 Task: Find connections with filter location Vilanova i la Geltrú with filter topic #motivationwith filter profile language Potuguese with filter current company ServiceNow with filter school Muffakham Jah College of Engineering & Technology with filter industry Chemical Raw Materials Manufacturing with filter service category Negotiation with filter keywords title Counselor
Action: Mouse moved to (660, 85)
Screenshot: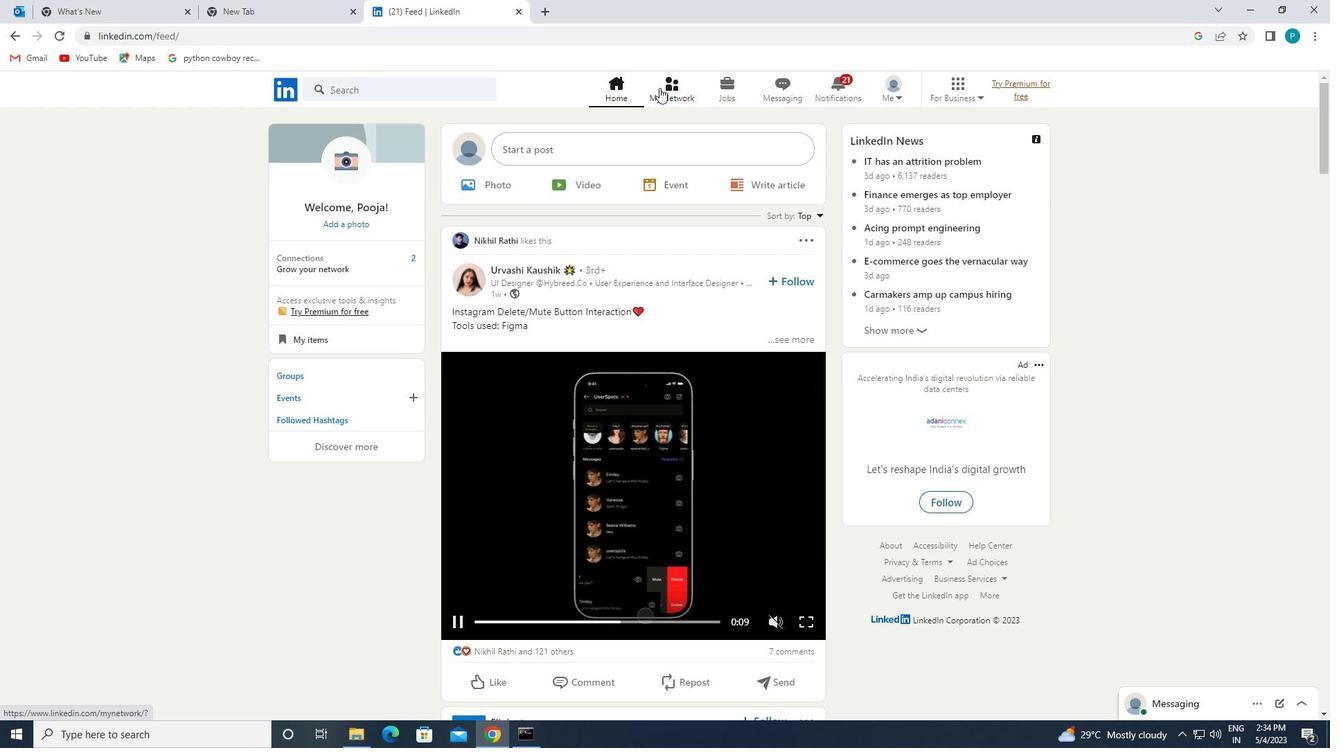 
Action: Mouse pressed left at (660, 85)
Screenshot: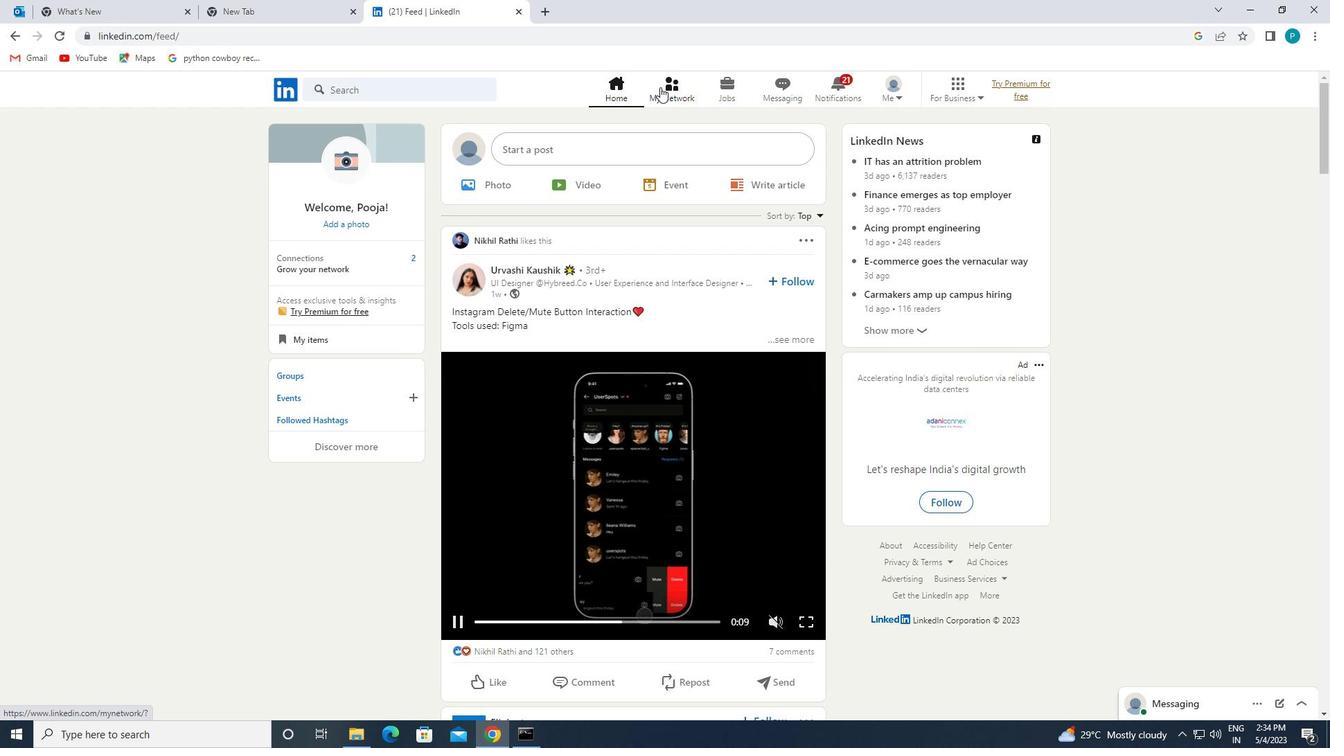 
Action: Mouse moved to (432, 168)
Screenshot: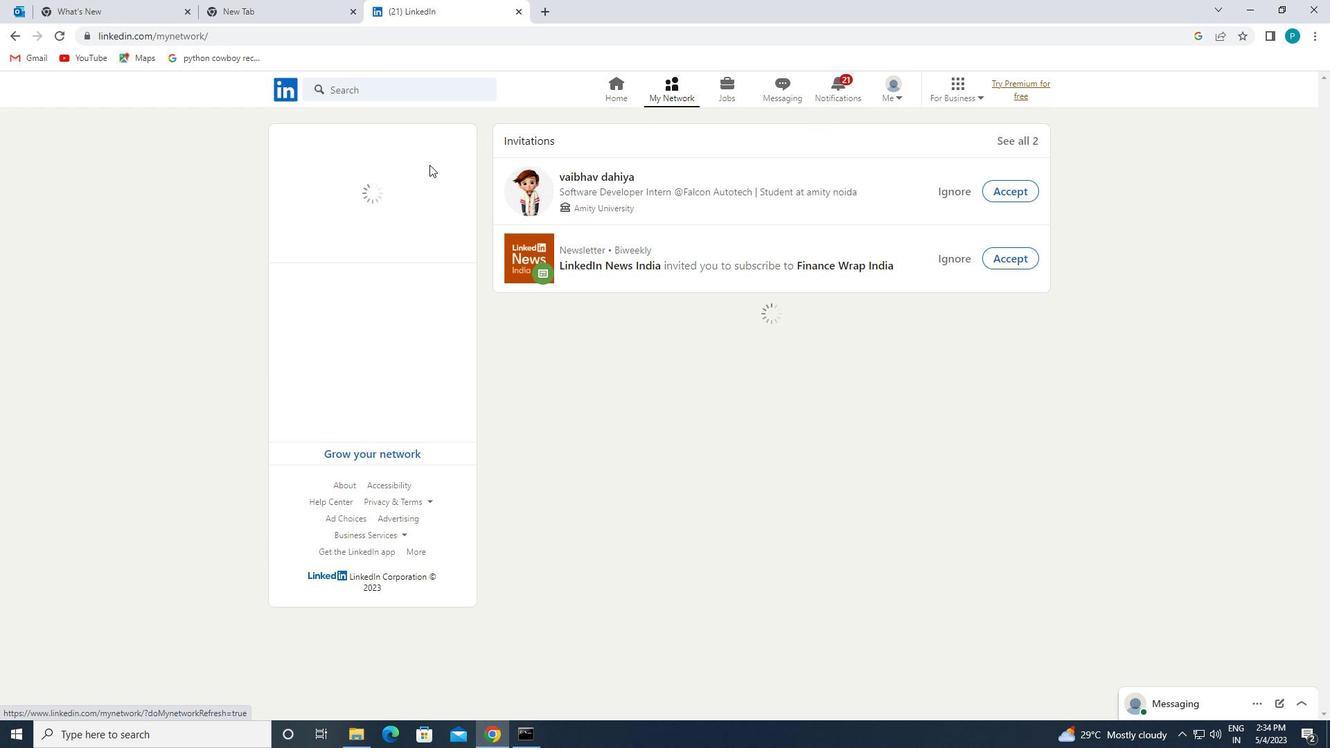 
Action: Mouse pressed left at (432, 168)
Screenshot: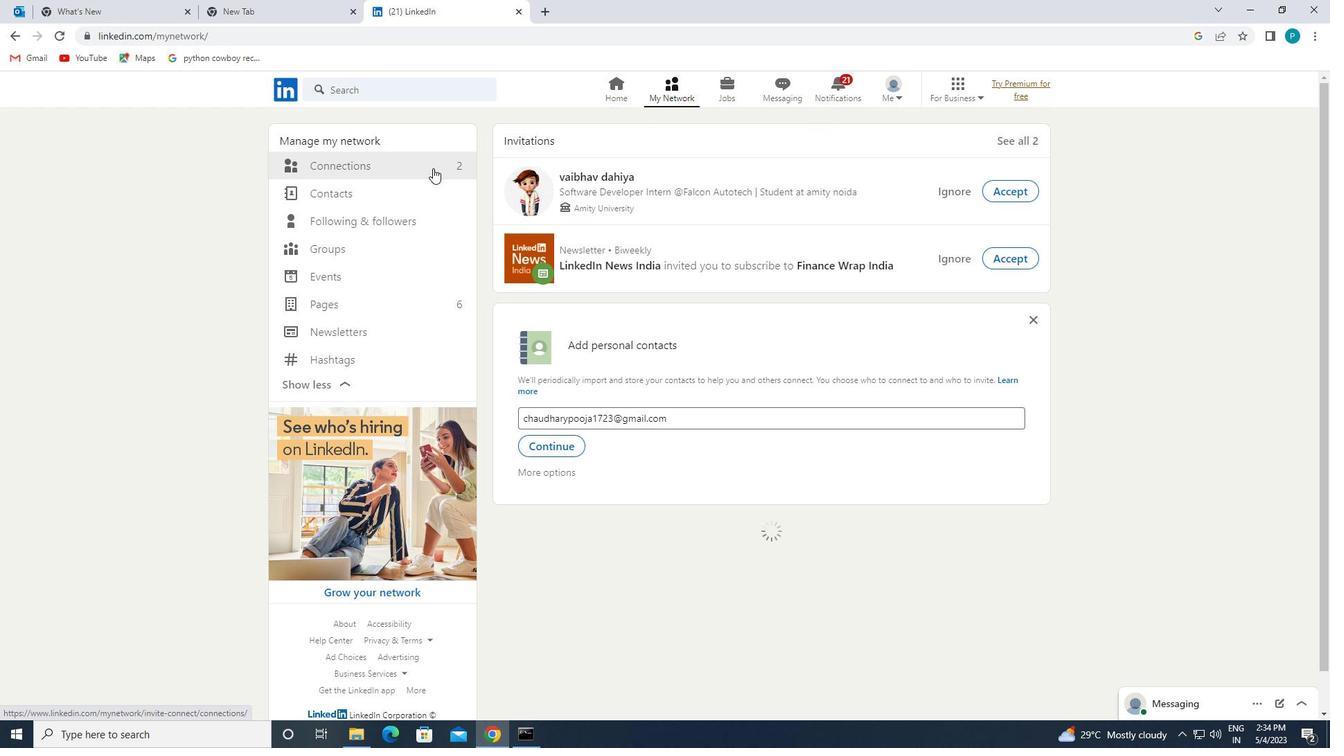
Action: Mouse pressed left at (432, 168)
Screenshot: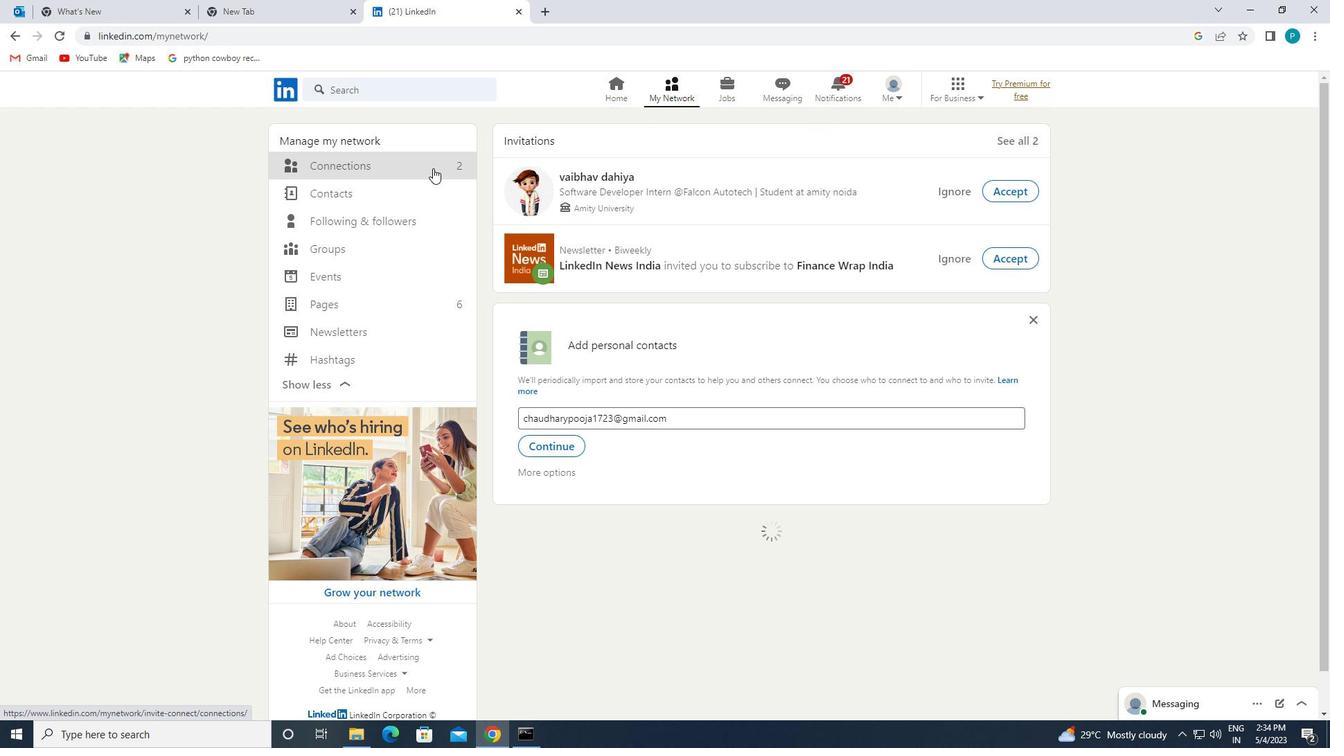 
Action: Mouse moved to (430, 164)
Screenshot: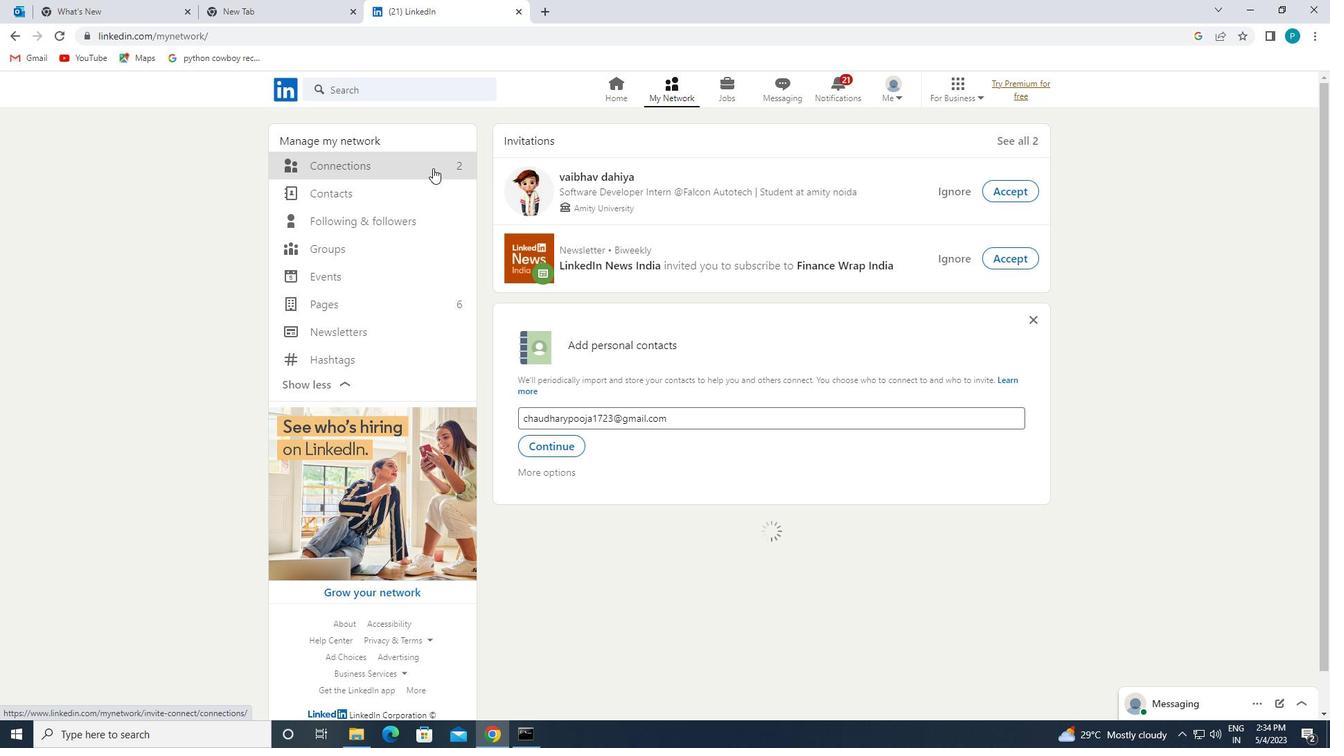 
Action: Mouse pressed left at (430, 164)
Screenshot: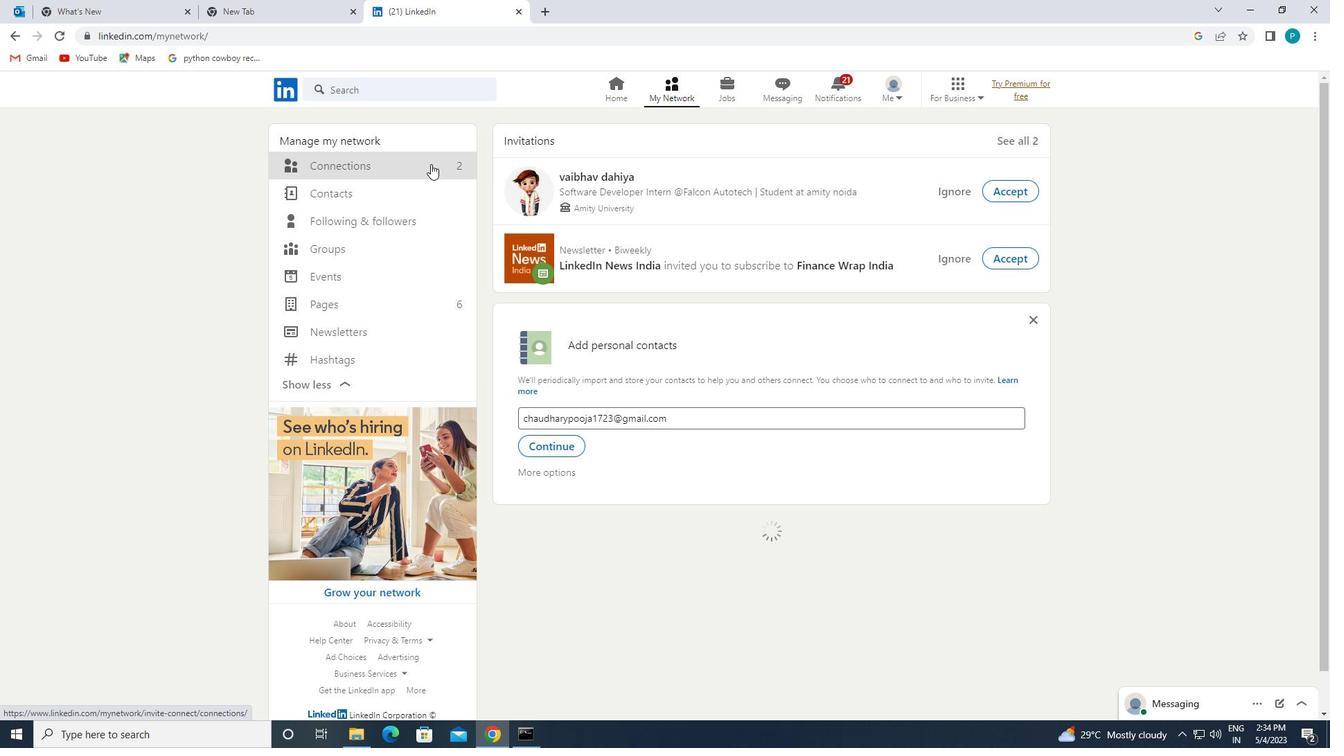 
Action: Mouse moved to (430, 163)
Screenshot: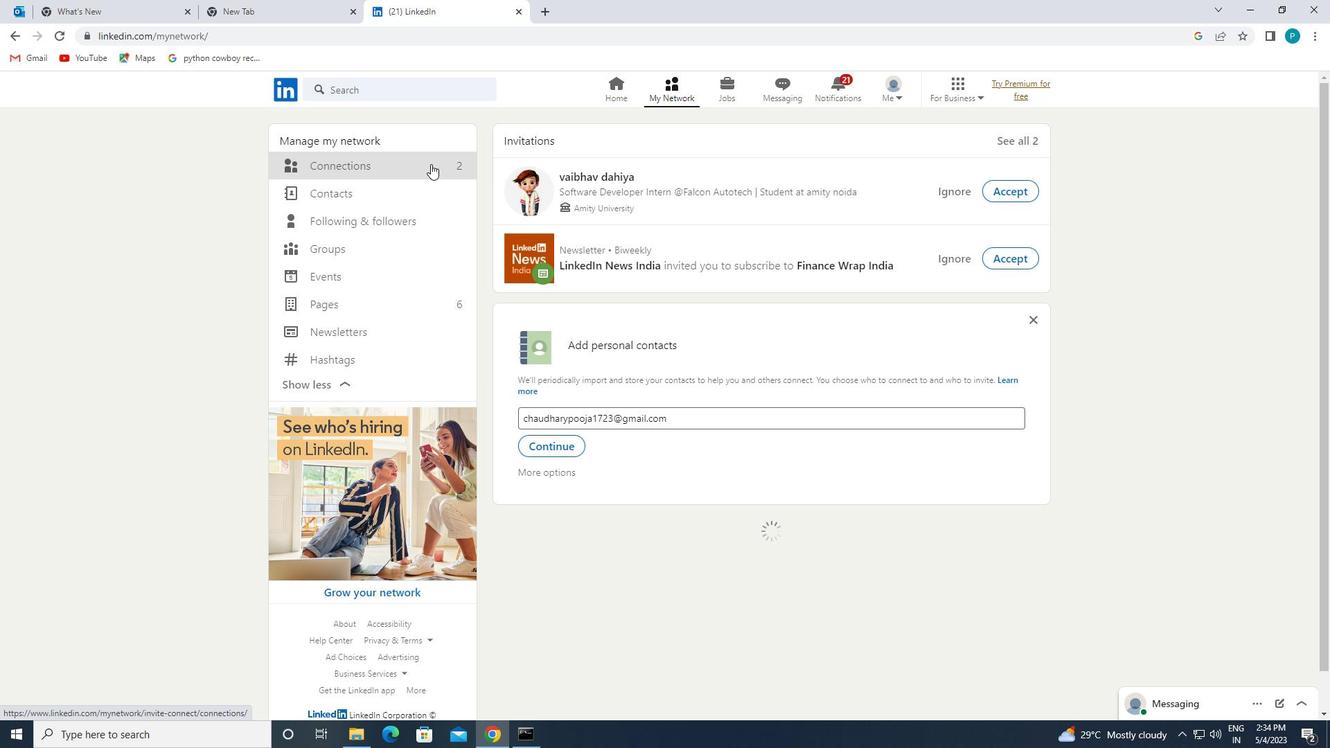 
Action: Mouse pressed left at (430, 163)
Screenshot: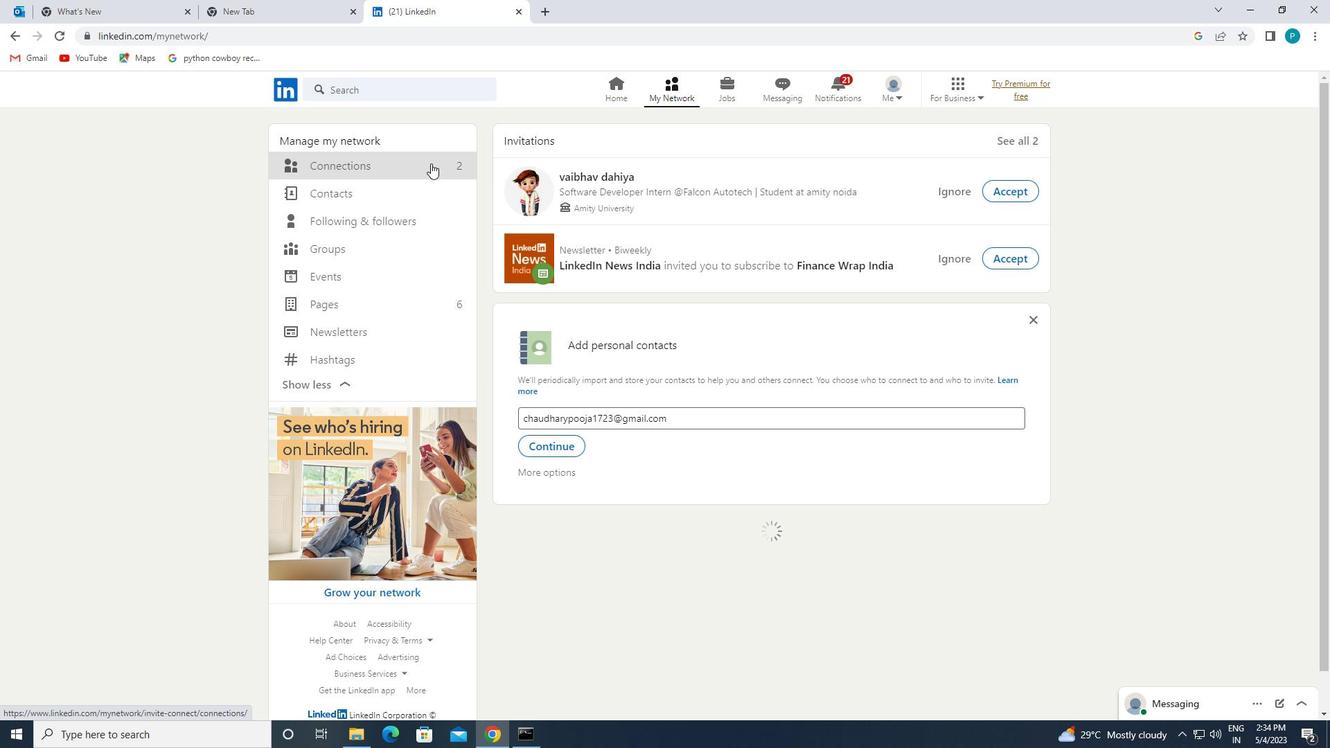 
Action: Mouse pressed left at (430, 163)
Screenshot: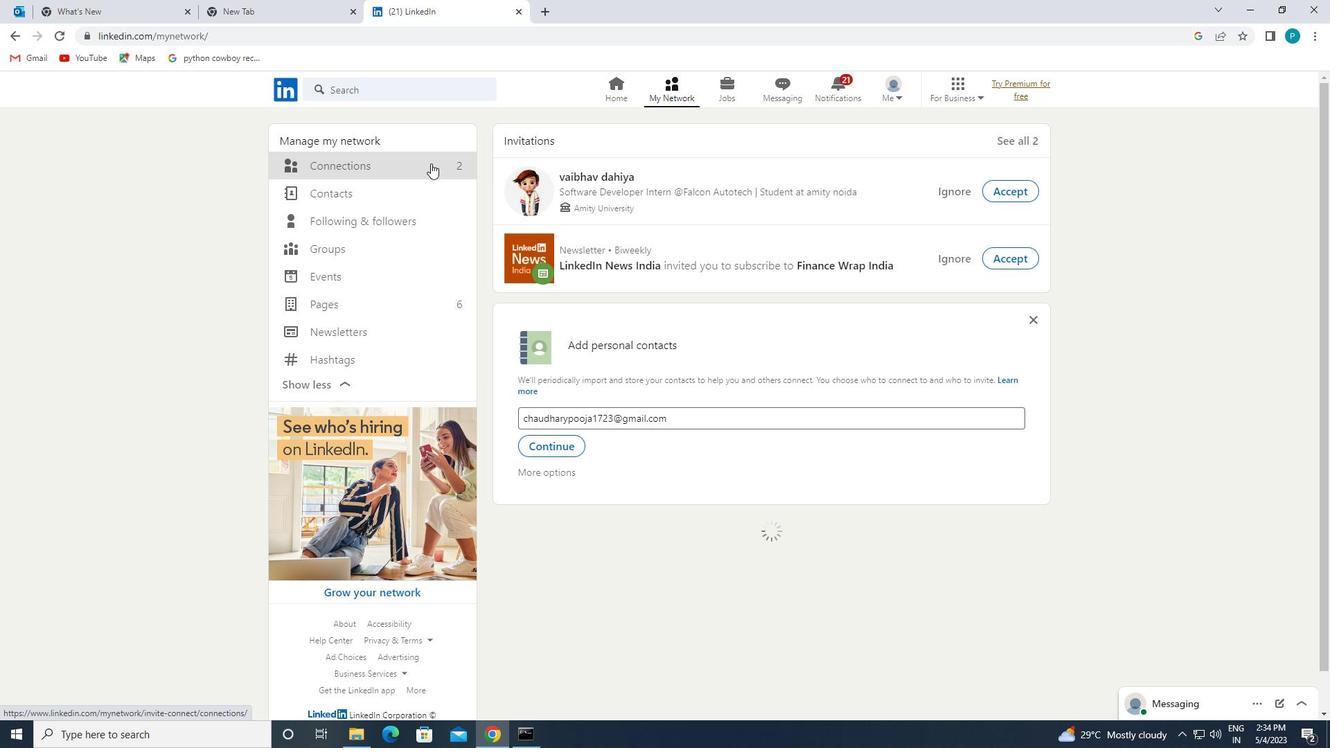 
Action: Mouse pressed left at (430, 163)
Screenshot: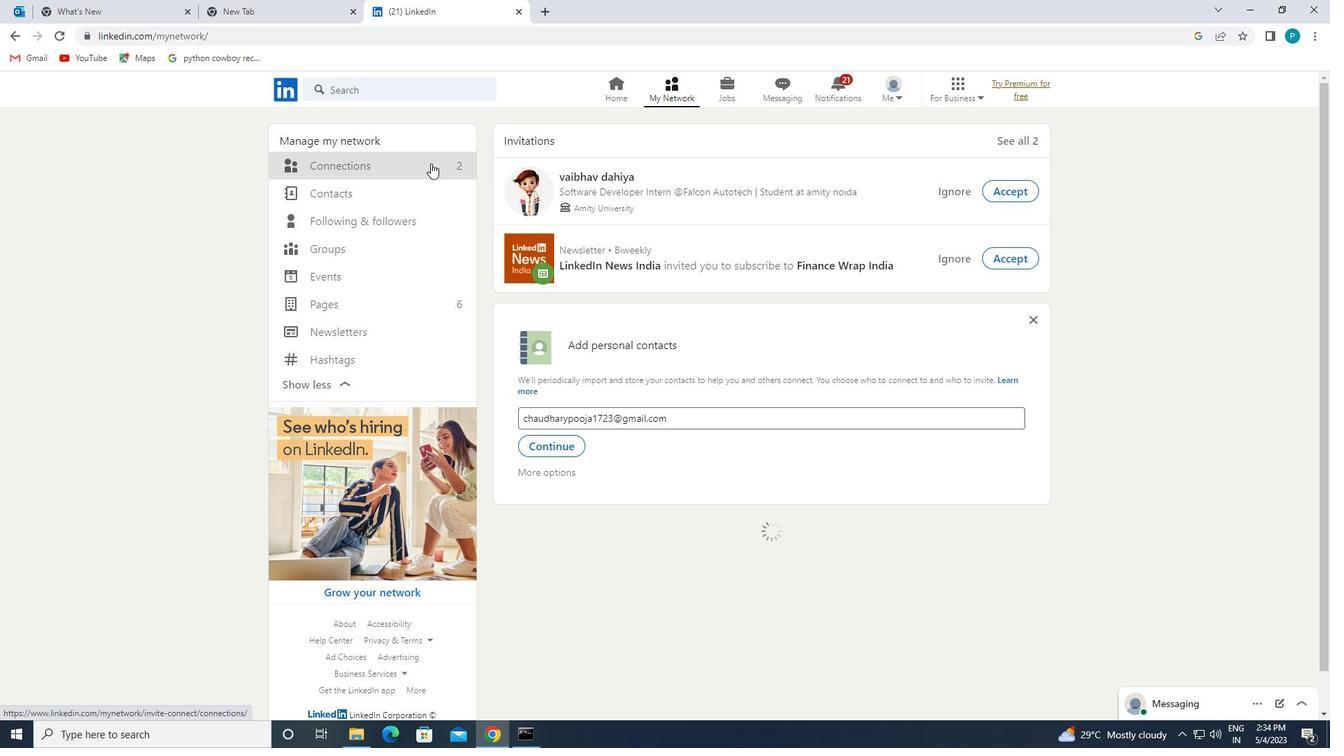 
Action: Mouse pressed left at (430, 163)
Screenshot: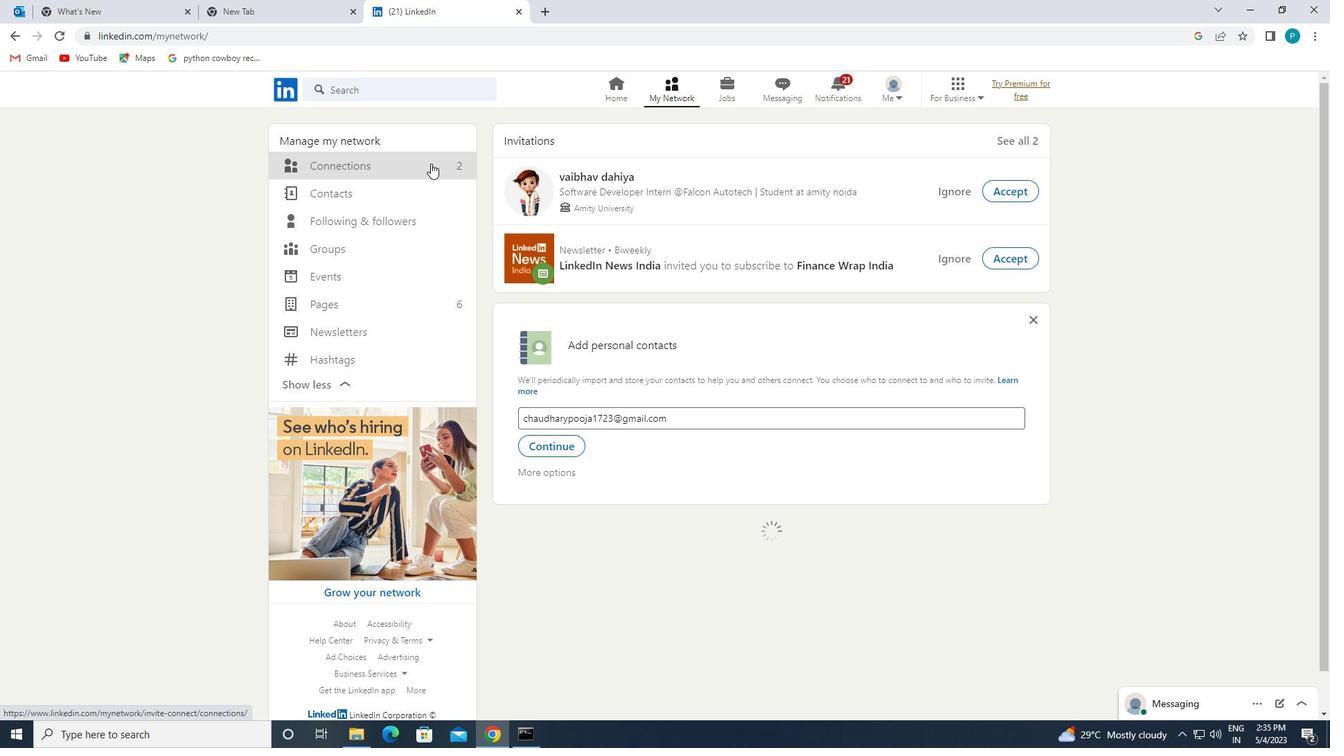 
Action: Mouse pressed left at (430, 163)
Screenshot: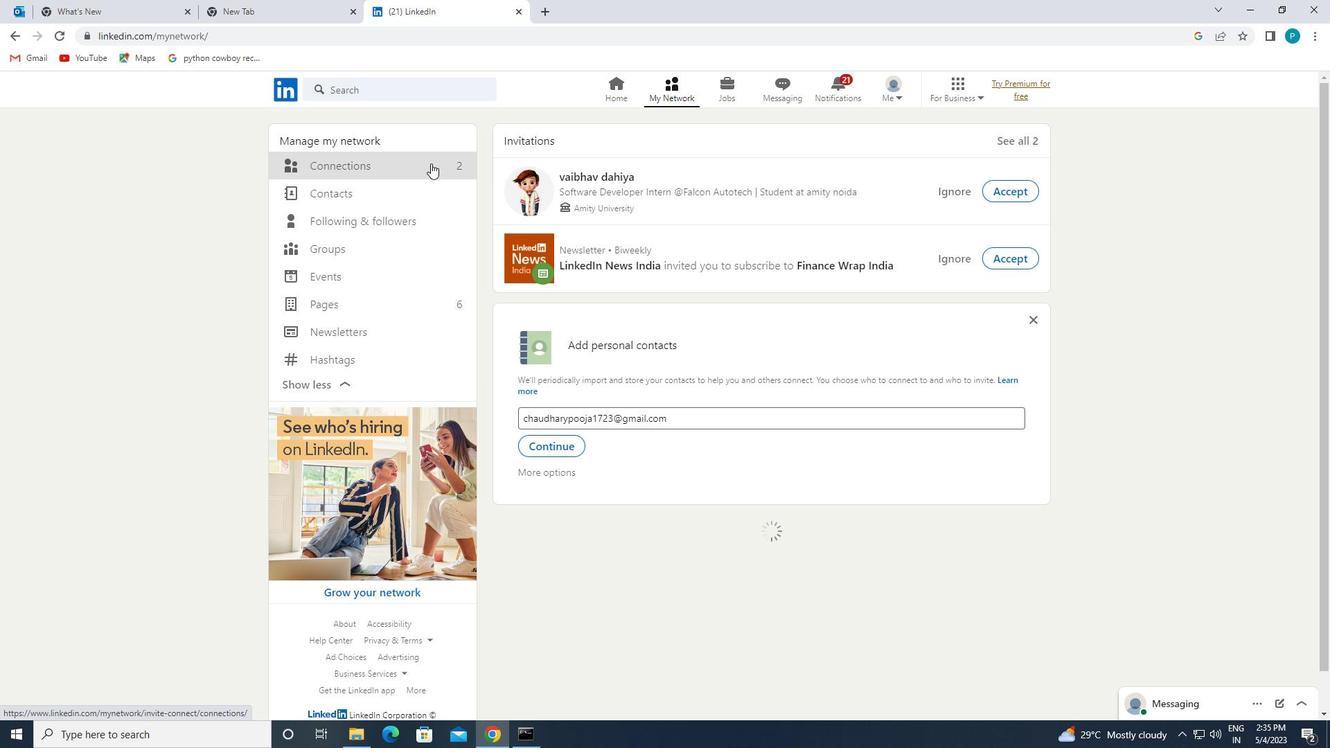 
Action: Mouse pressed left at (430, 163)
Screenshot: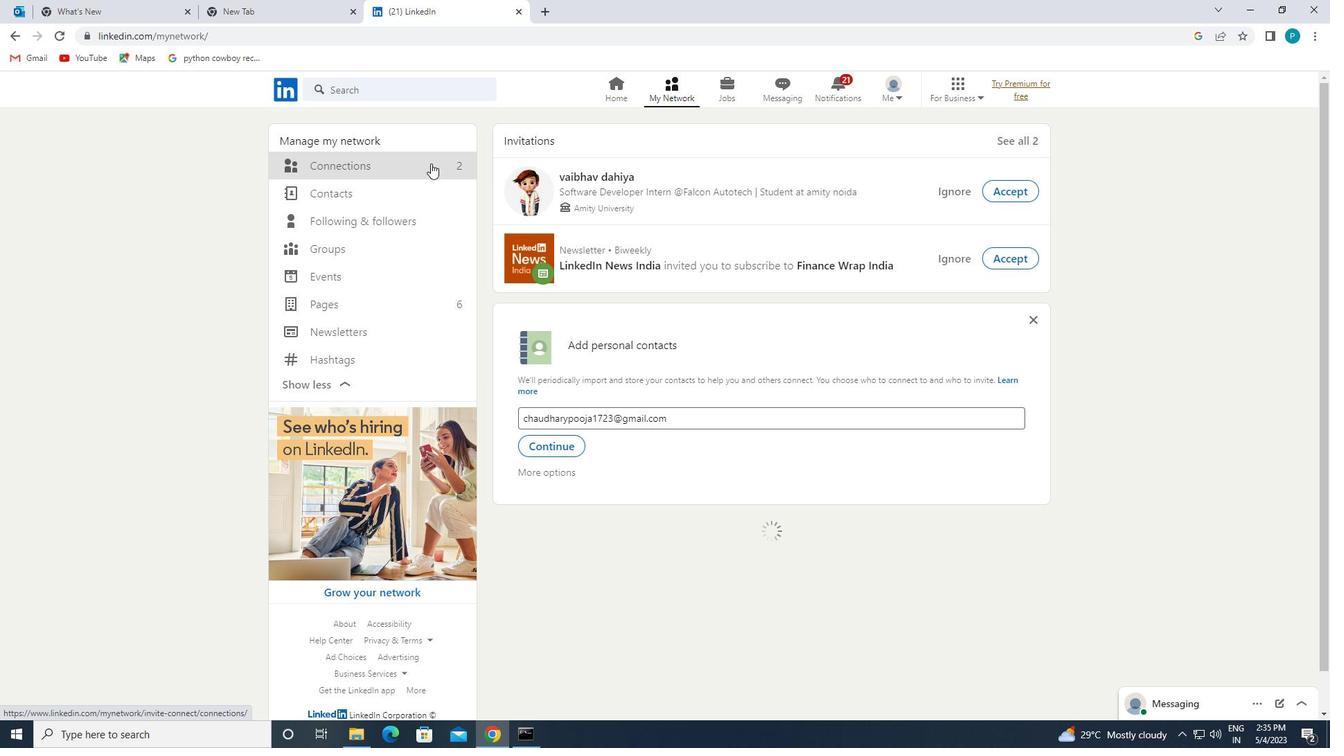 
Action: Mouse moved to (775, 165)
Screenshot: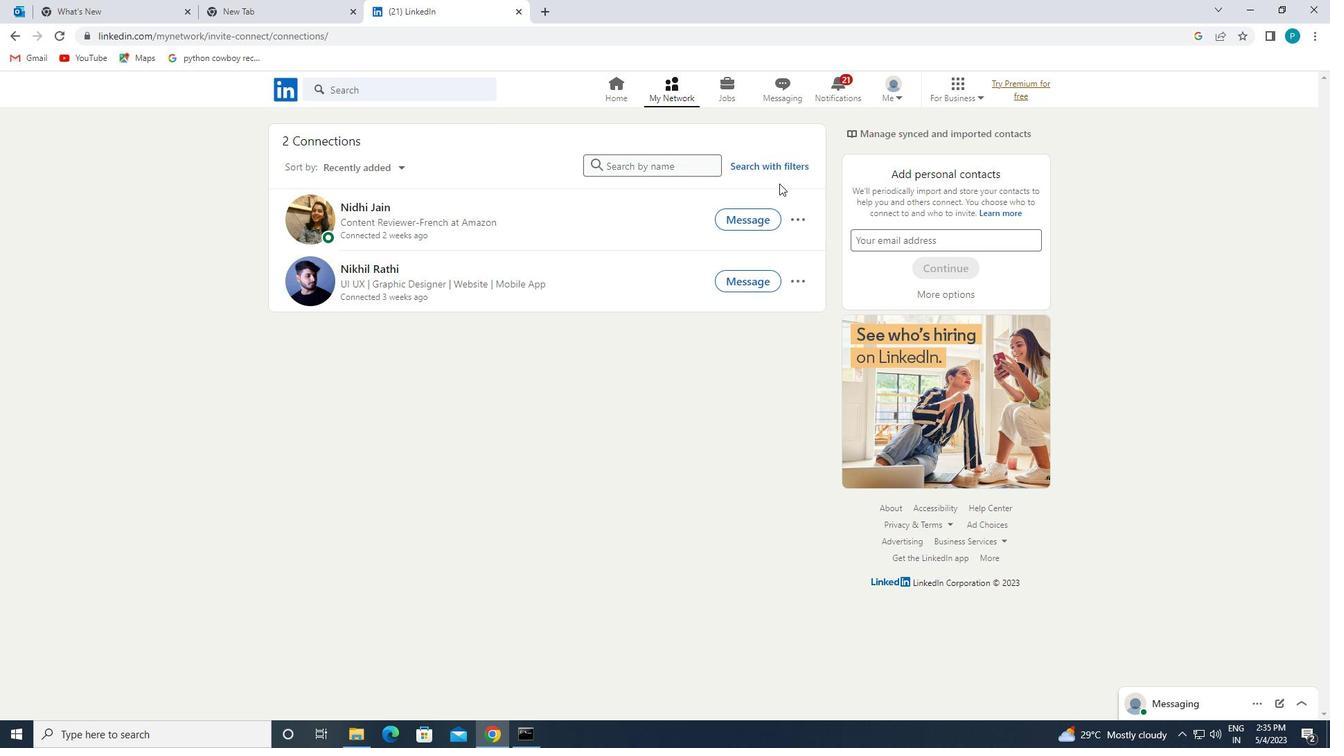 
Action: Mouse pressed left at (775, 165)
Screenshot: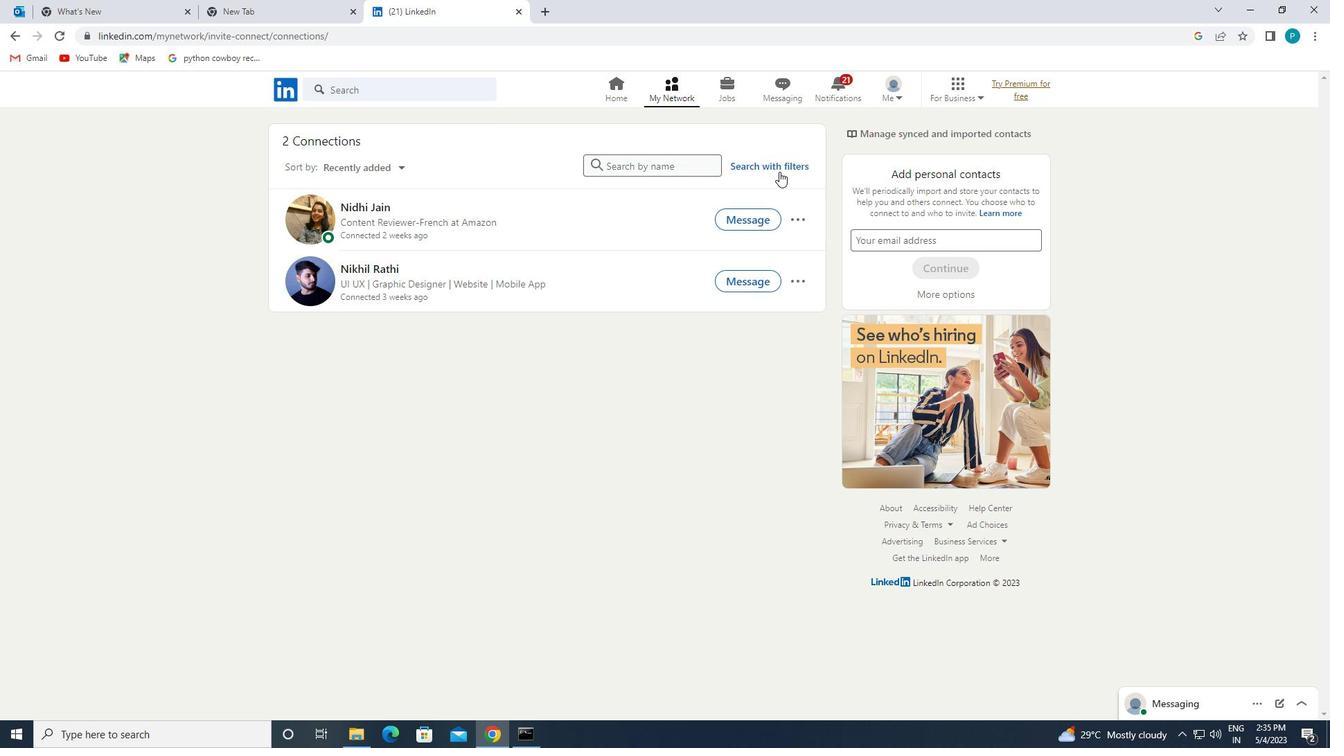 
Action: Mouse moved to (715, 127)
Screenshot: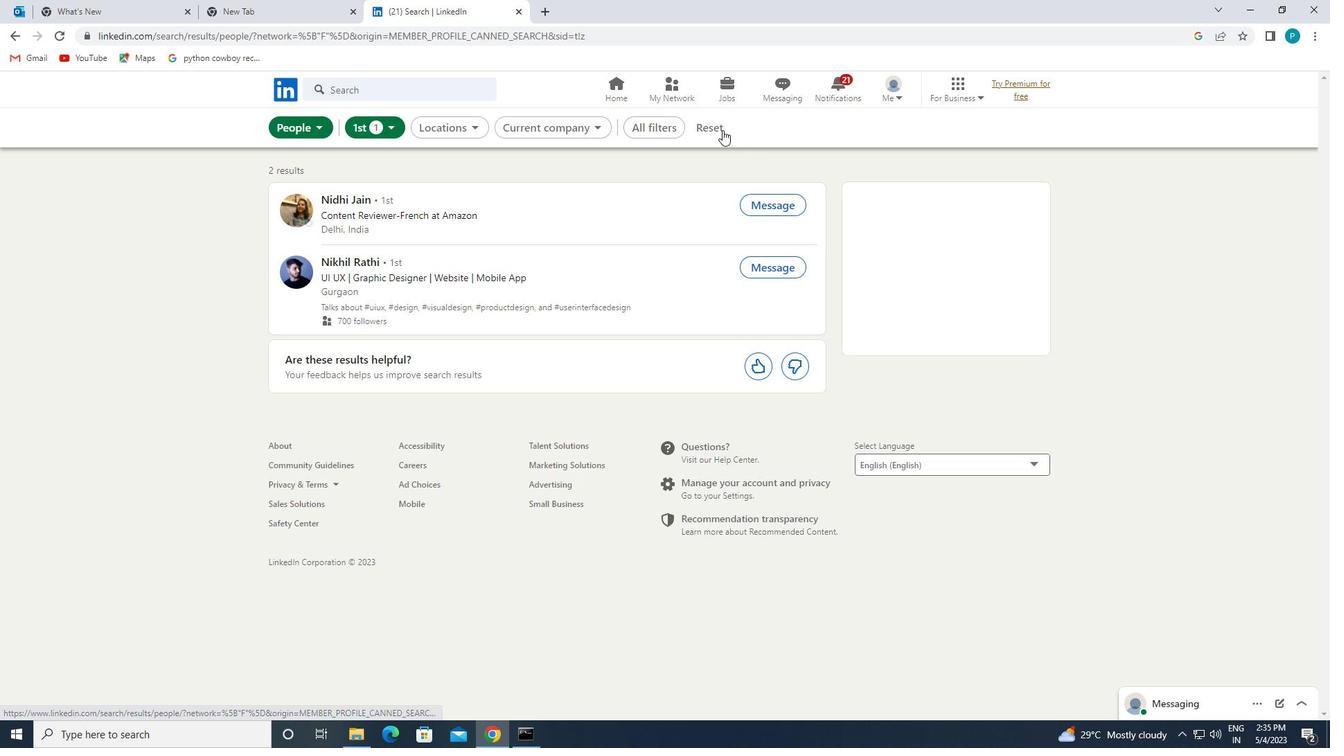 
Action: Mouse pressed left at (715, 127)
Screenshot: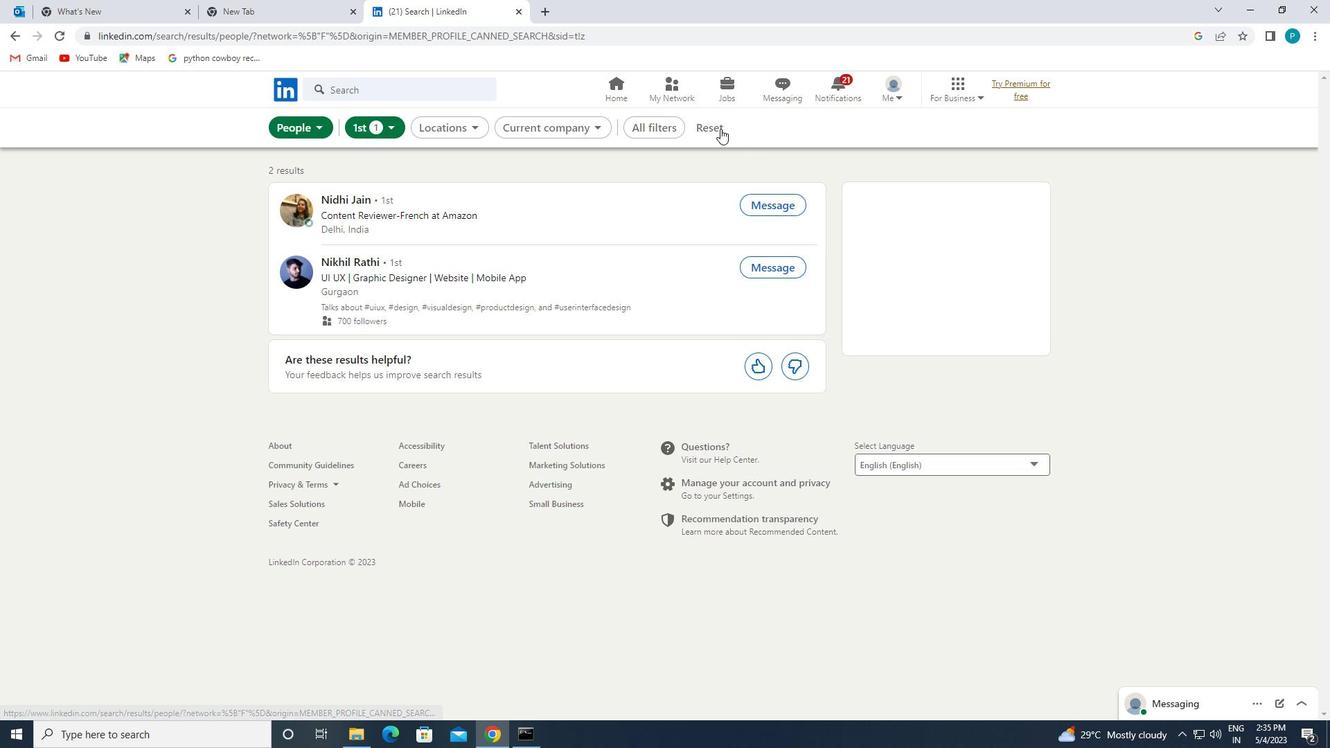 
Action: Mouse moved to (694, 127)
Screenshot: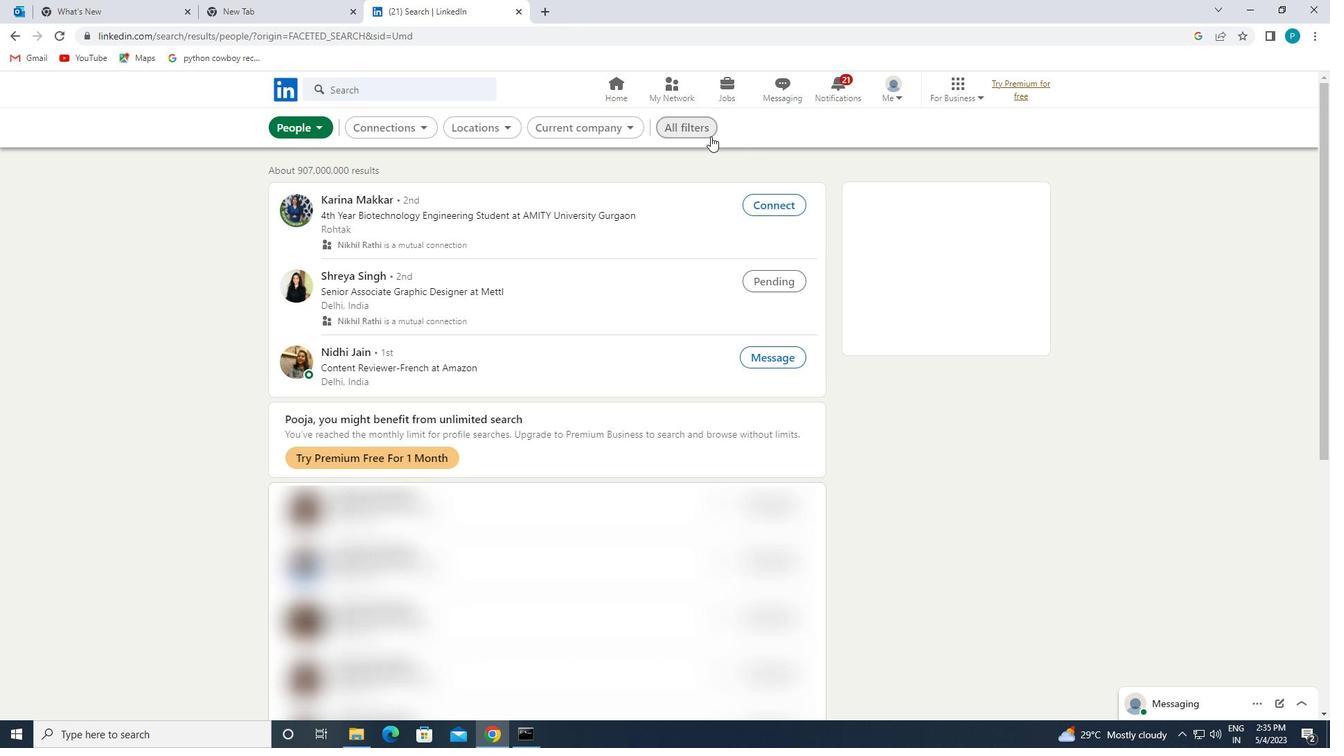 
Action: Mouse pressed left at (694, 127)
Screenshot: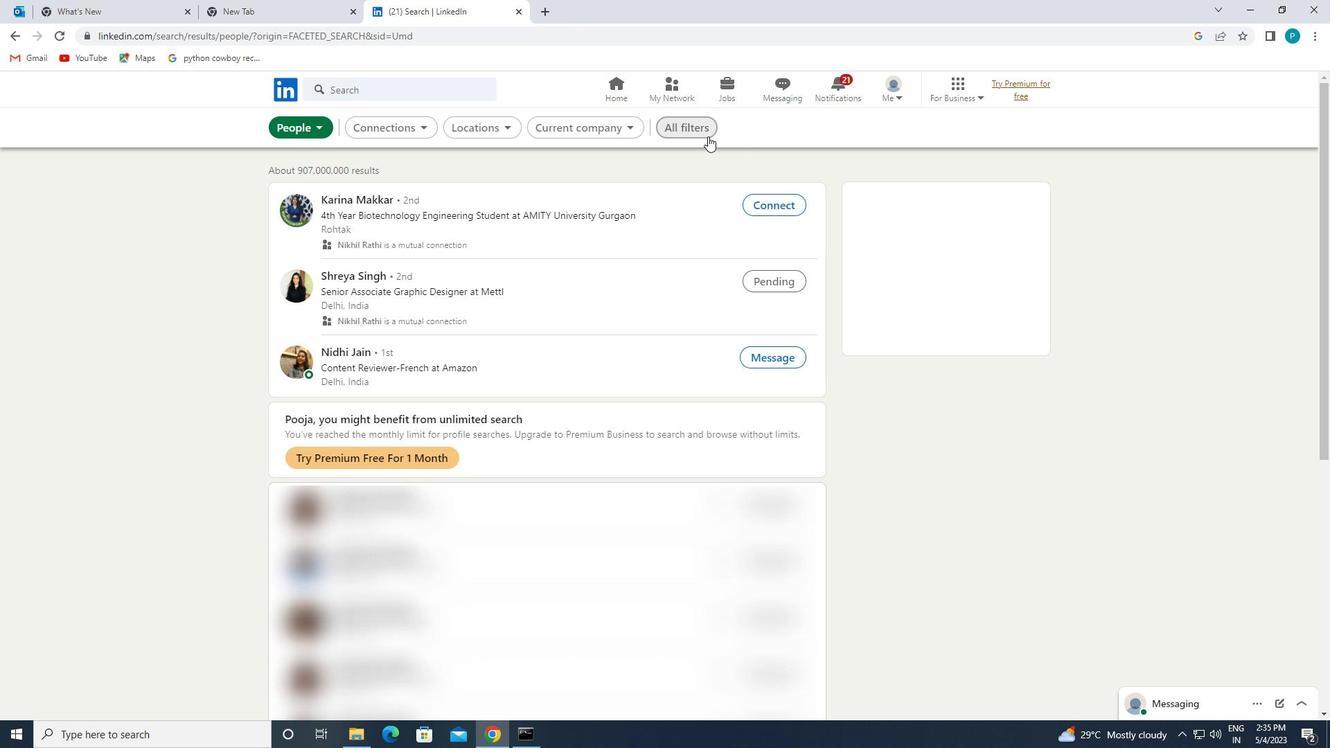 
Action: Mouse moved to (1078, 451)
Screenshot: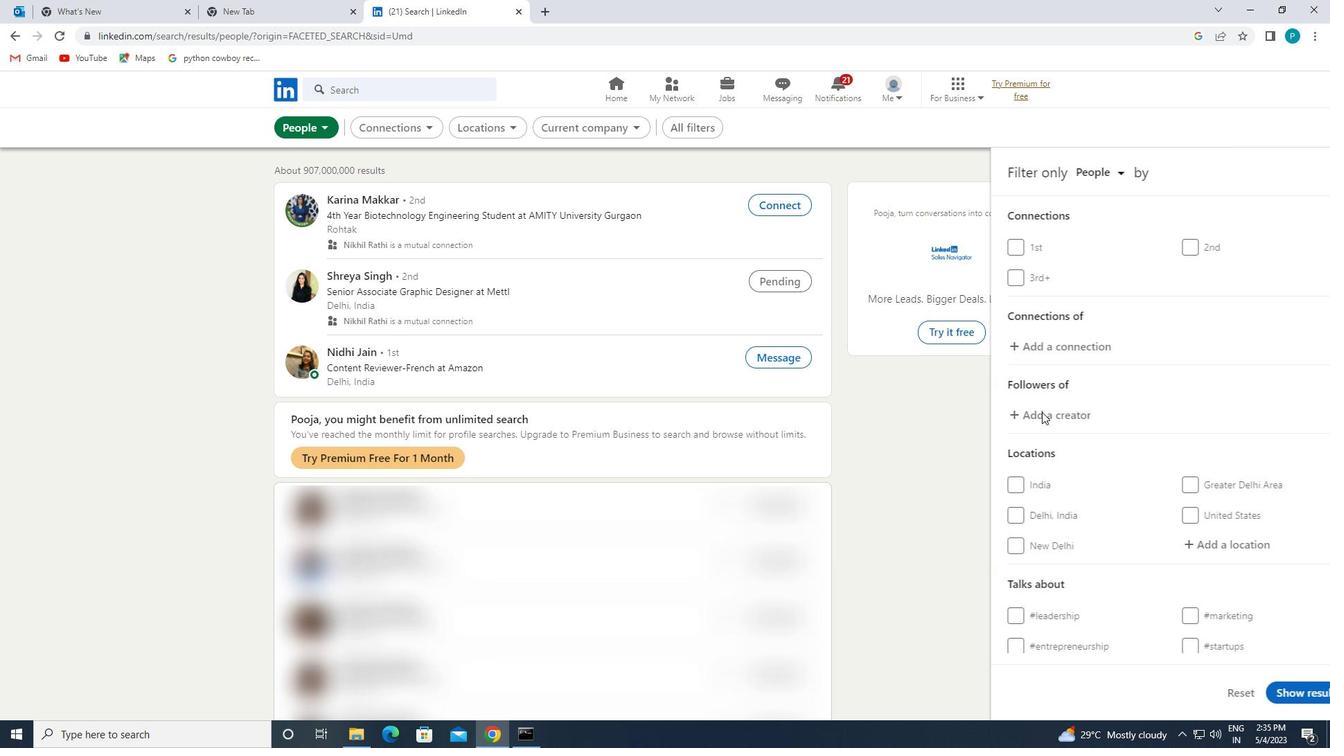 
Action: Mouse scrolled (1078, 451) with delta (0, 0)
Screenshot: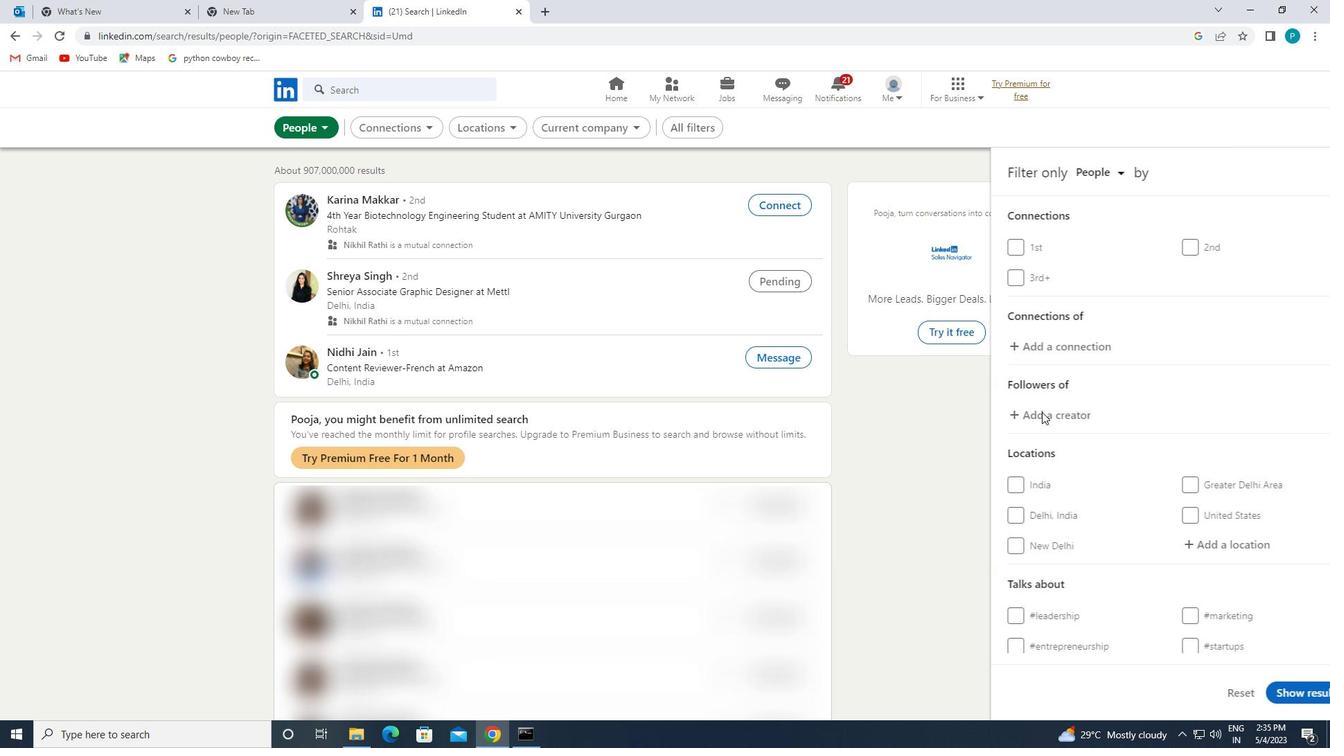 
Action: Mouse moved to (1082, 457)
Screenshot: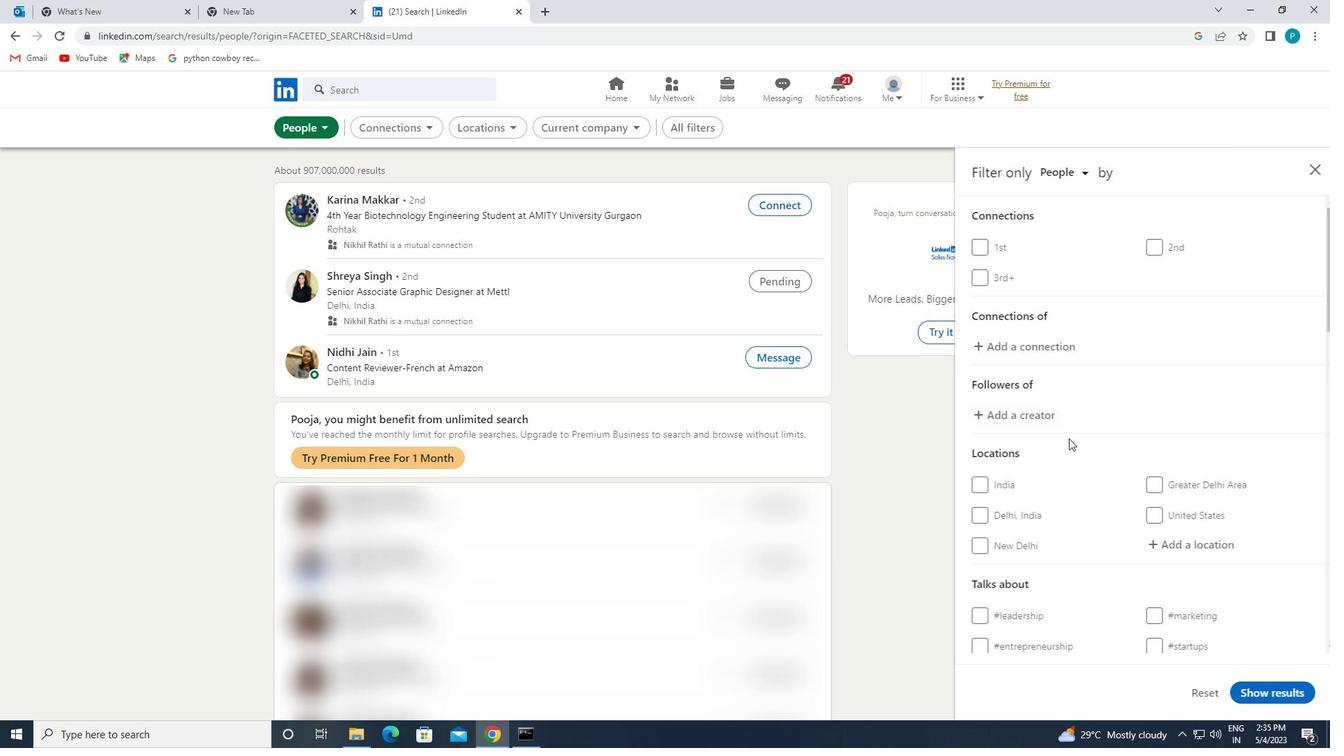 
Action: Mouse scrolled (1082, 457) with delta (0, 0)
Screenshot: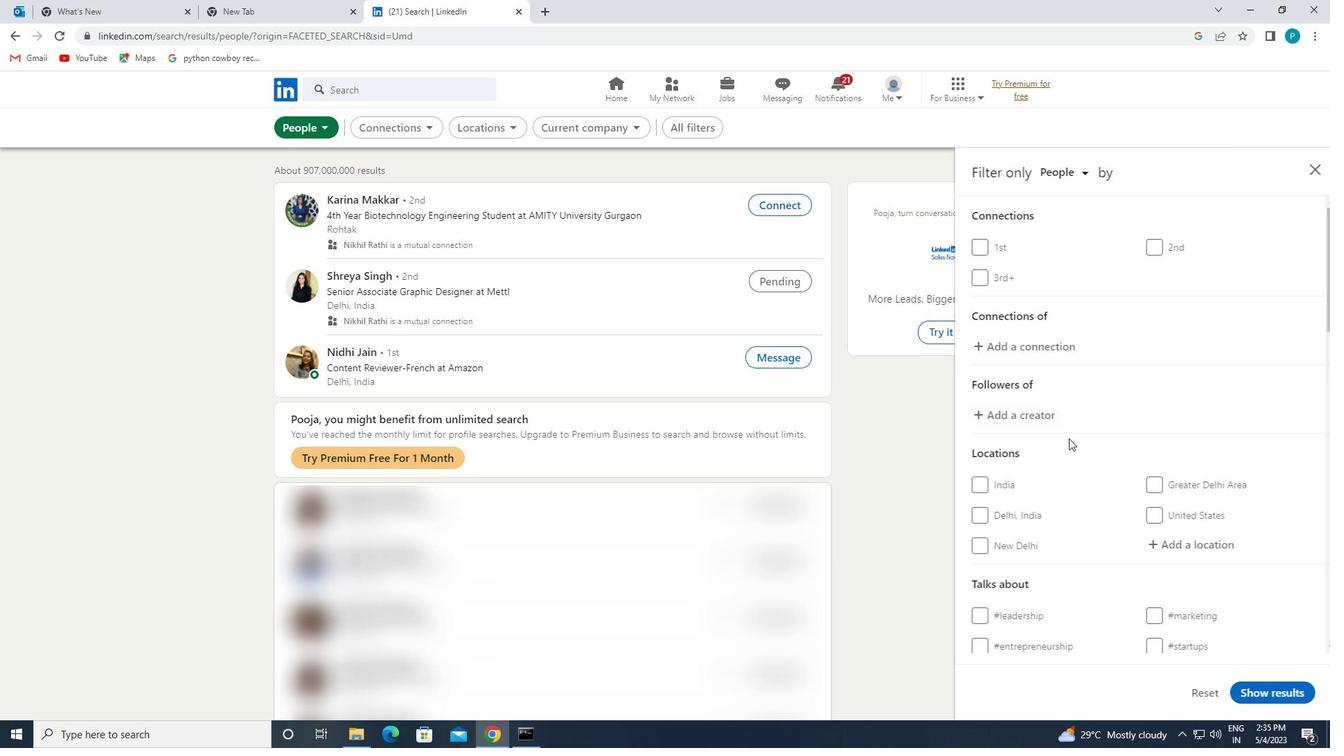 
Action: Mouse moved to (1082, 460)
Screenshot: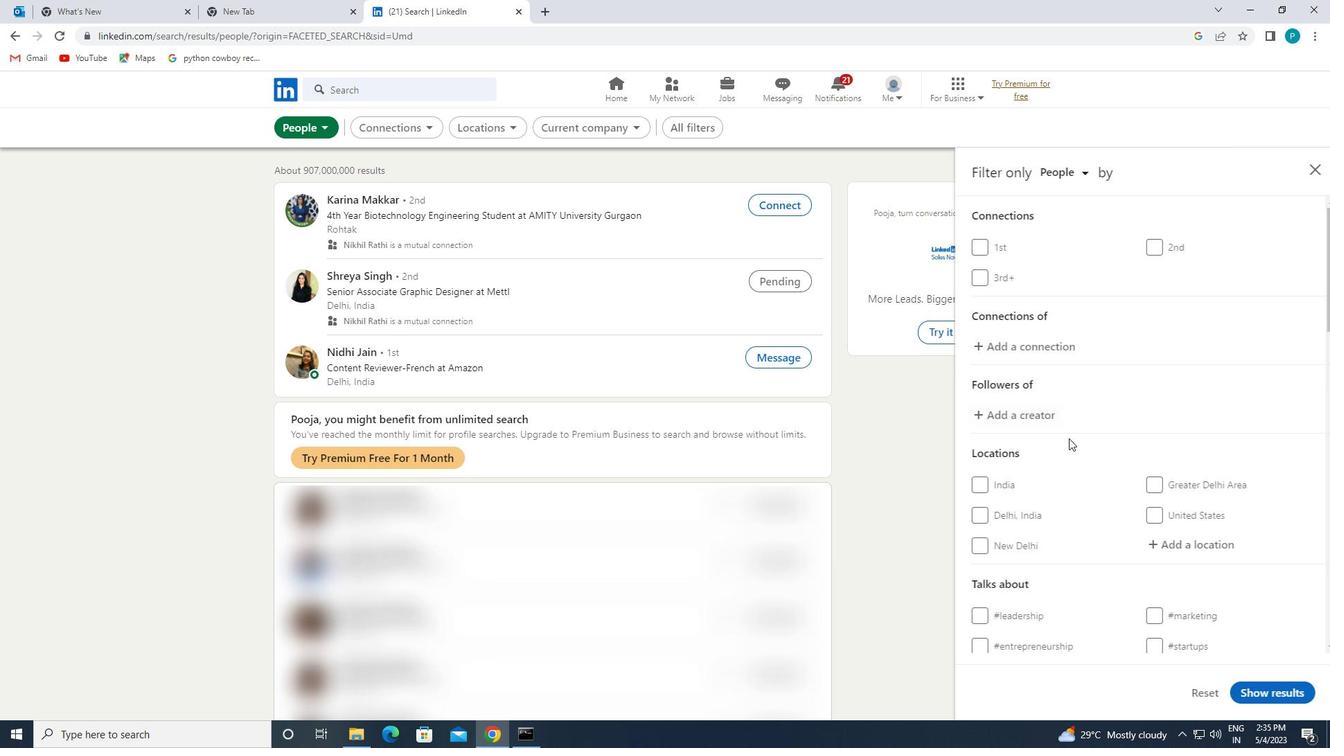 
Action: Mouse scrolled (1082, 459) with delta (0, 0)
Screenshot: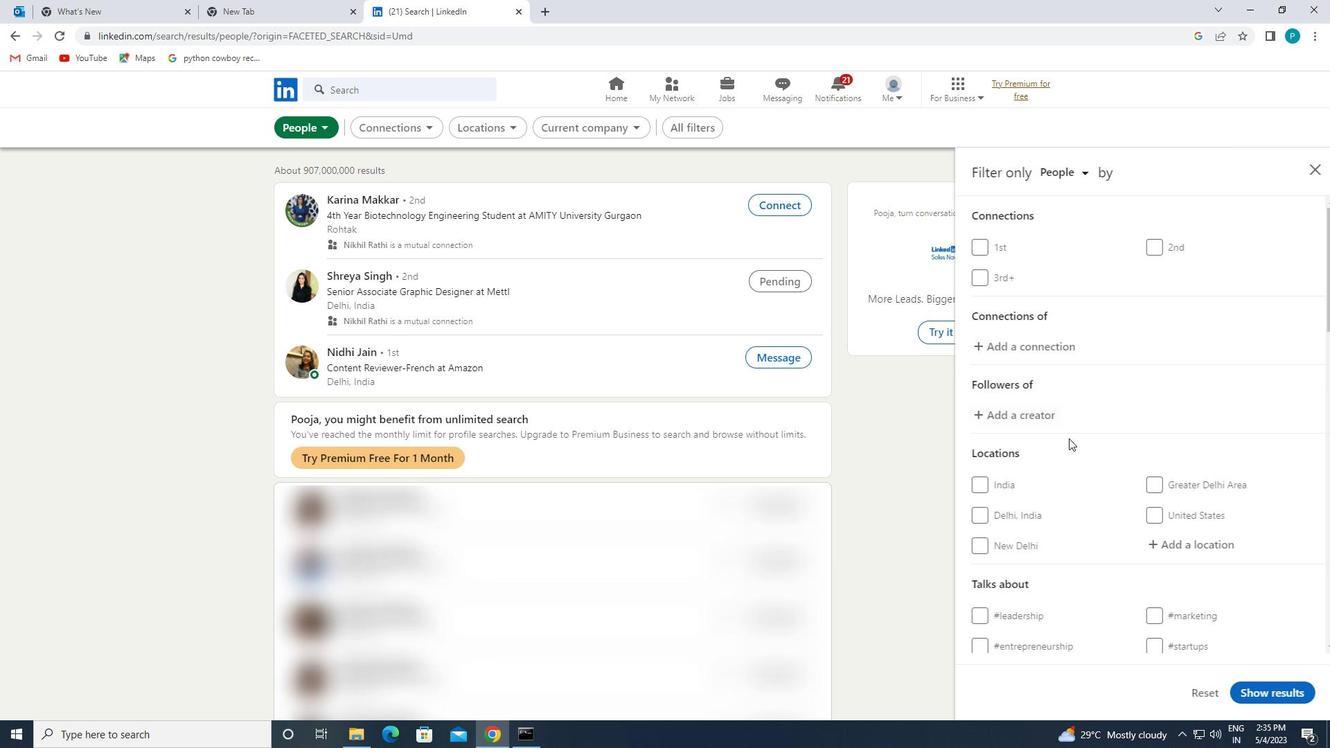 
Action: Mouse moved to (1153, 322)
Screenshot: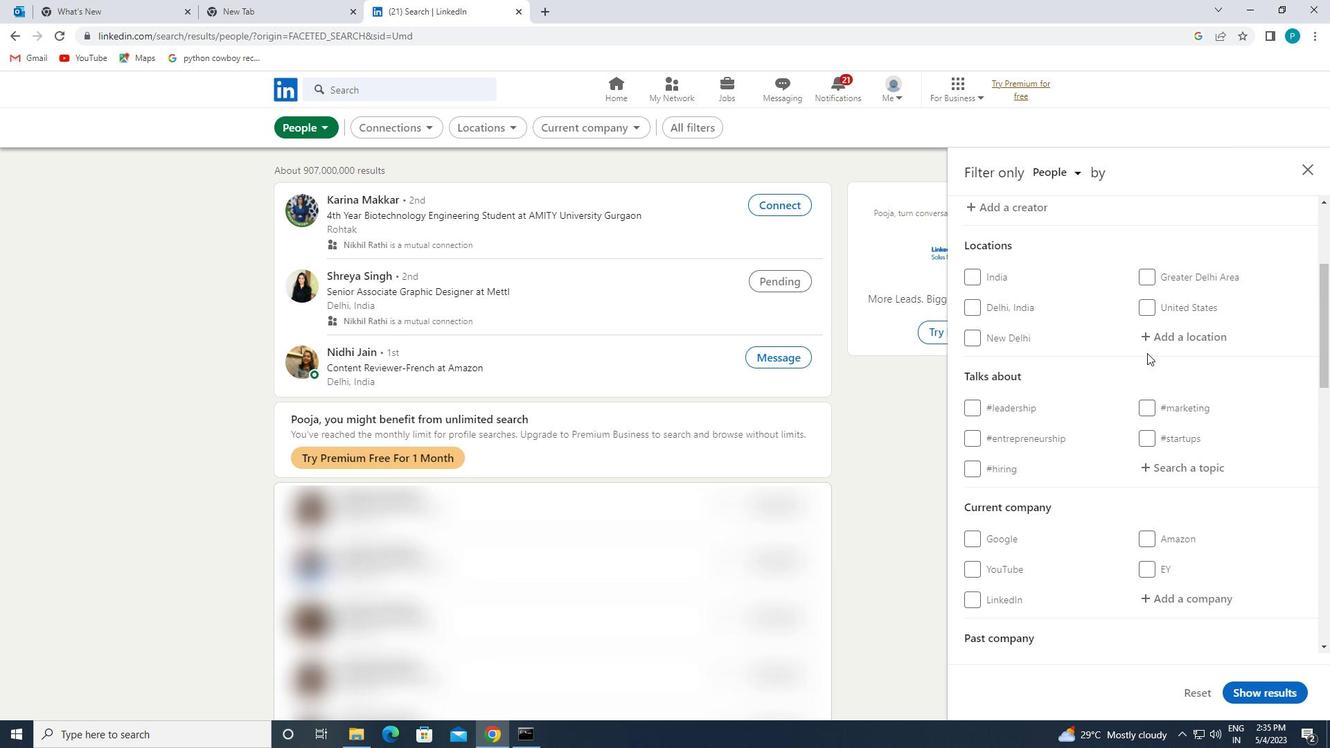 
Action: Mouse pressed left at (1153, 322)
Screenshot: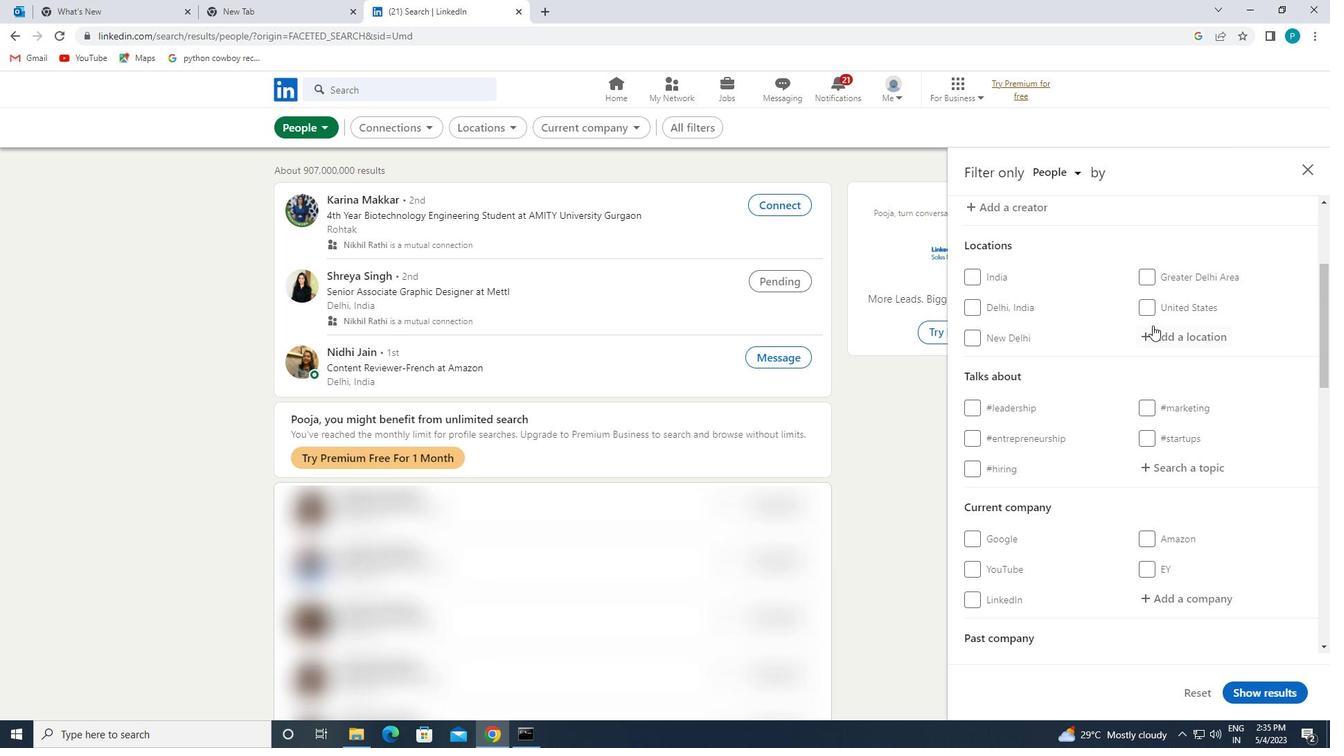 
Action: Mouse moved to (1170, 342)
Screenshot: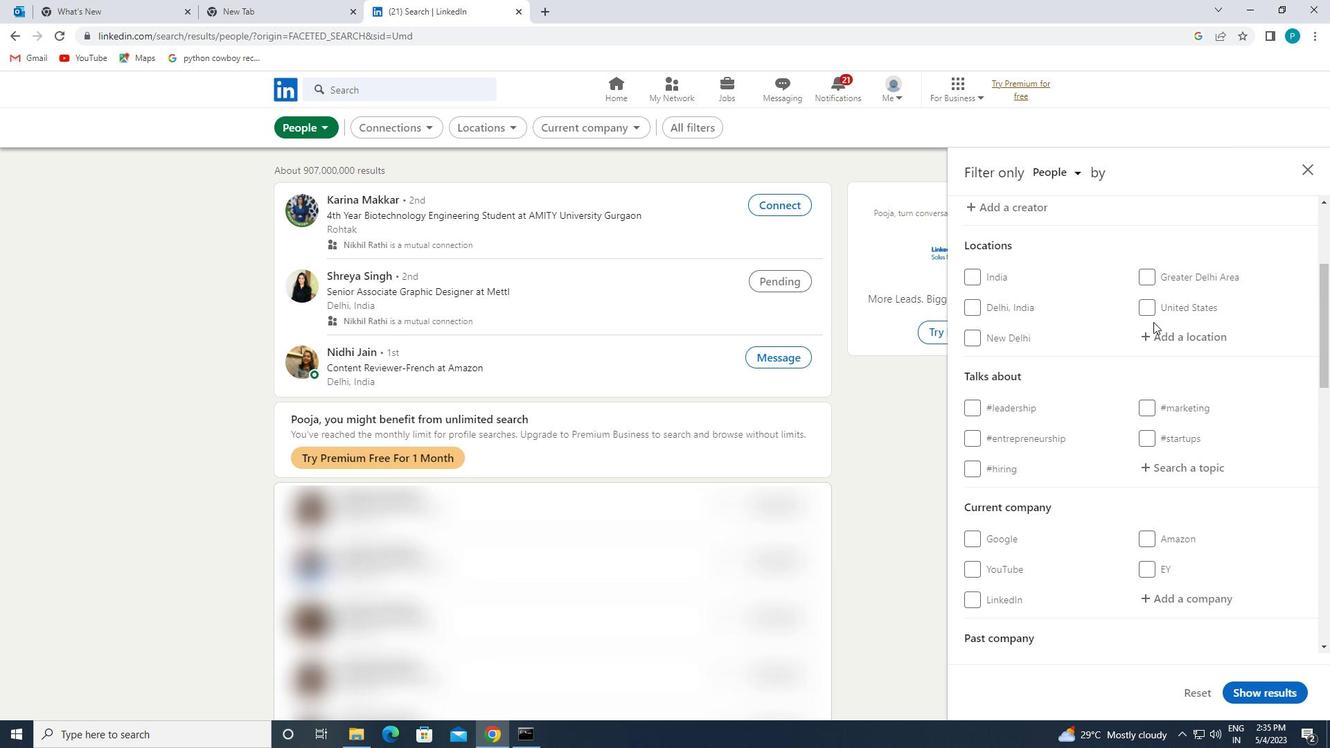 
Action: Mouse pressed left at (1170, 342)
Screenshot: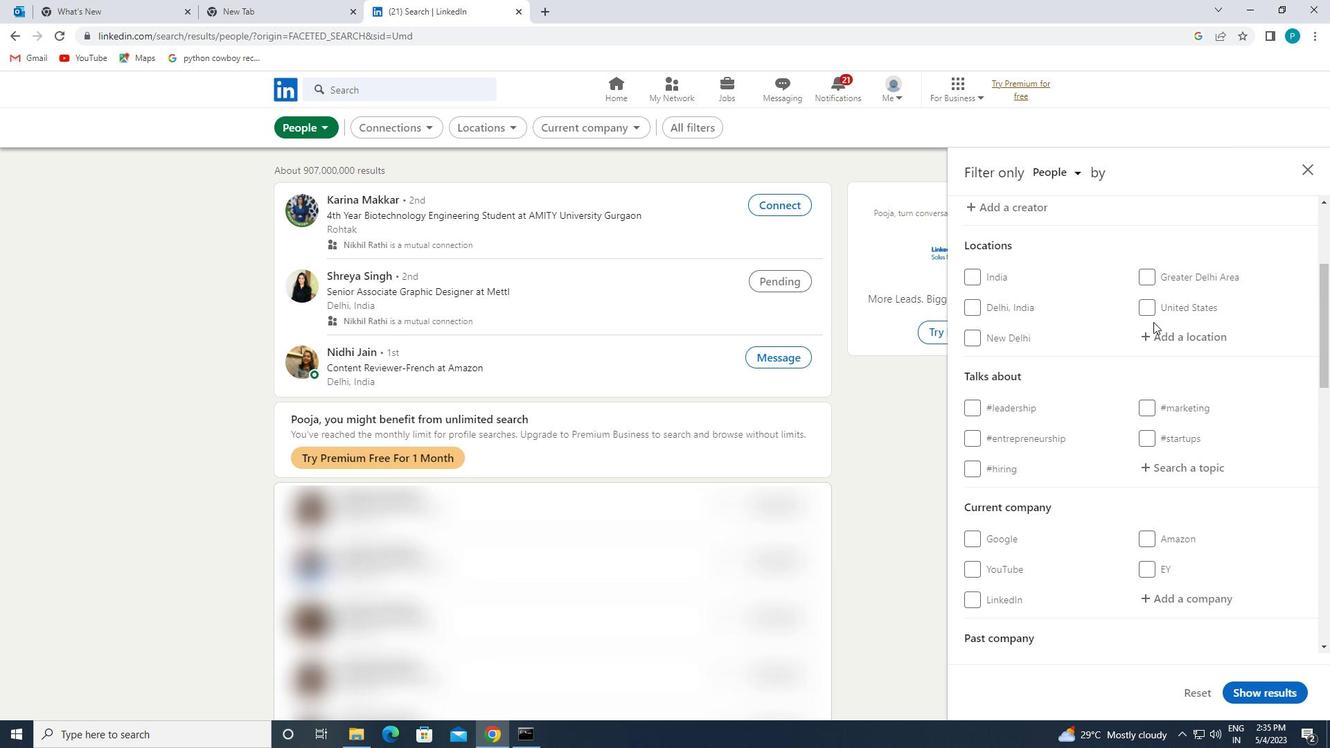 
Action: Key pressed <Key.caps_lock>v<Key.caps_lock>ilanova
Screenshot: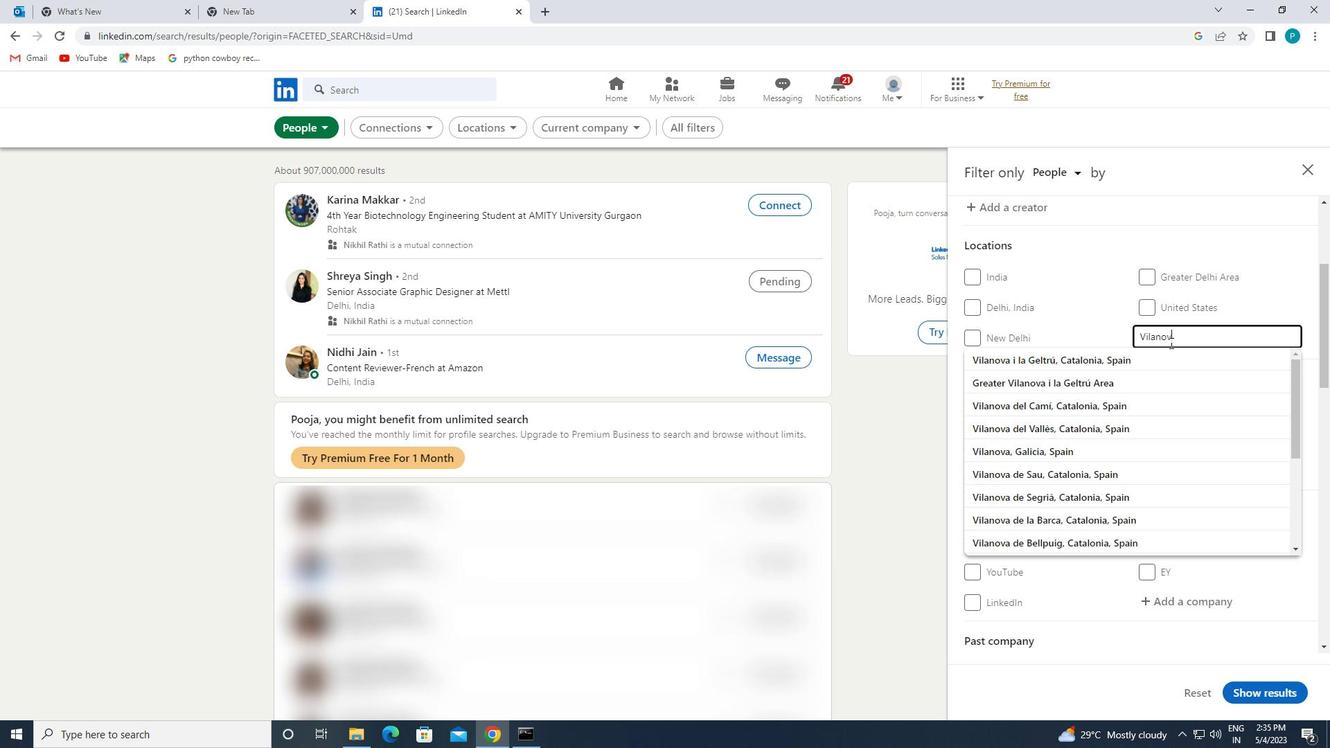 
Action: Mouse moved to (1126, 362)
Screenshot: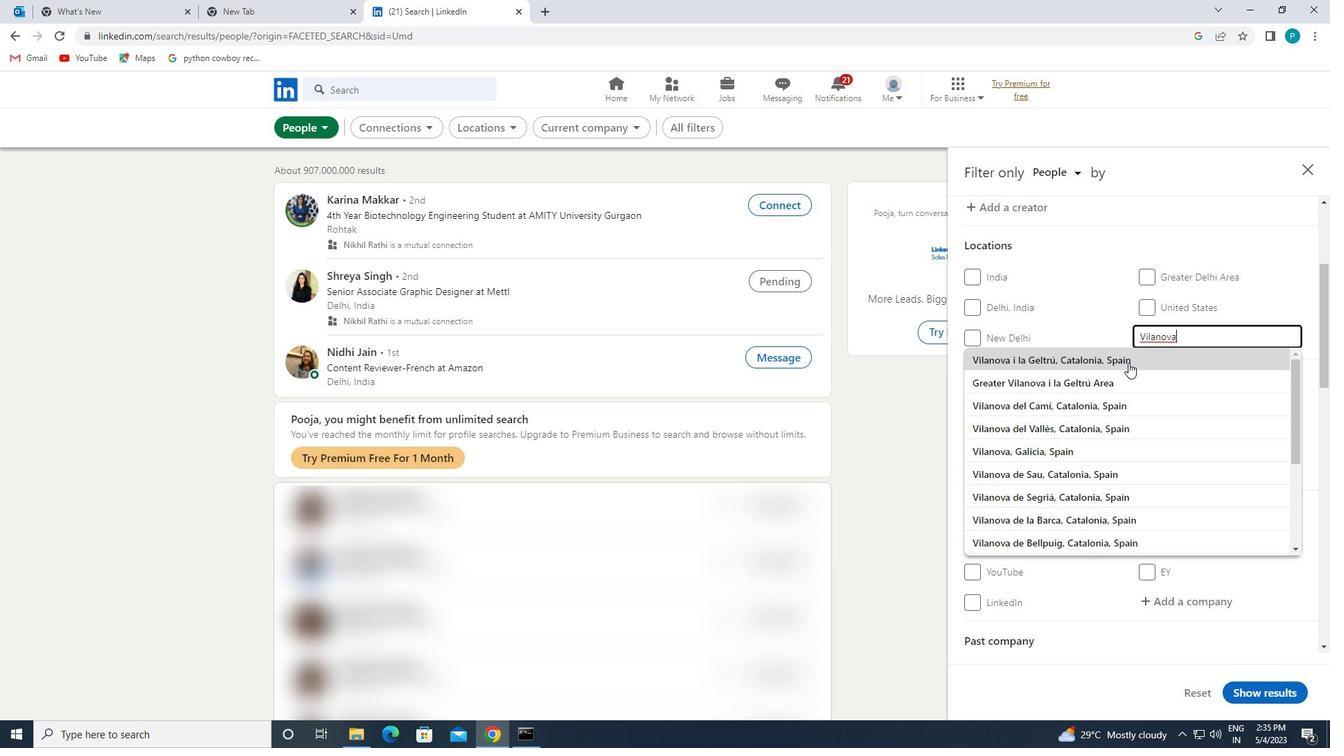 
Action: Mouse pressed left at (1126, 362)
Screenshot: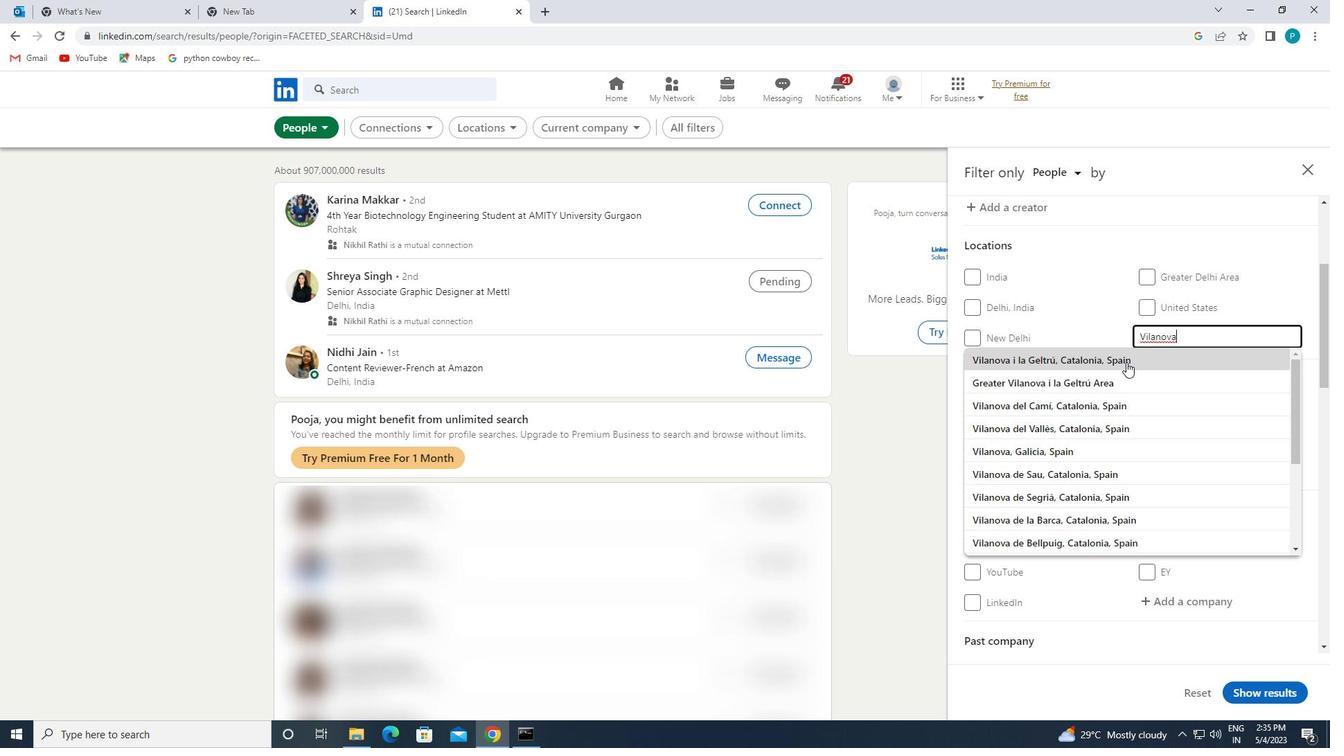 
Action: Mouse scrolled (1126, 361) with delta (0, 0)
Screenshot: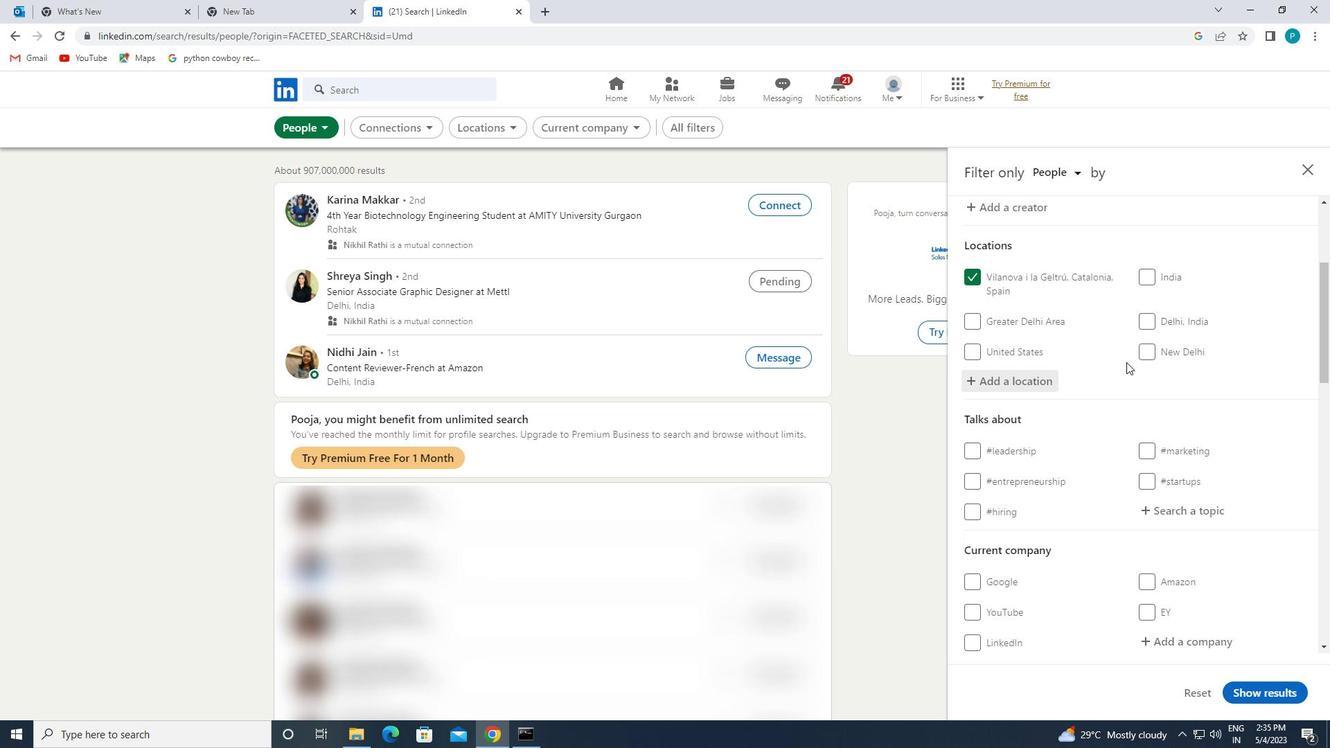 
Action: Mouse scrolled (1126, 361) with delta (0, 0)
Screenshot: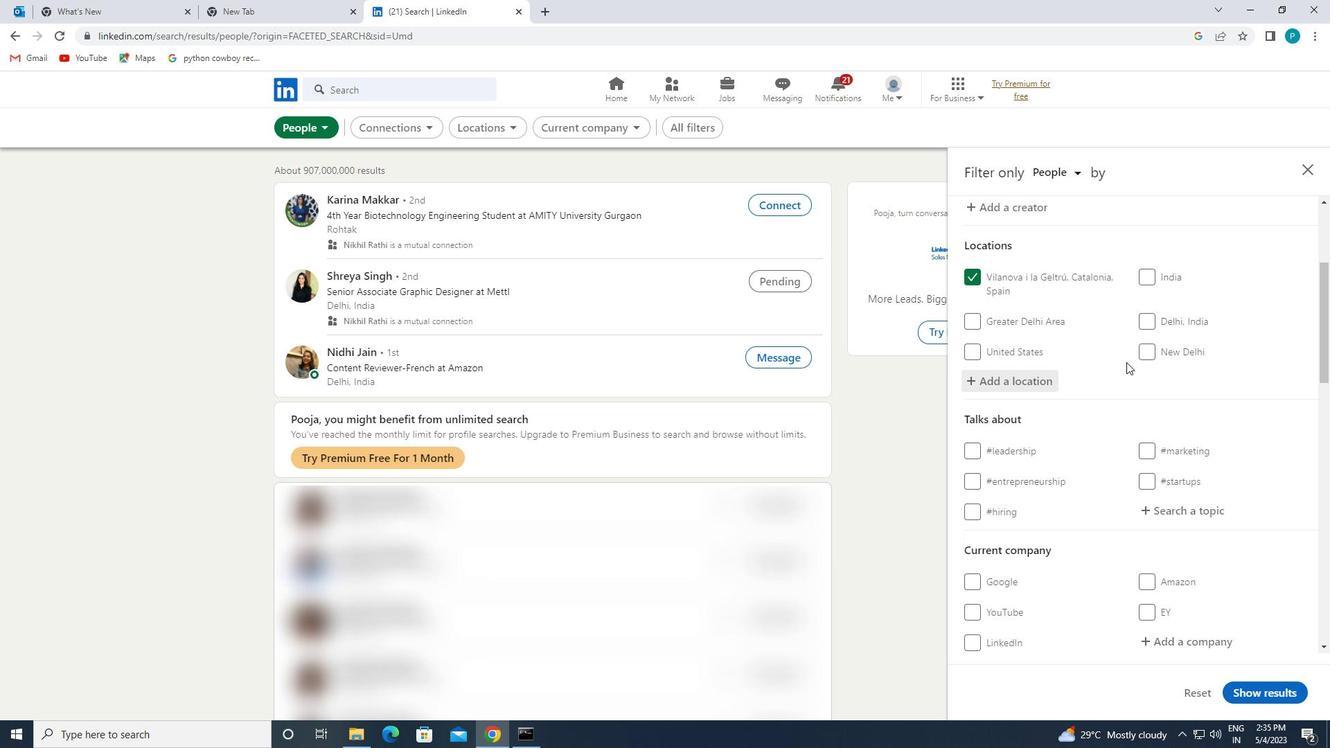
Action: Mouse scrolled (1126, 361) with delta (0, 0)
Screenshot: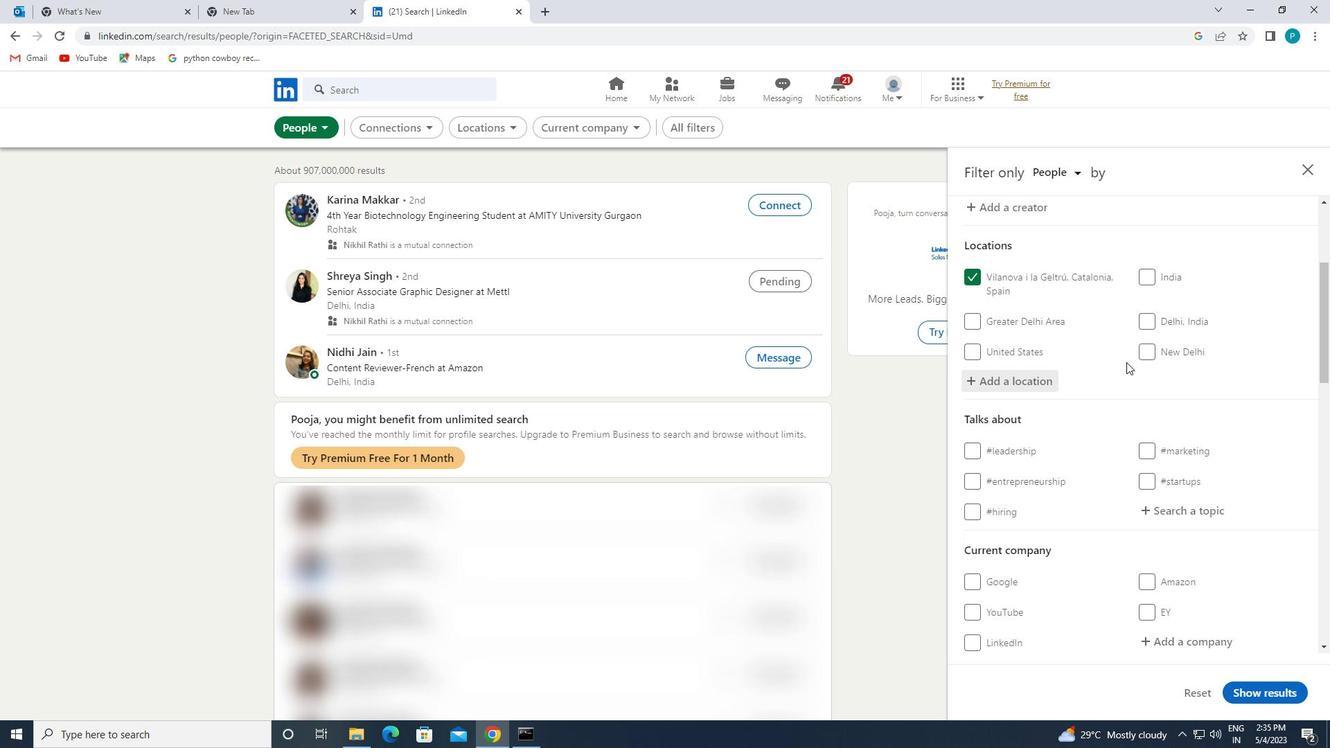 
Action: Mouse moved to (1162, 300)
Screenshot: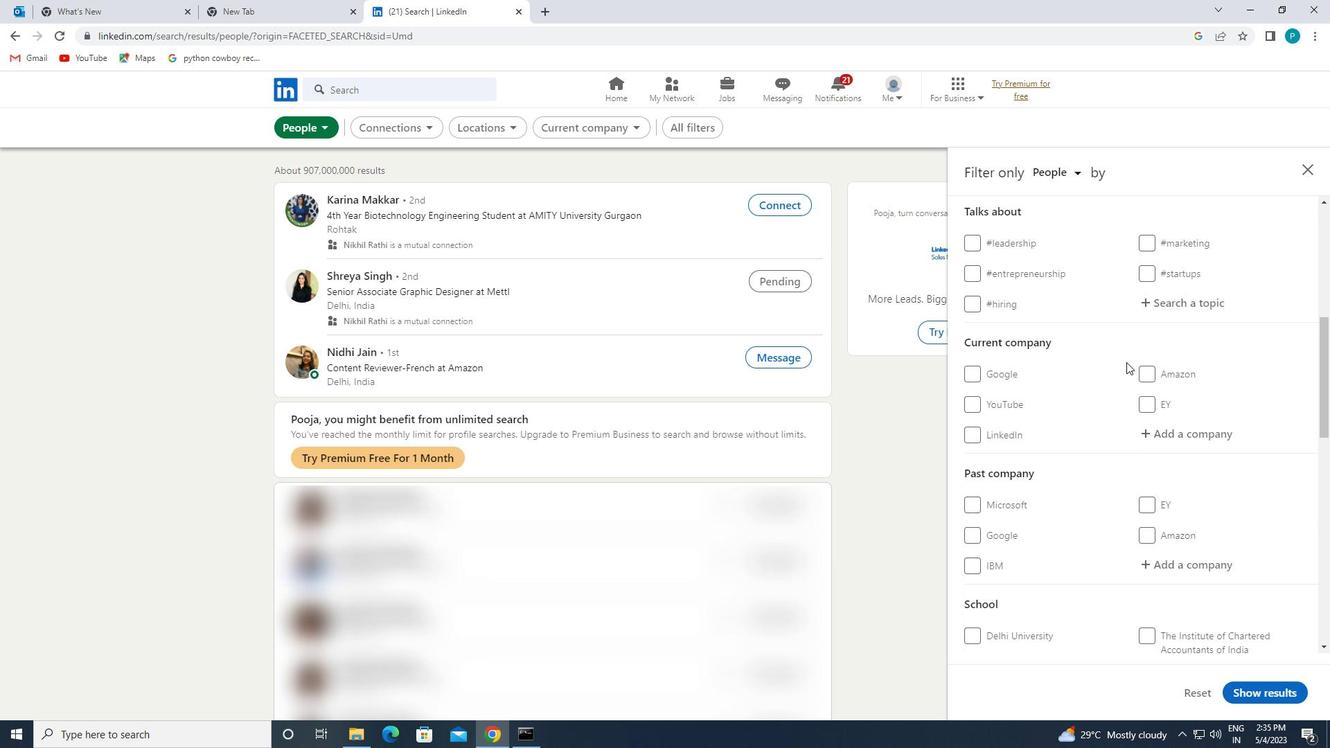
Action: Mouse pressed left at (1162, 300)
Screenshot: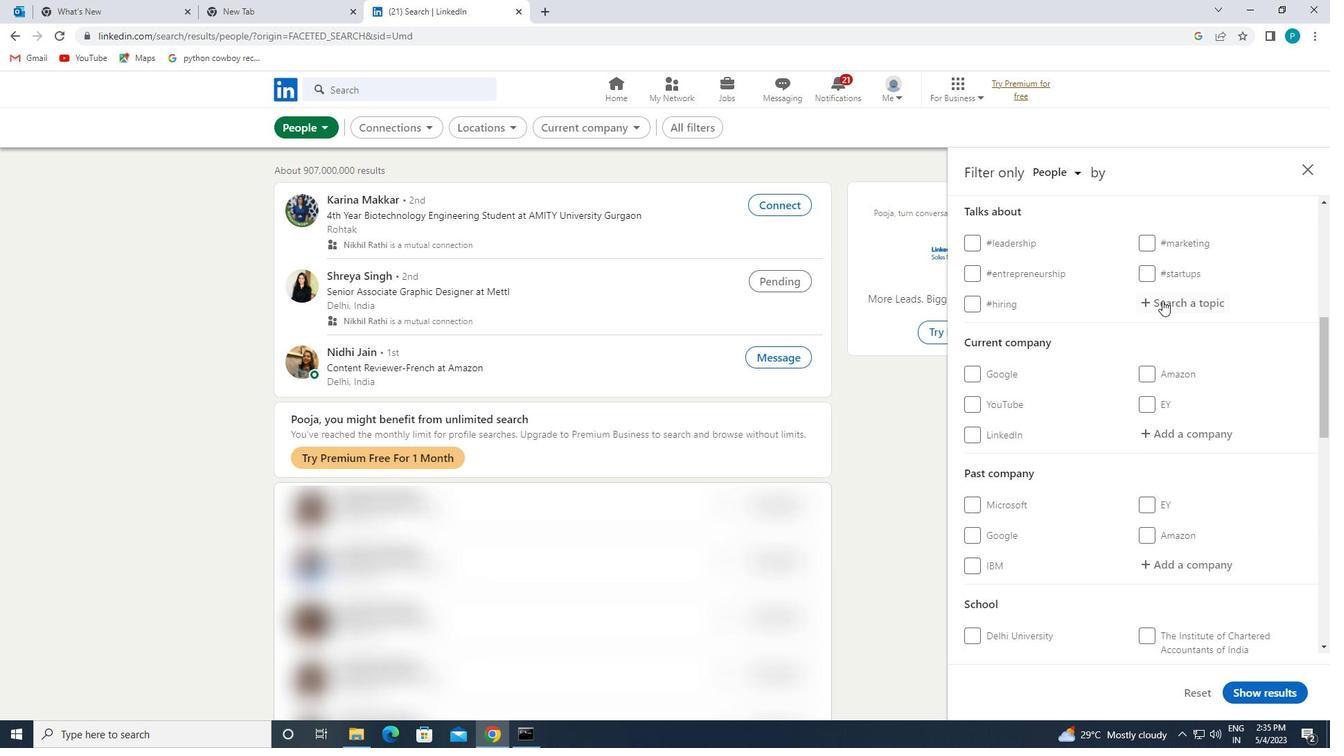 
Action: Mouse moved to (1165, 301)
Screenshot: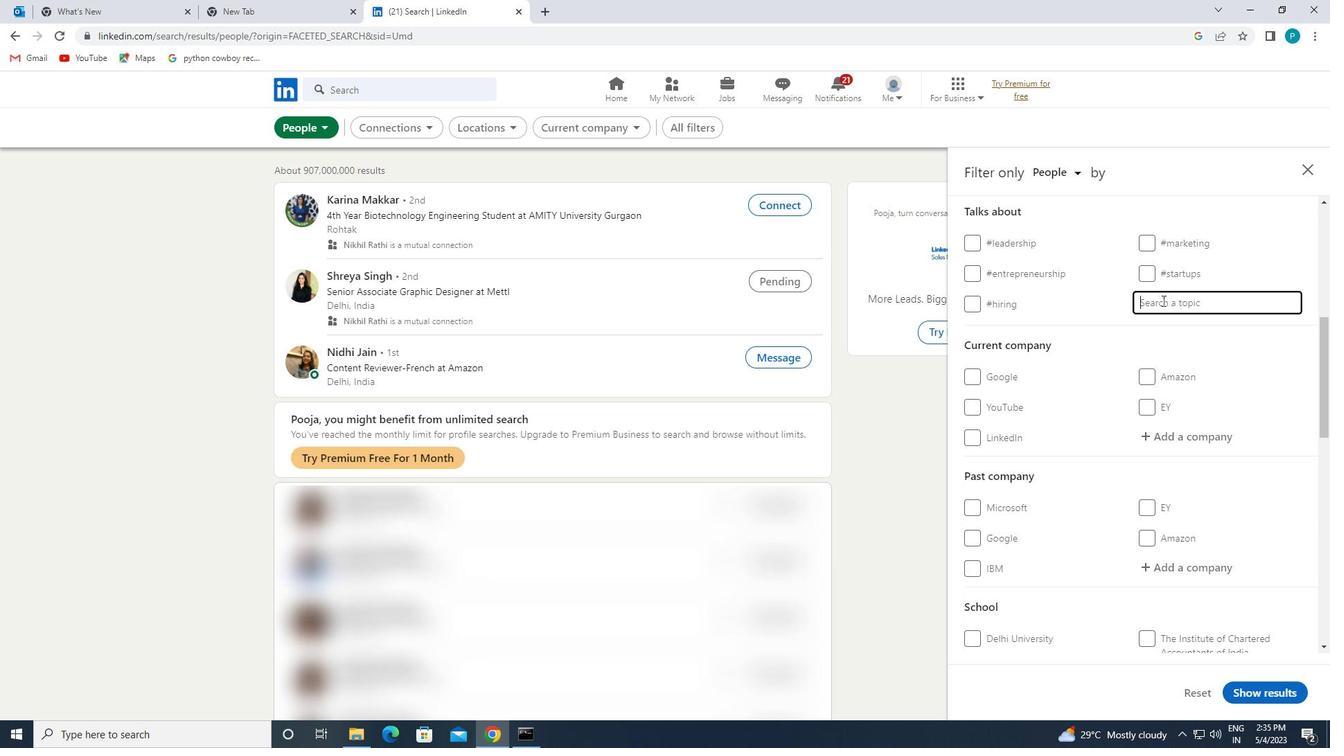 
Action: Key pressed <Key.shift>#MOTIVATION
Screenshot: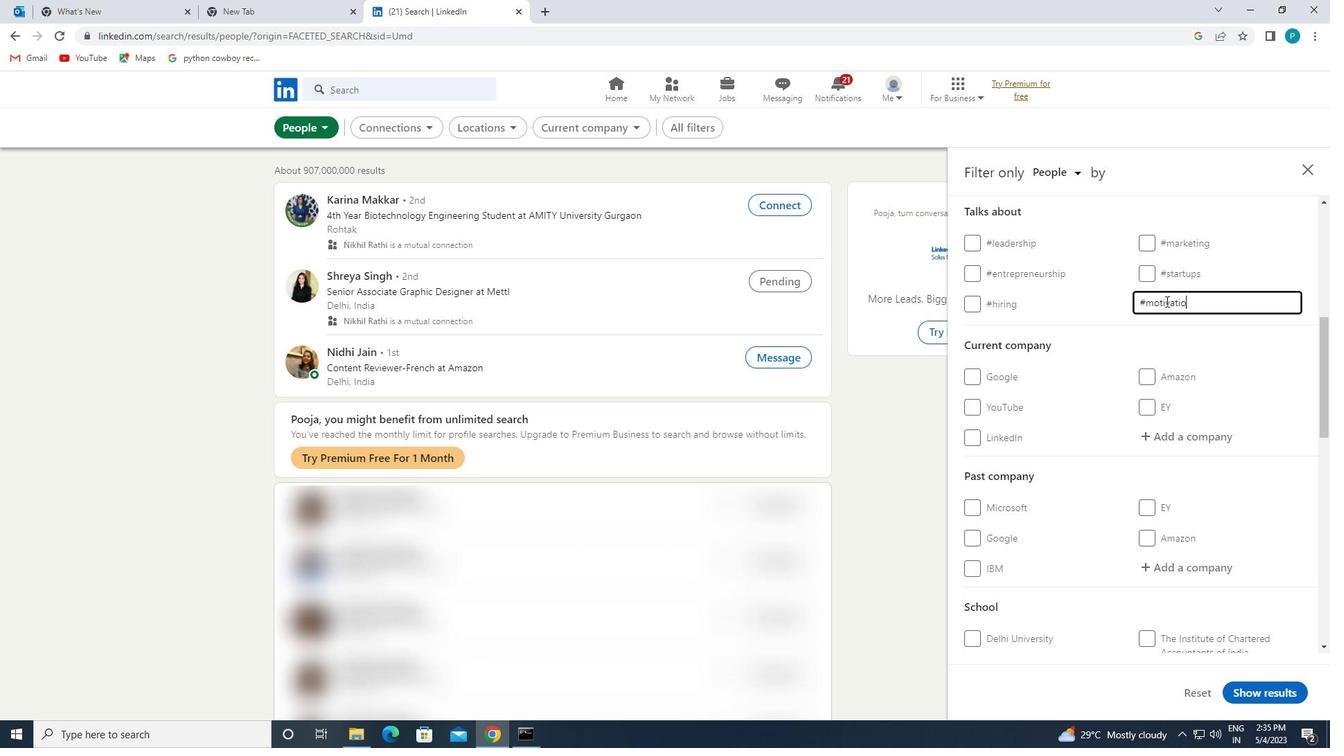 
Action: Mouse moved to (1151, 293)
Screenshot: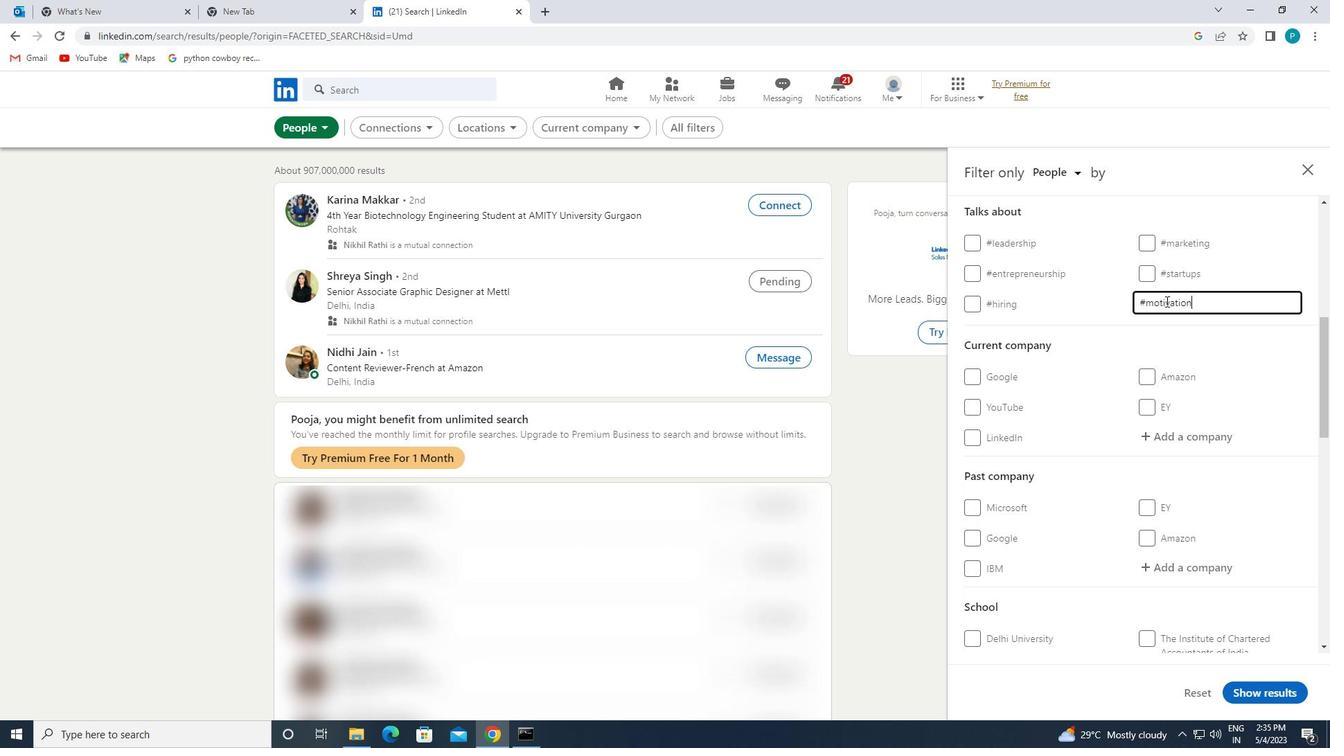 
Action: Mouse scrolled (1151, 292) with delta (0, 0)
Screenshot: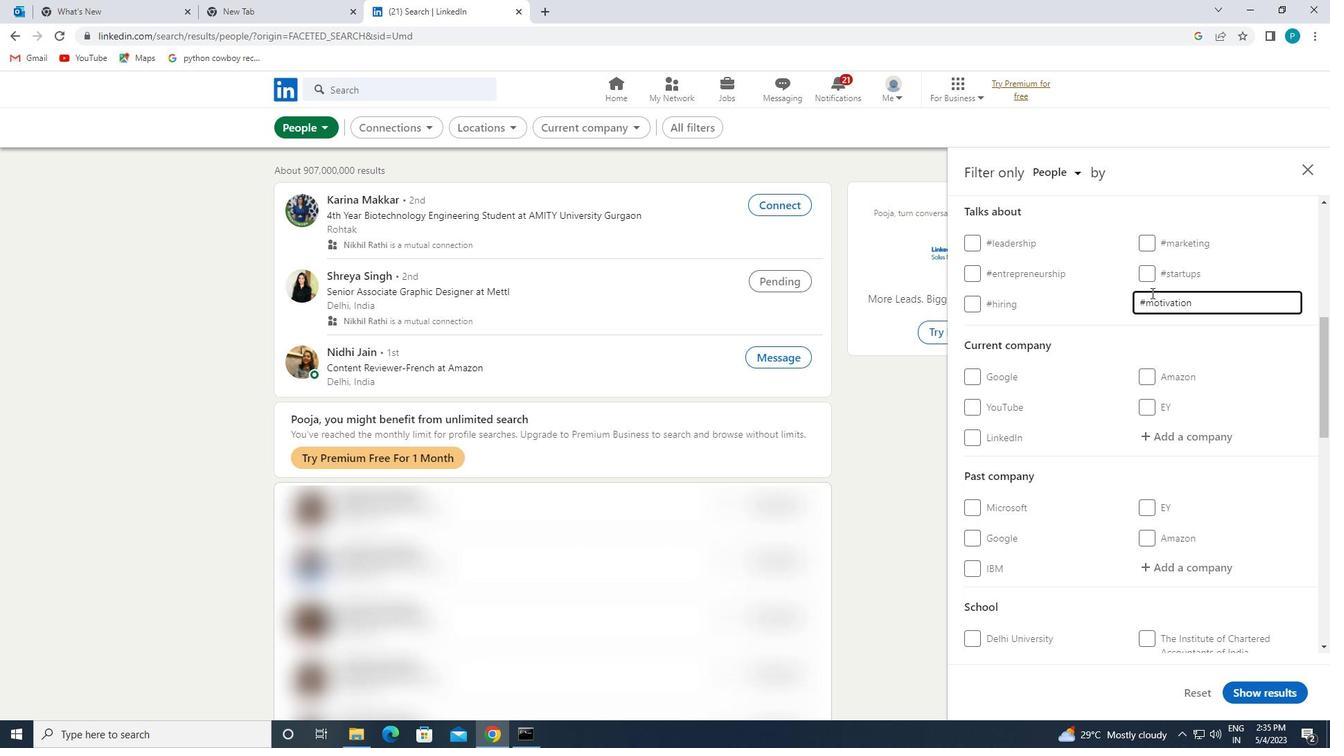 
Action: Mouse moved to (1152, 320)
Screenshot: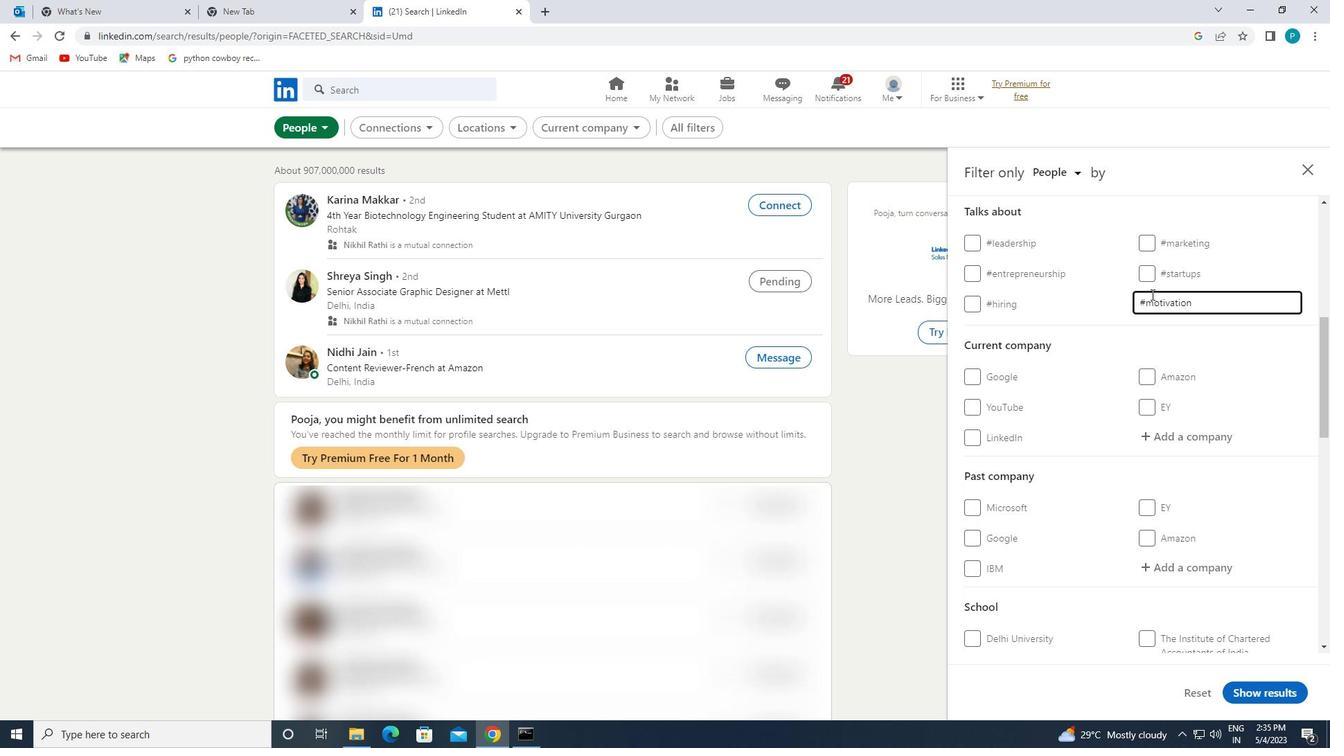 
Action: Mouse scrolled (1152, 319) with delta (0, 0)
Screenshot: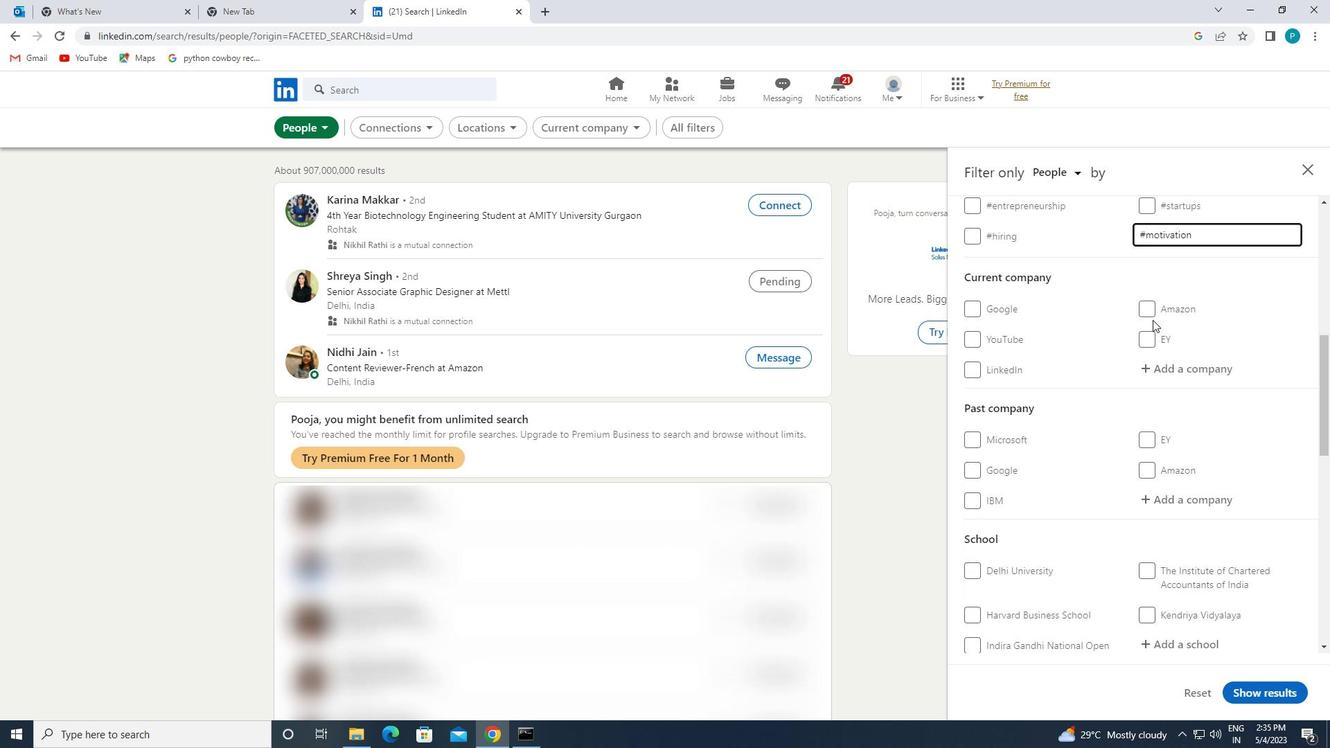 
Action: Mouse scrolled (1152, 319) with delta (0, 0)
Screenshot: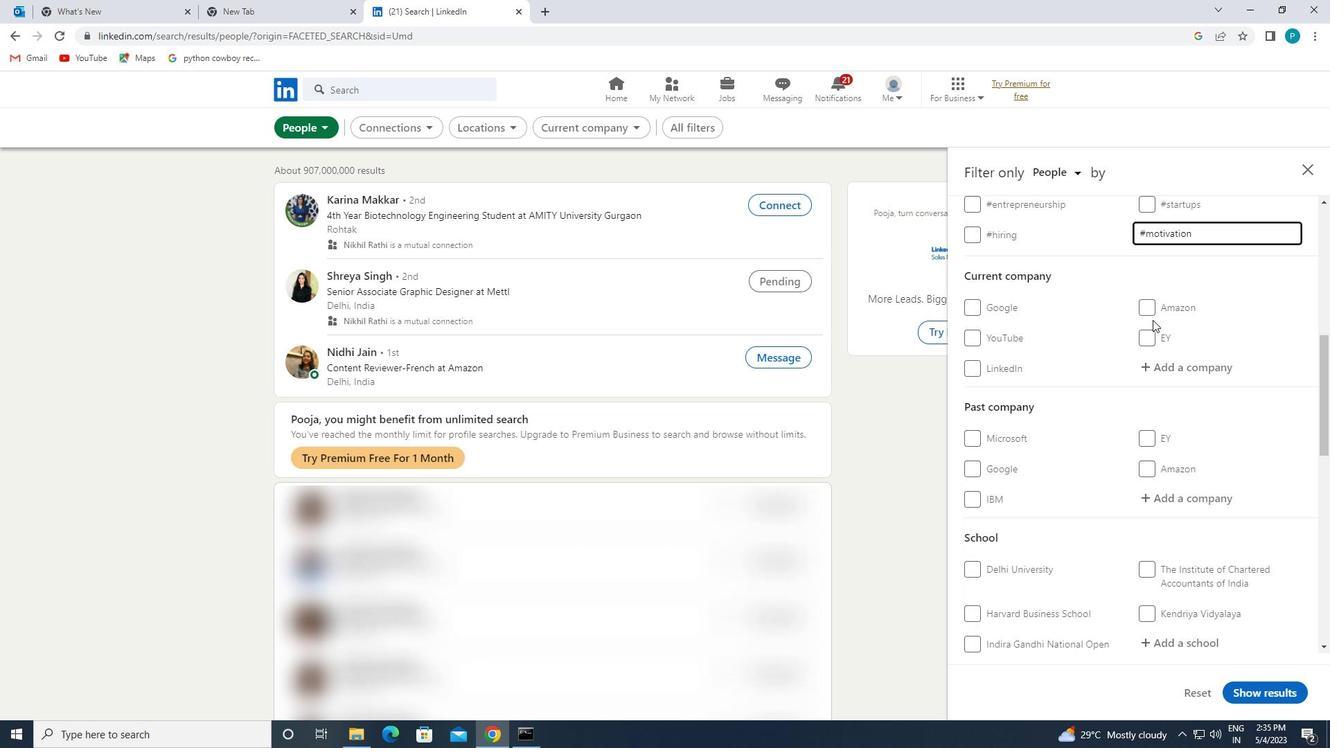 
Action: Mouse moved to (1151, 372)
Screenshot: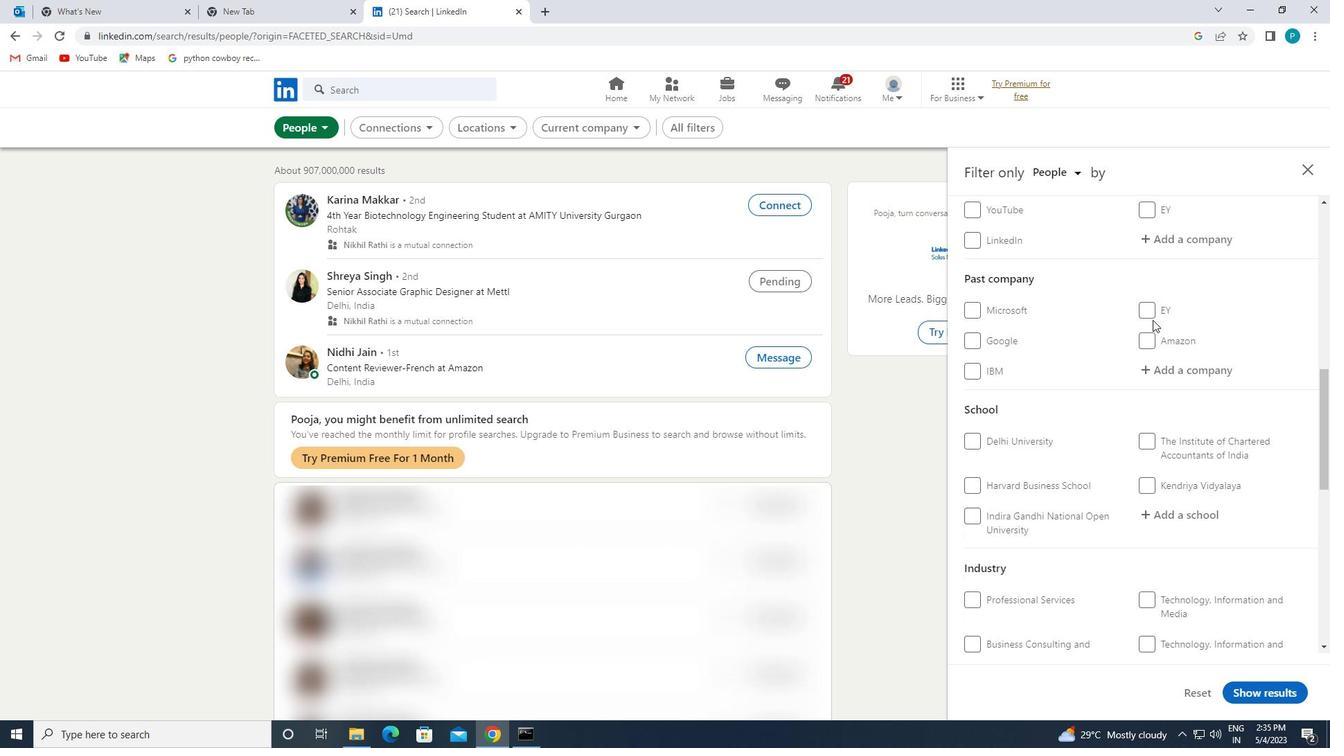 
Action: Mouse scrolled (1151, 371) with delta (0, 0)
Screenshot: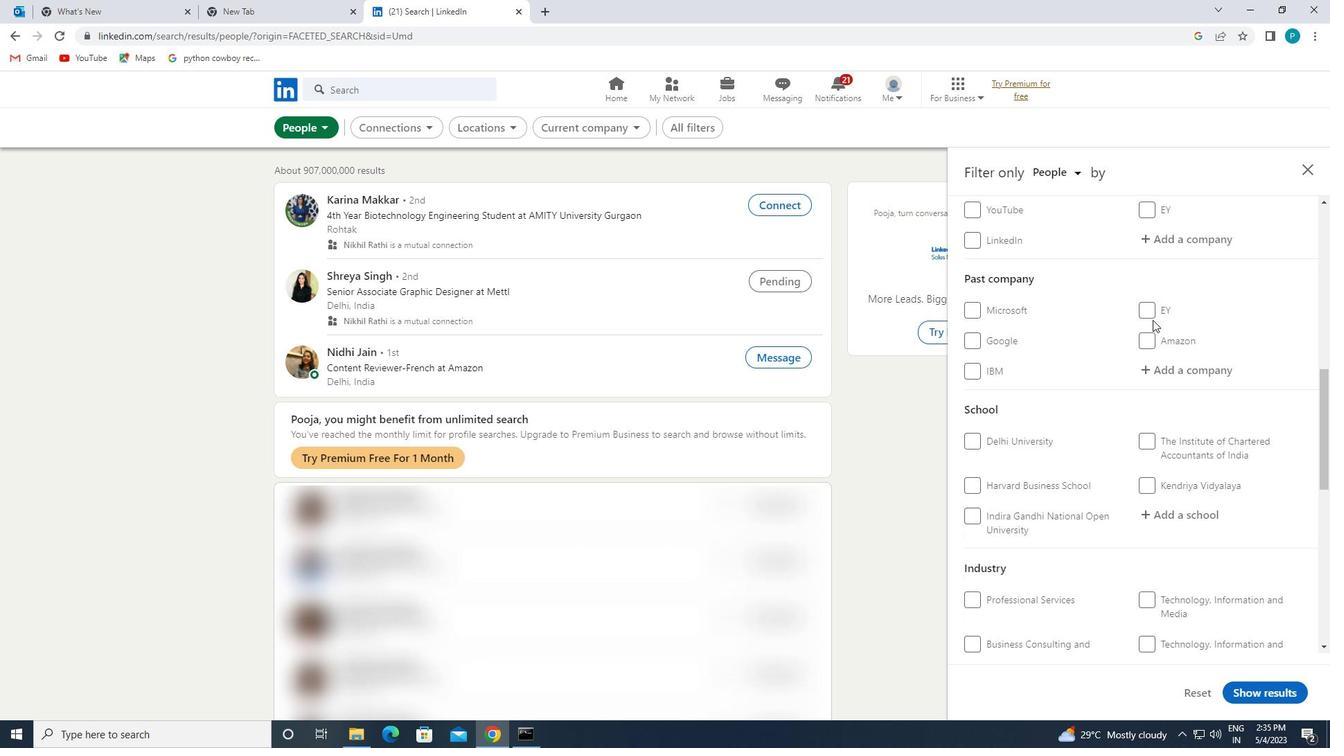 
Action: Mouse moved to (1150, 377)
Screenshot: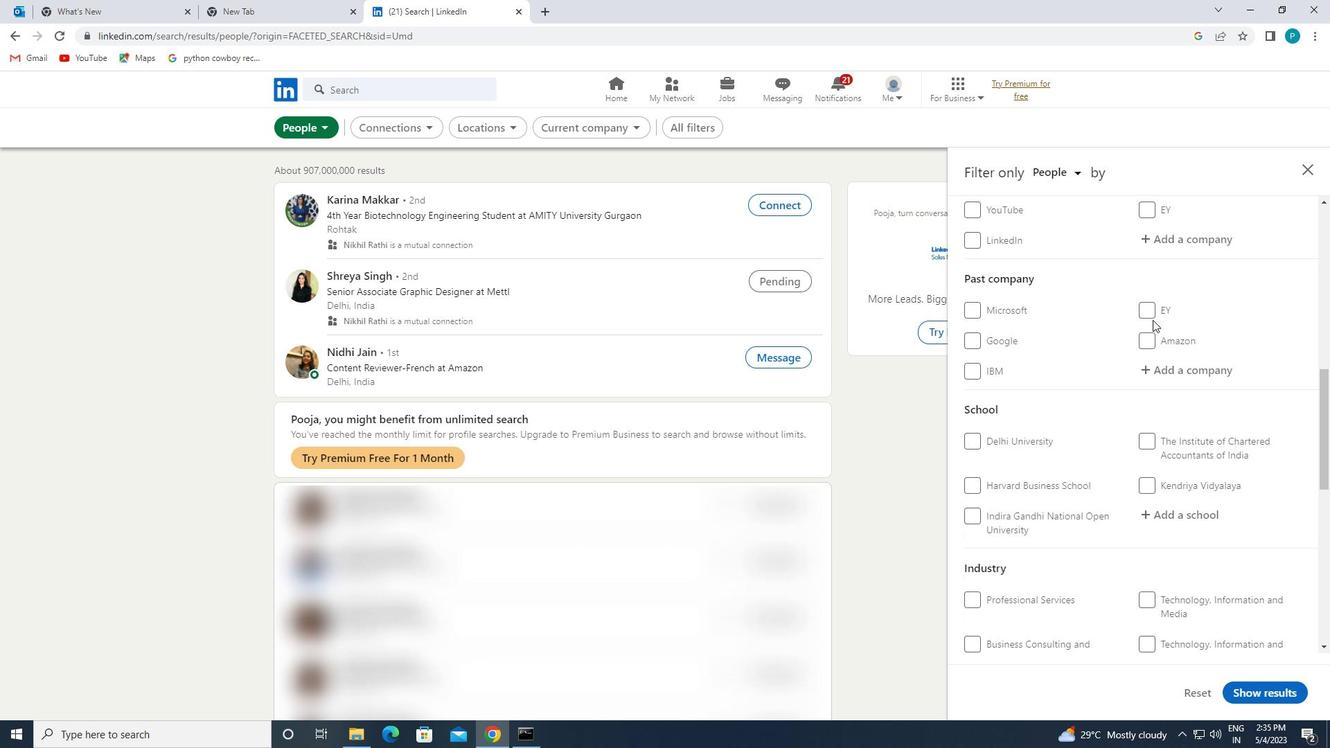 
Action: Mouse scrolled (1150, 376) with delta (0, 0)
Screenshot: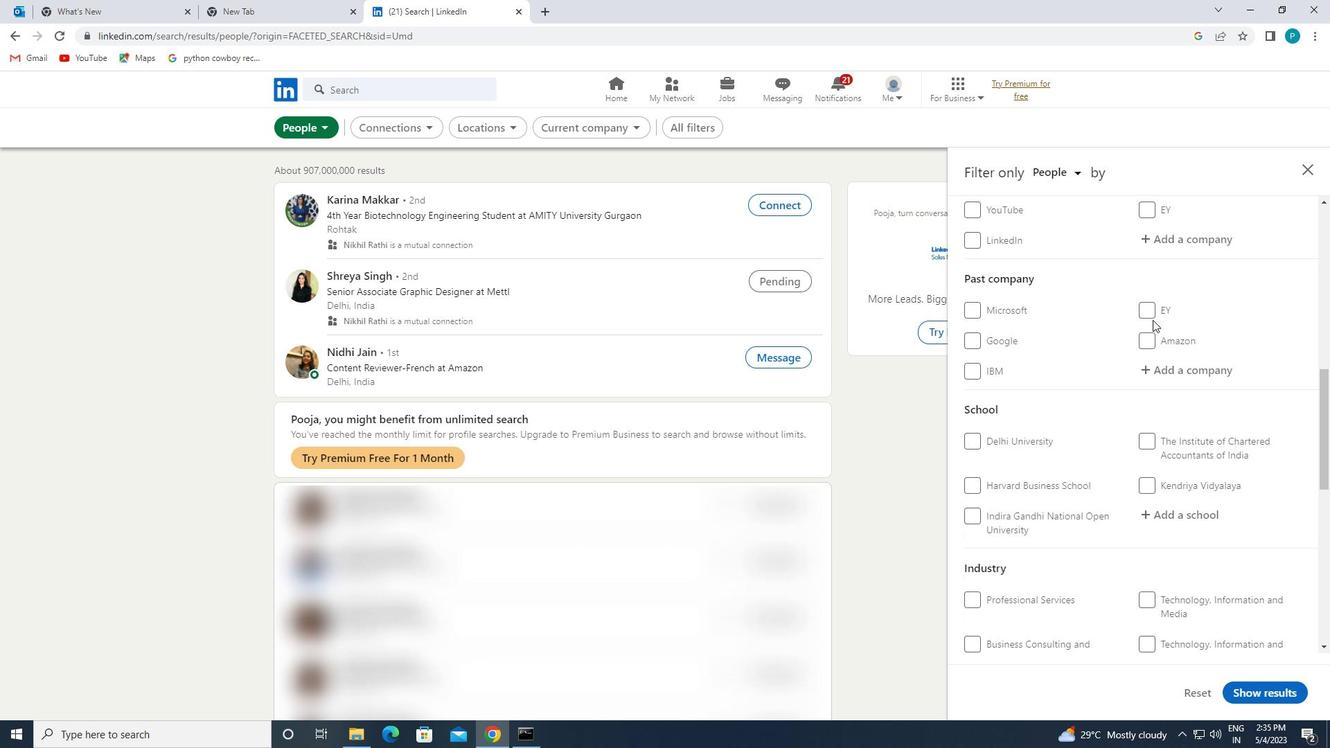 
Action: Mouse scrolled (1150, 376) with delta (0, 0)
Screenshot: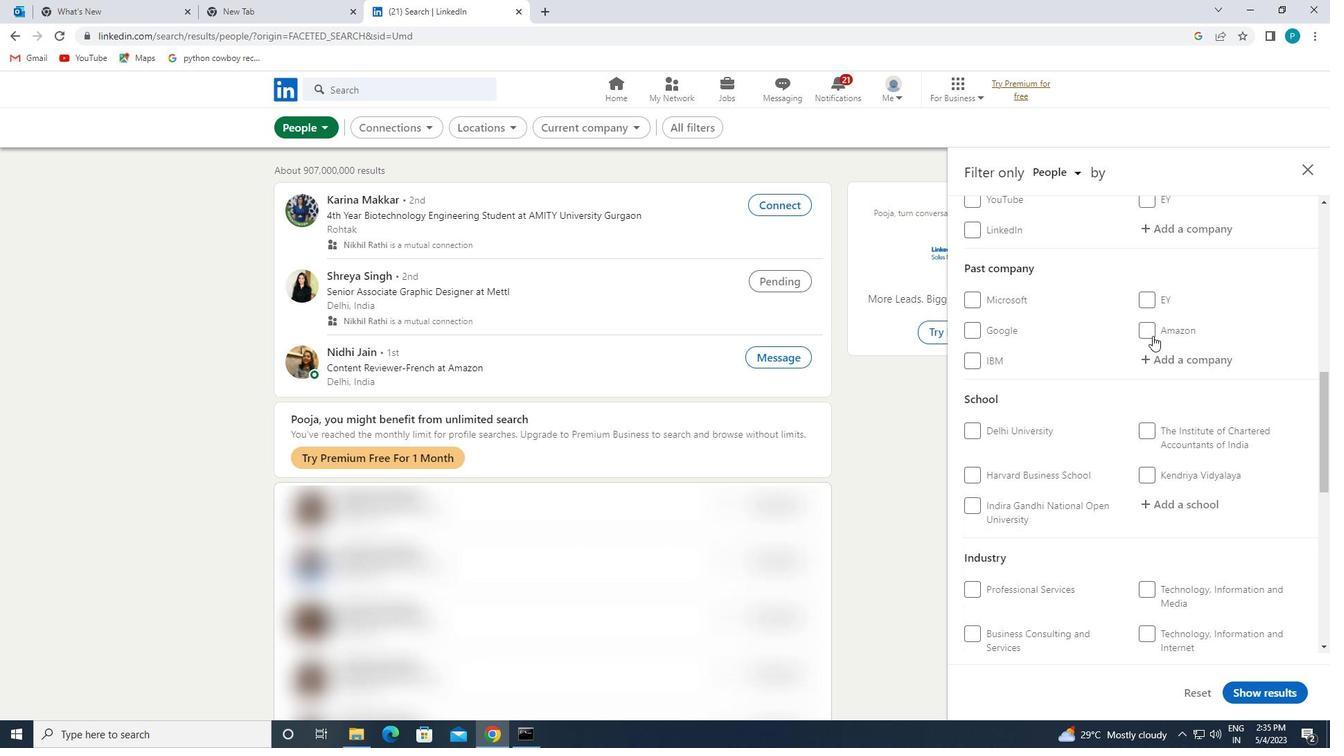 
Action: Mouse moved to (1128, 410)
Screenshot: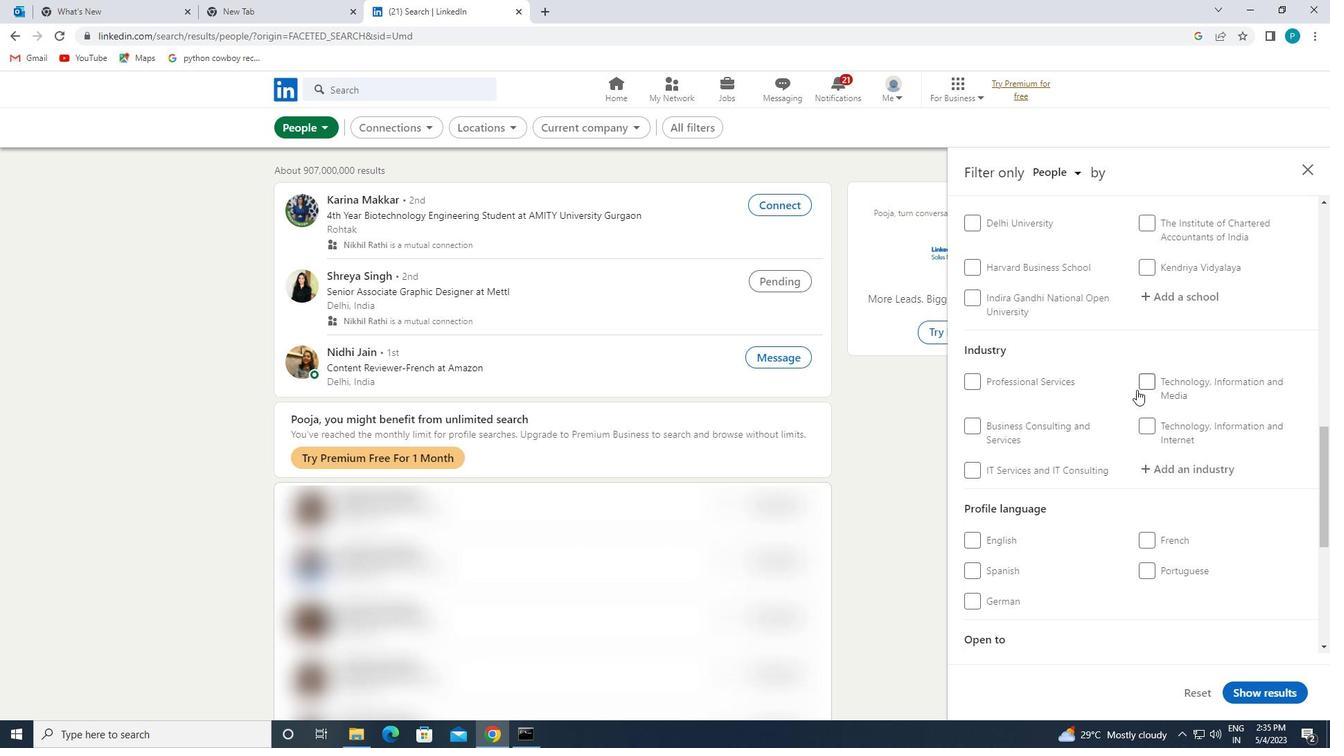 
Action: Mouse scrolled (1128, 410) with delta (0, 0)
Screenshot: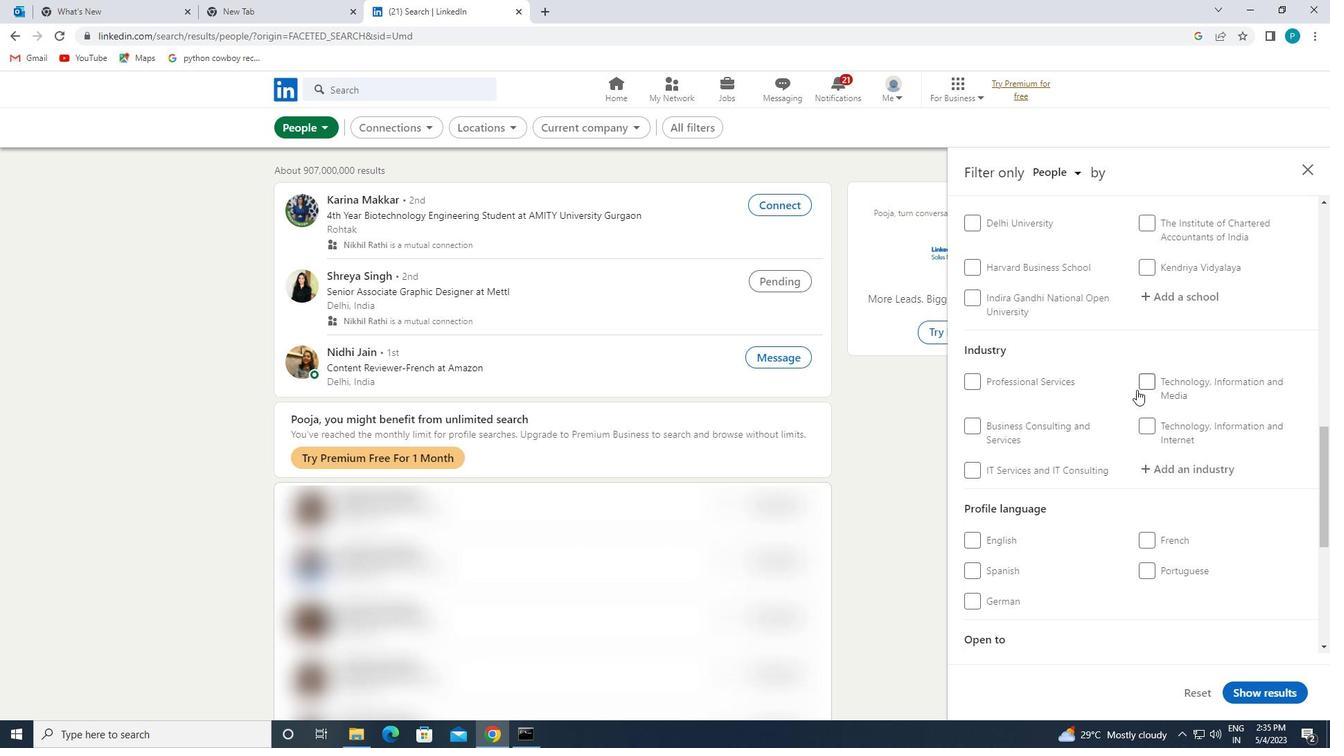 
Action: Mouse moved to (1127, 412)
Screenshot: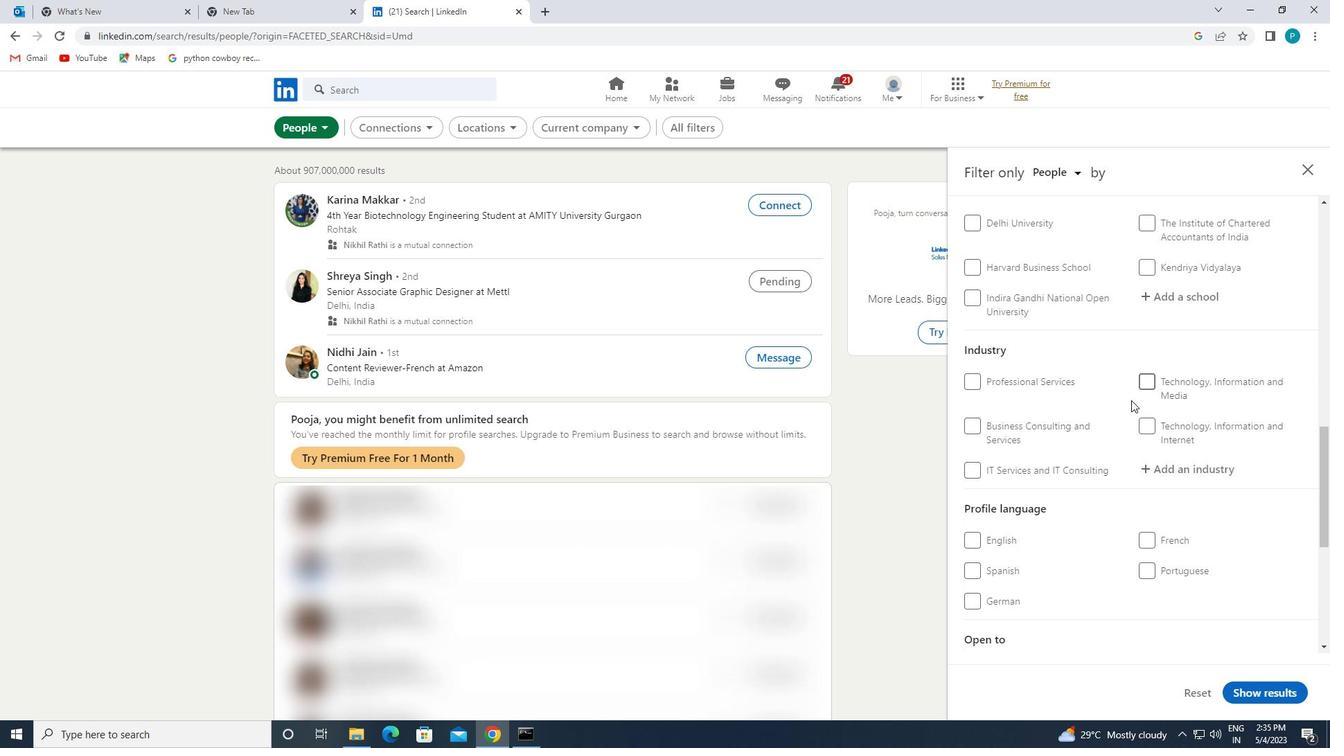 
Action: Mouse scrolled (1127, 411) with delta (0, 0)
Screenshot: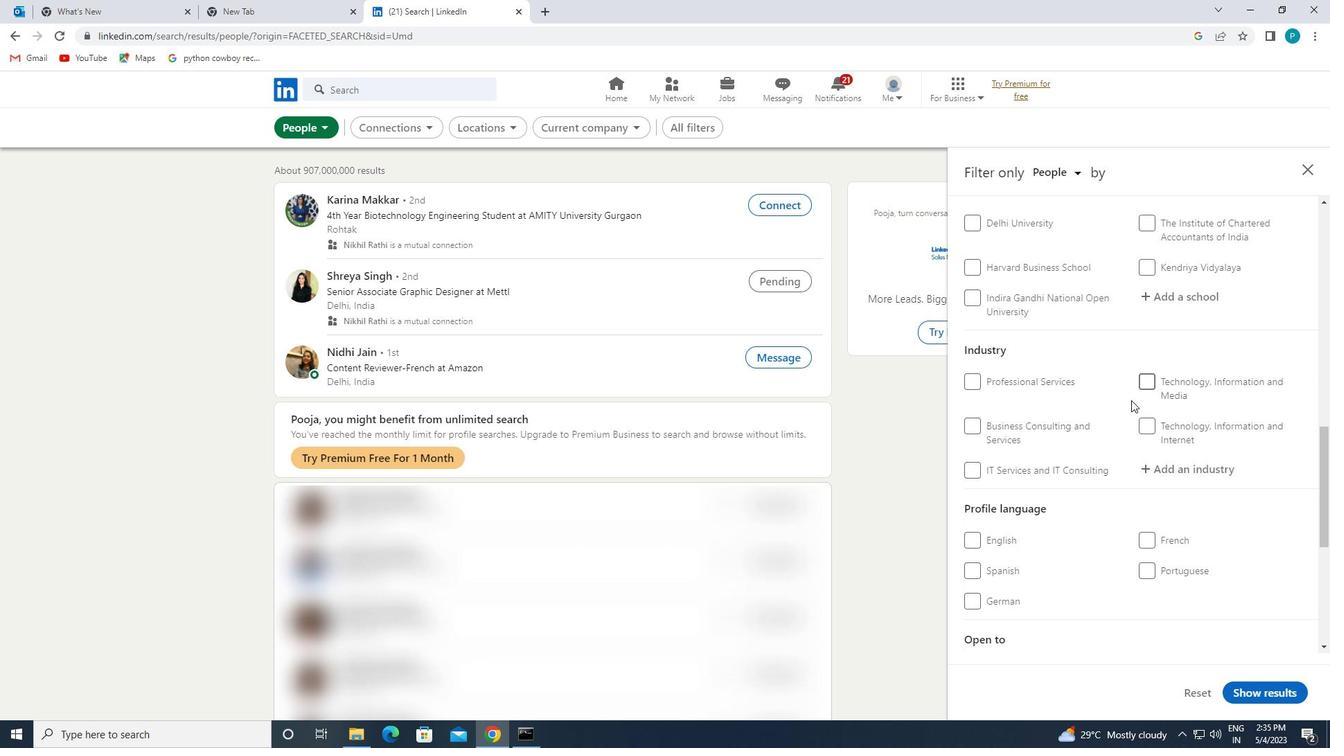 
Action: Mouse moved to (1127, 412)
Screenshot: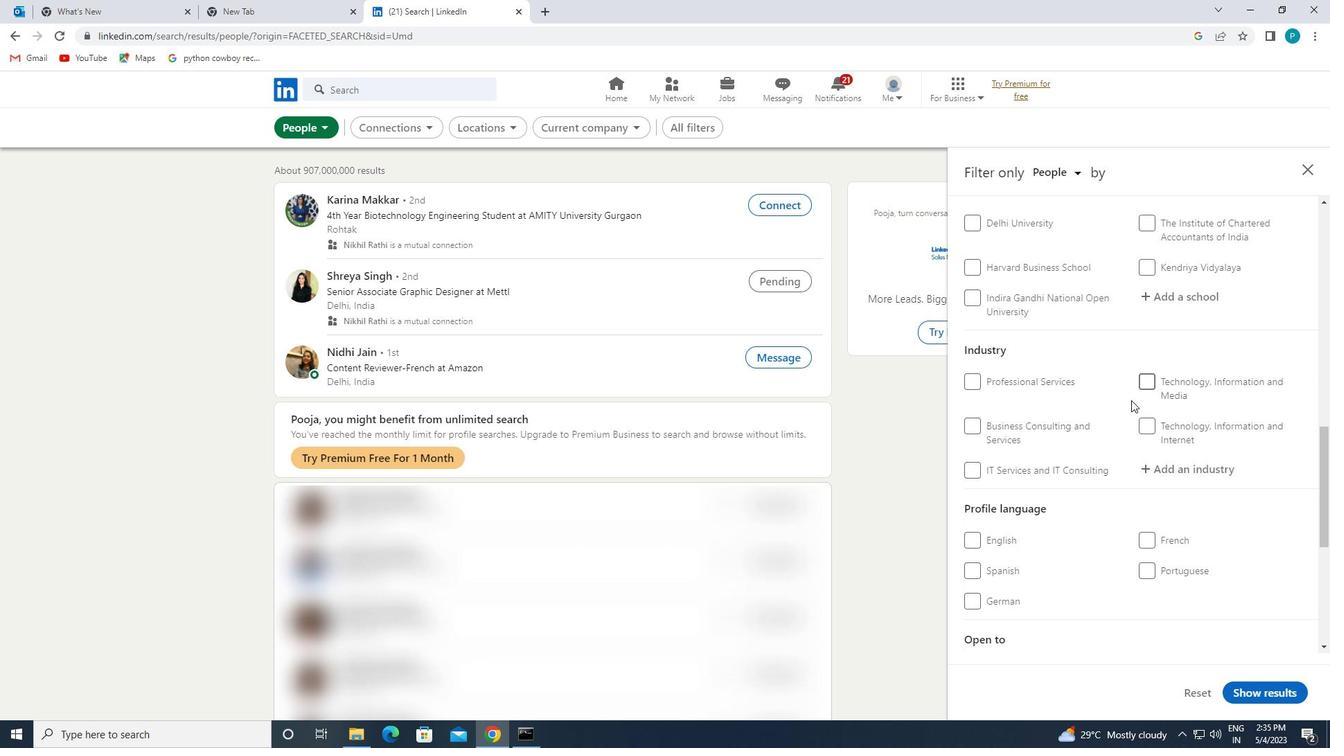 
Action: Mouse scrolled (1127, 412) with delta (0, 0)
Screenshot: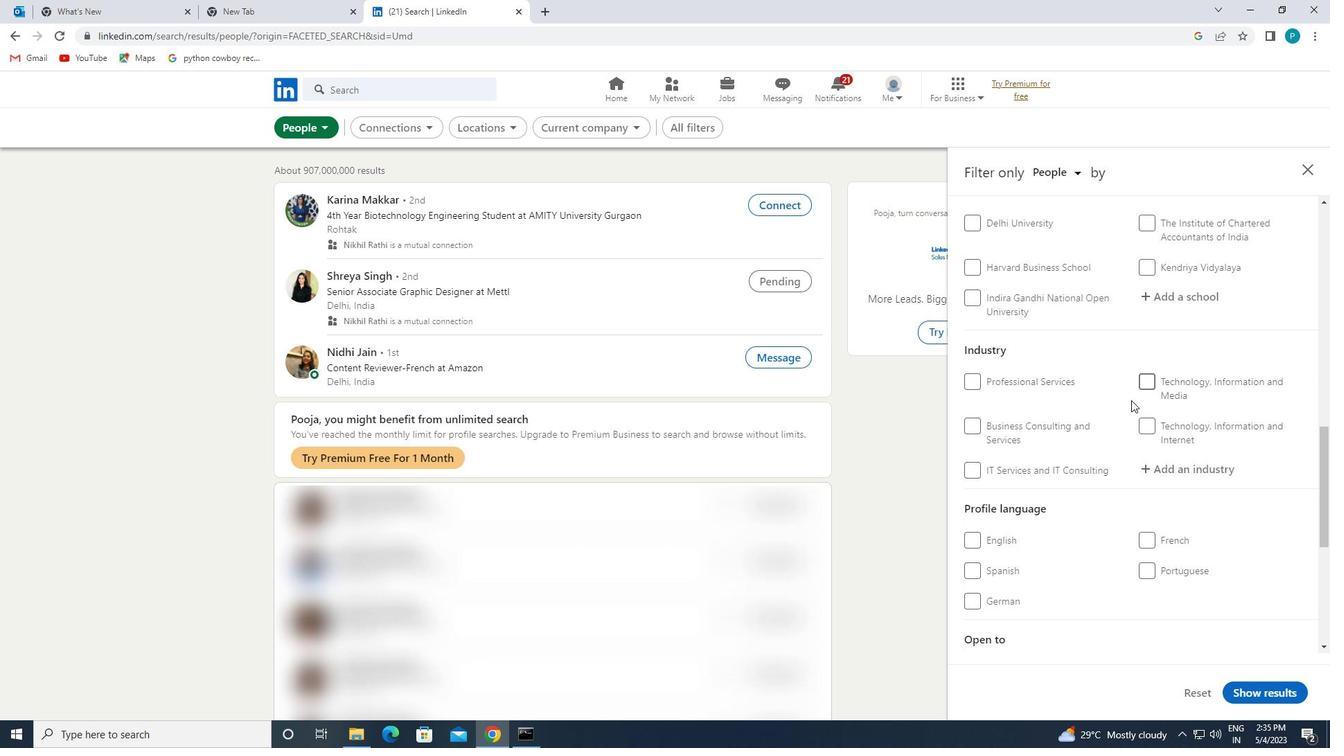 
Action: Mouse moved to (1145, 367)
Screenshot: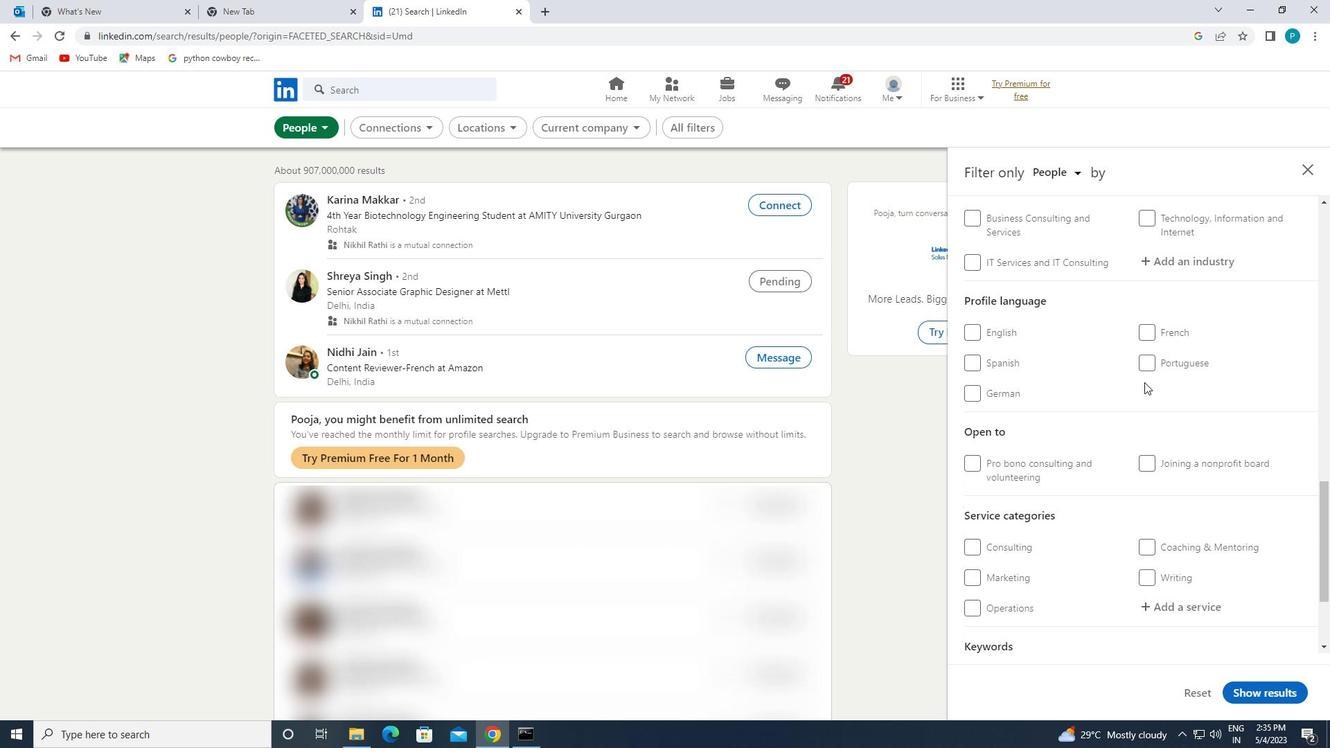 
Action: Mouse pressed left at (1145, 367)
Screenshot: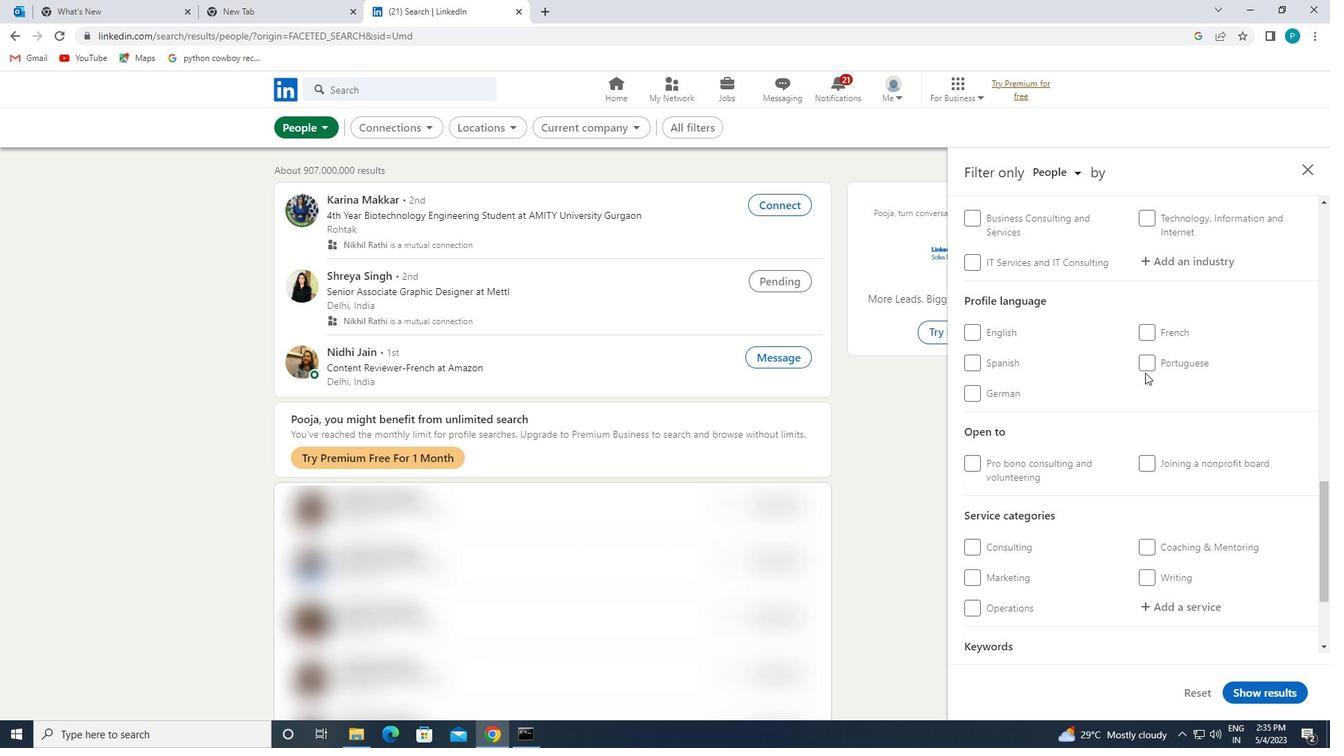 
Action: Mouse moved to (1181, 376)
Screenshot: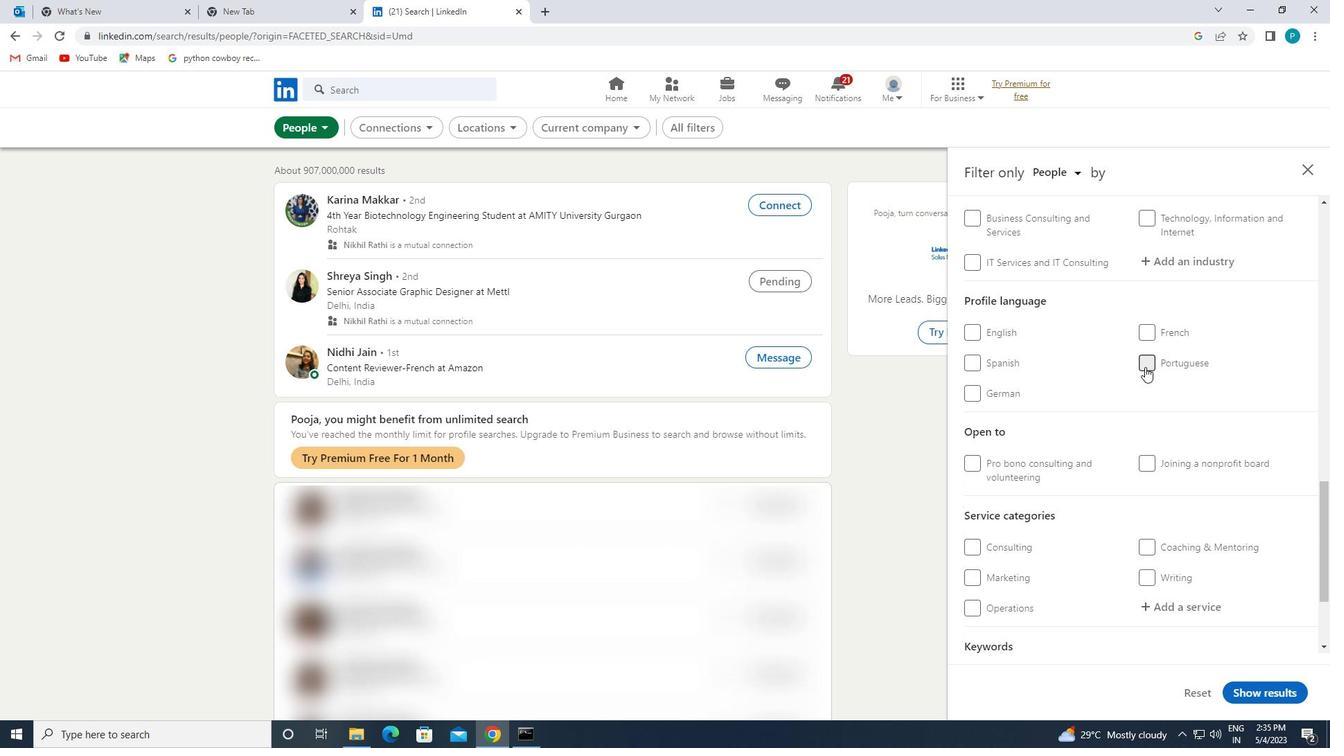 
Action: Mouse scrolled (1181, 376) with delta (0, 0)
Screenshot: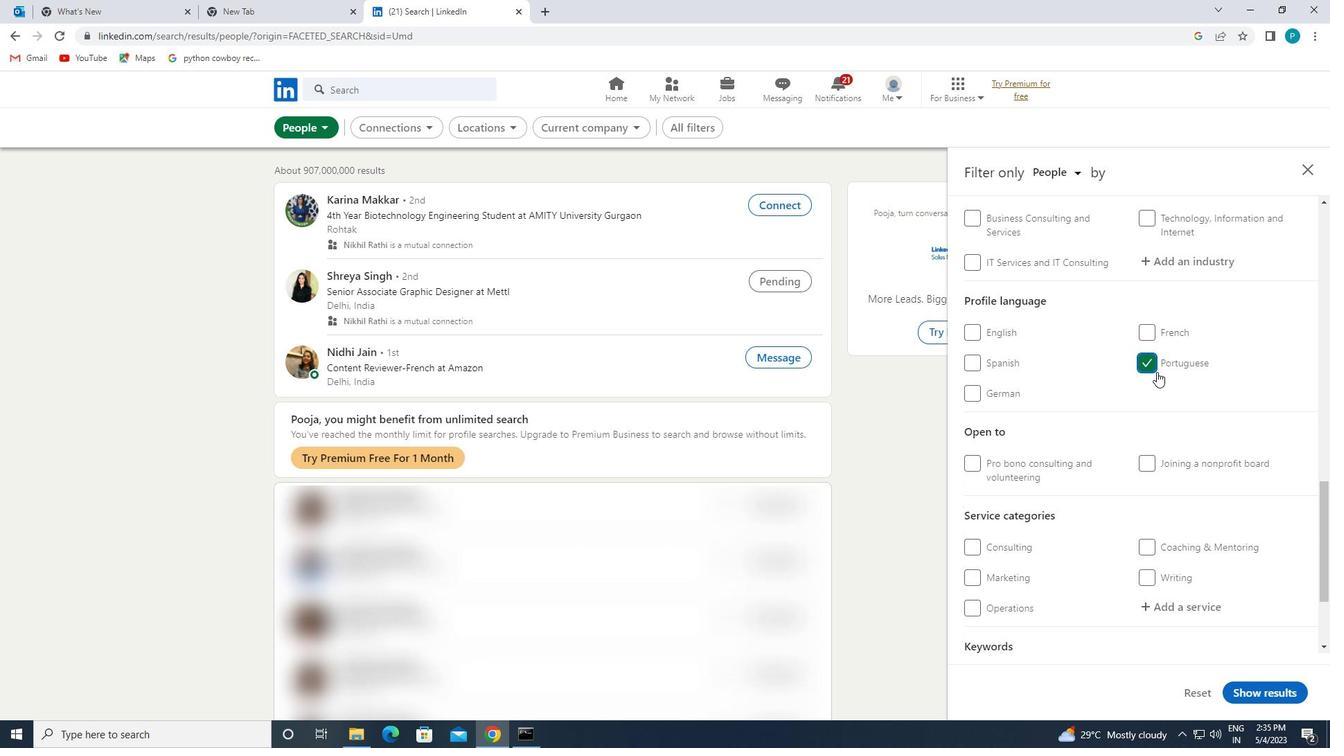 
Action: Mouse scrolled (1181, 376) with delta (0, 0)
Screenshot: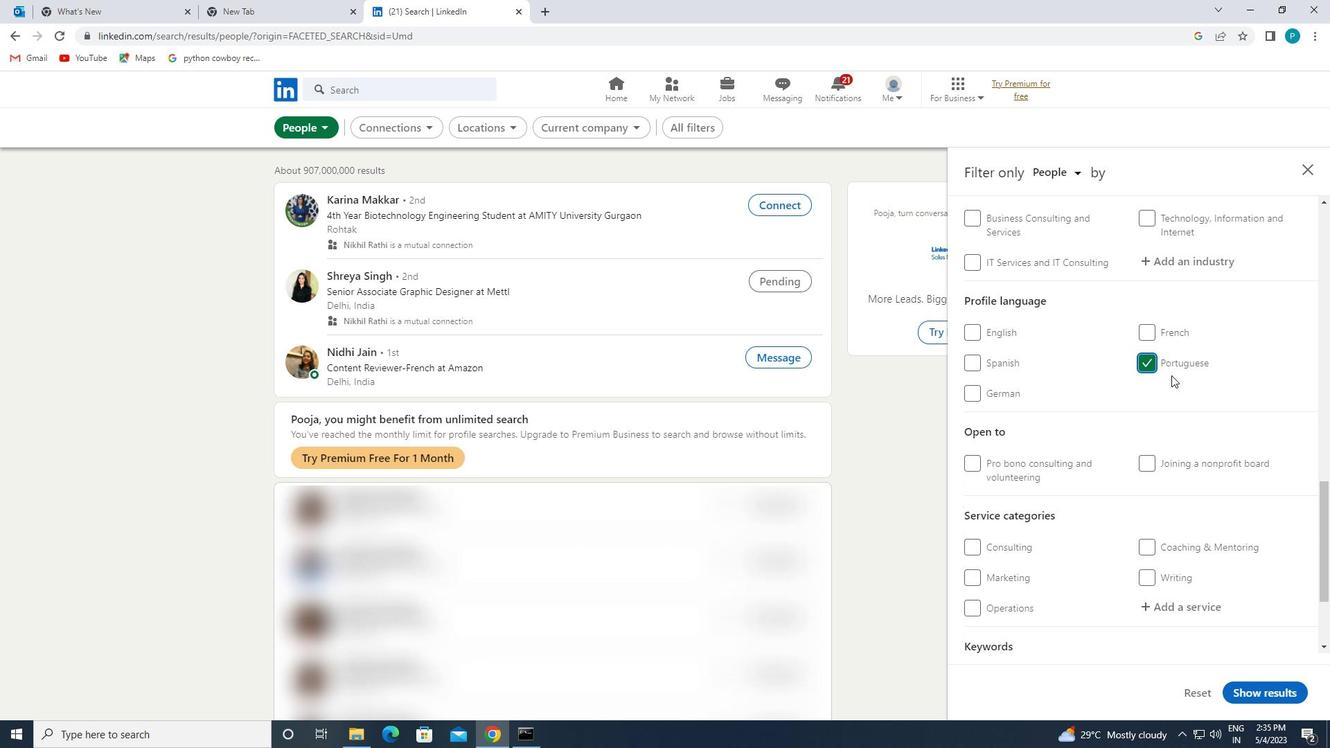 
Action: Mouse scrolled (1181, 376) with delta (0, 0)
Screenshot: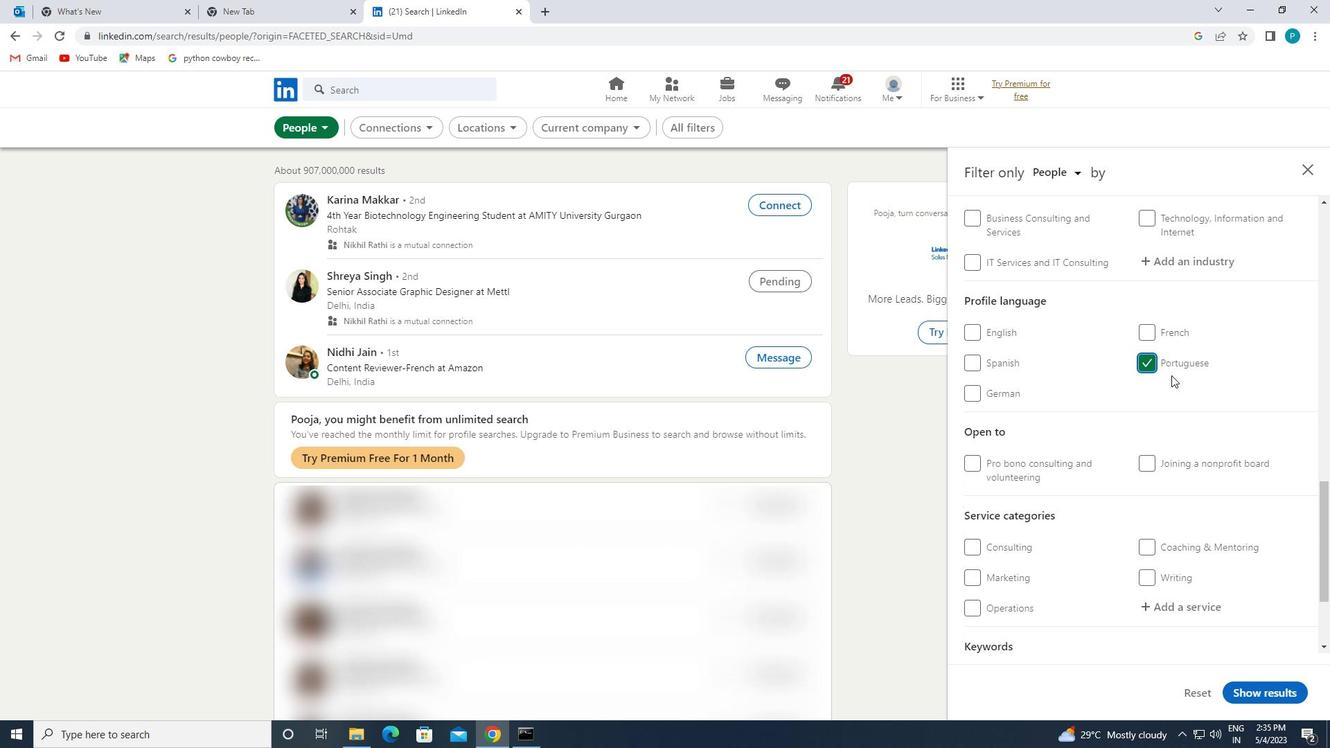 
Action: Mouse moved to (1181, 376)
Screenshot: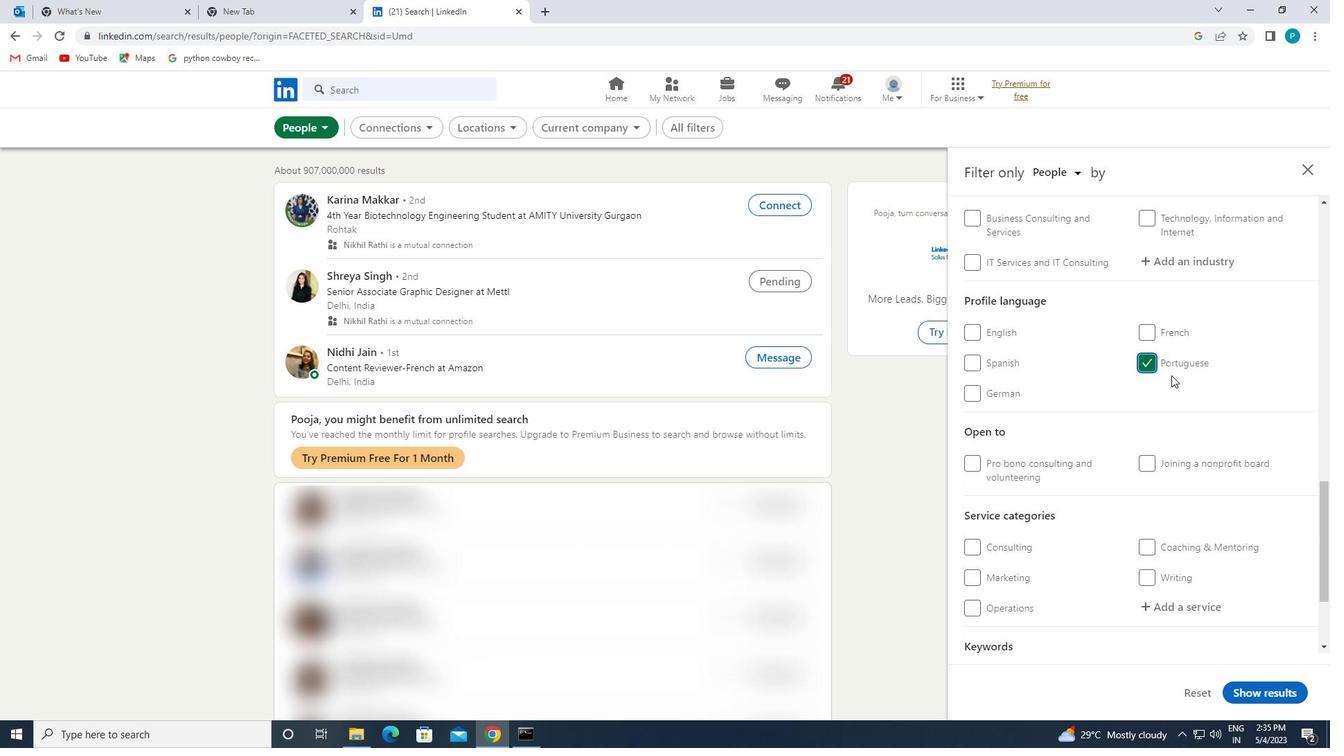 
Action: Mouse scrolled (1181, 376) with delta (0, 0)
Screenshot: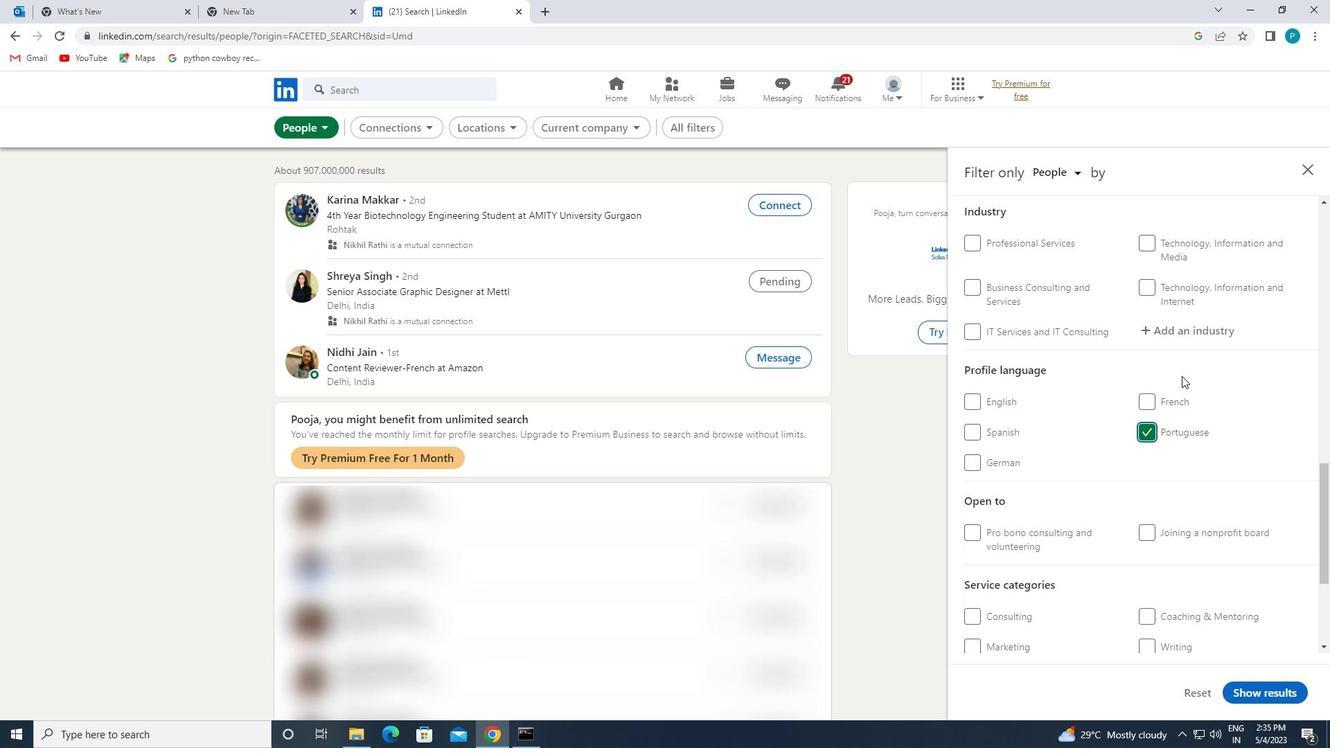 
Action: Mouse scrolled (1181, 376) with delta (0, 0)
Screenshot: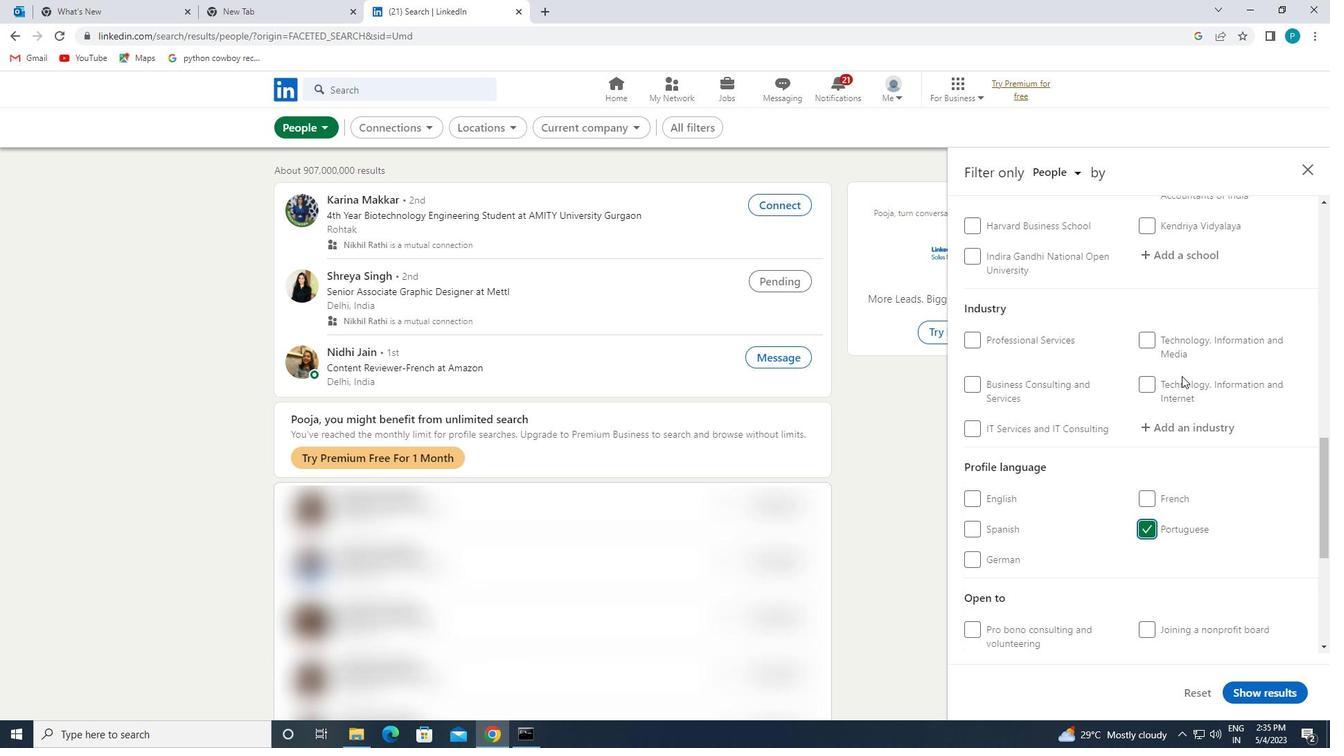 
Action: Mouse scrolled (1181, 376) with delta (0, 0)
Screenshot: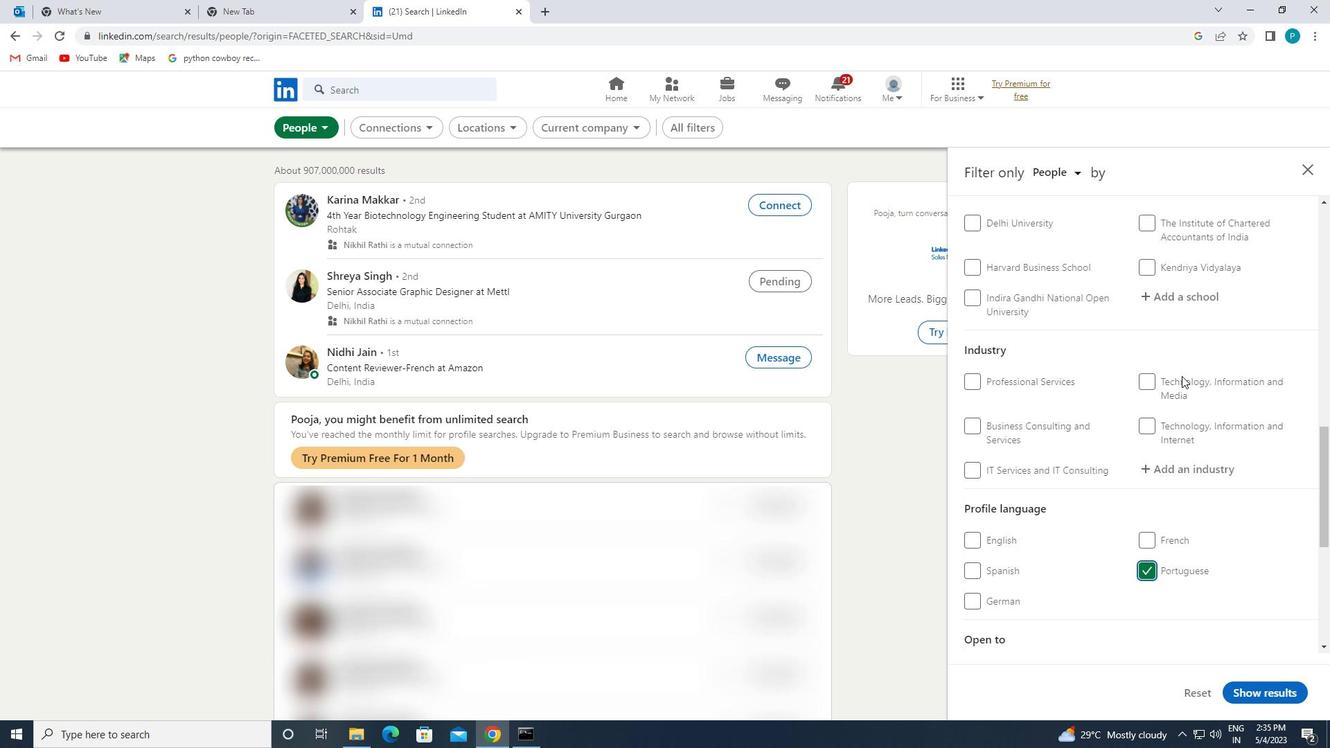 
Action: Mouse scrolled (1181, 376) with delta (0, 0)
Screenshot: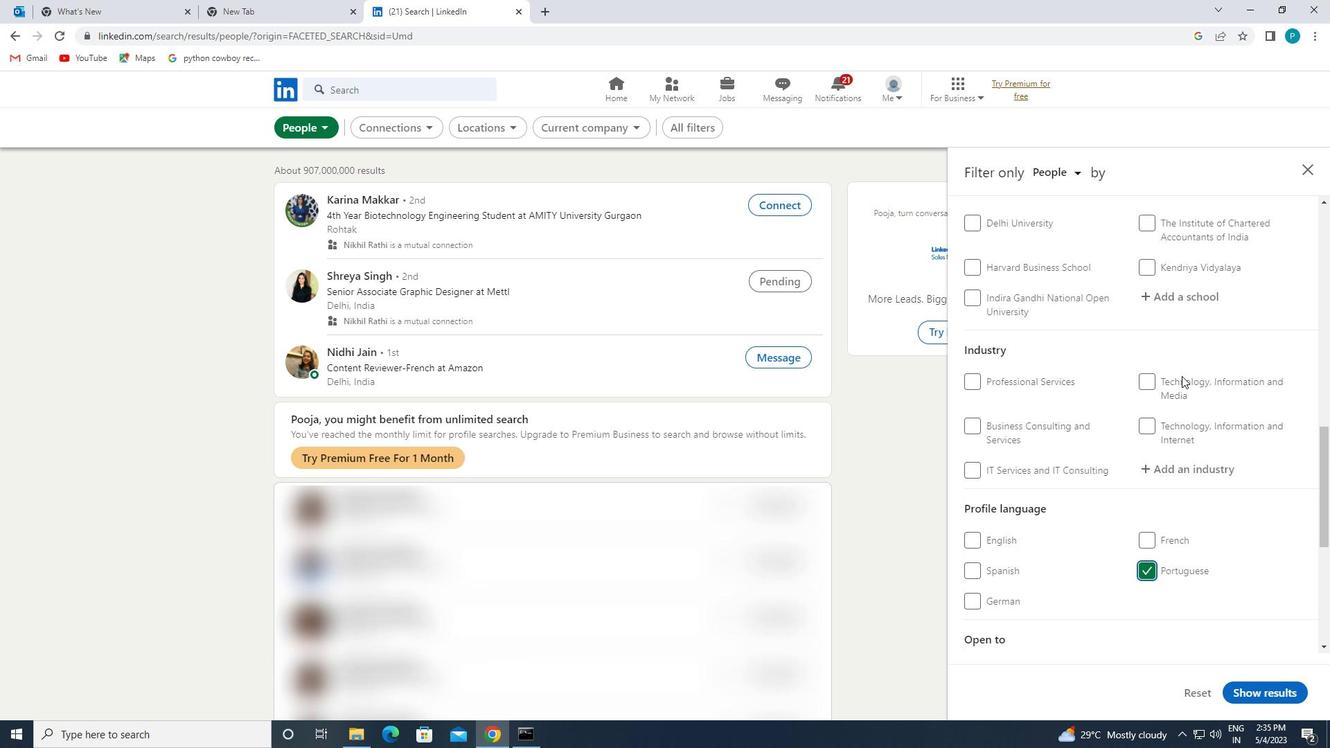 
Action: Mouse scrolled (1181, 376) with delta (0, 0)
Screenshot: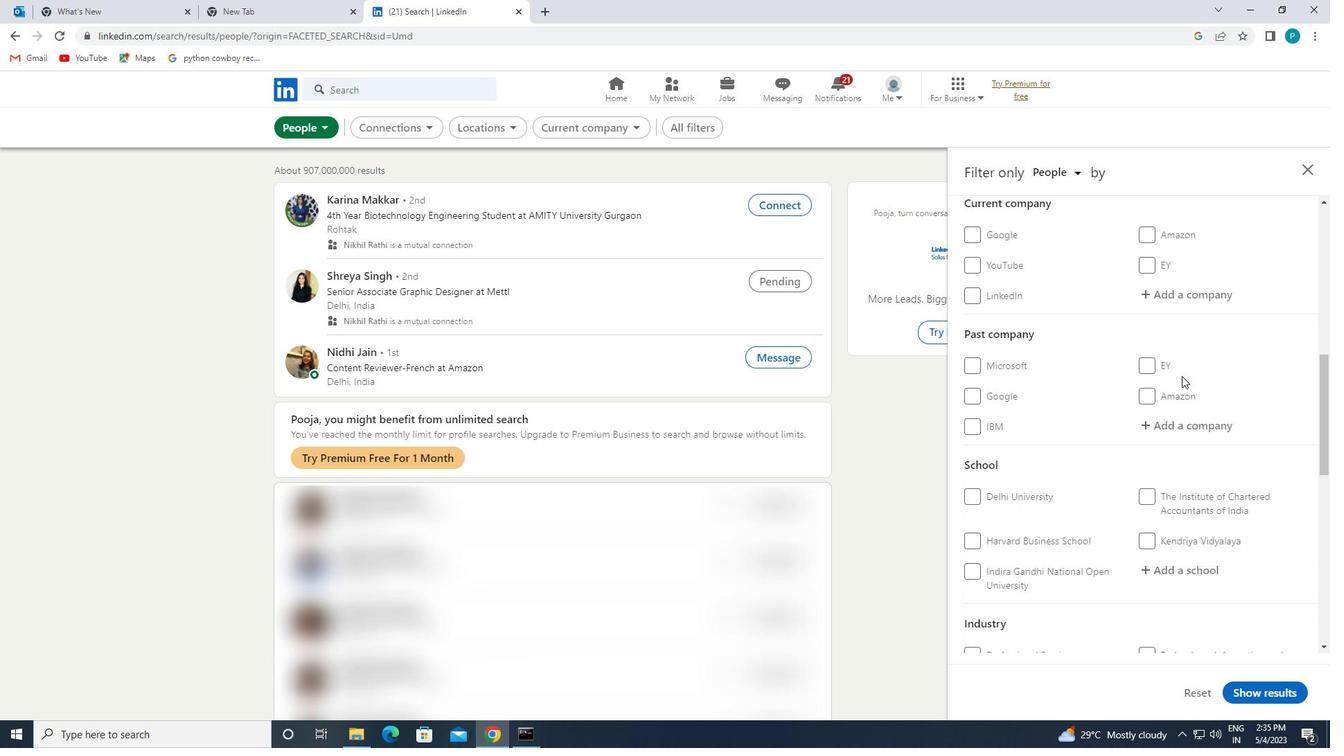 
Action: Mouse scrolled (1181, 376) with delta (0, 0)
Screenshot: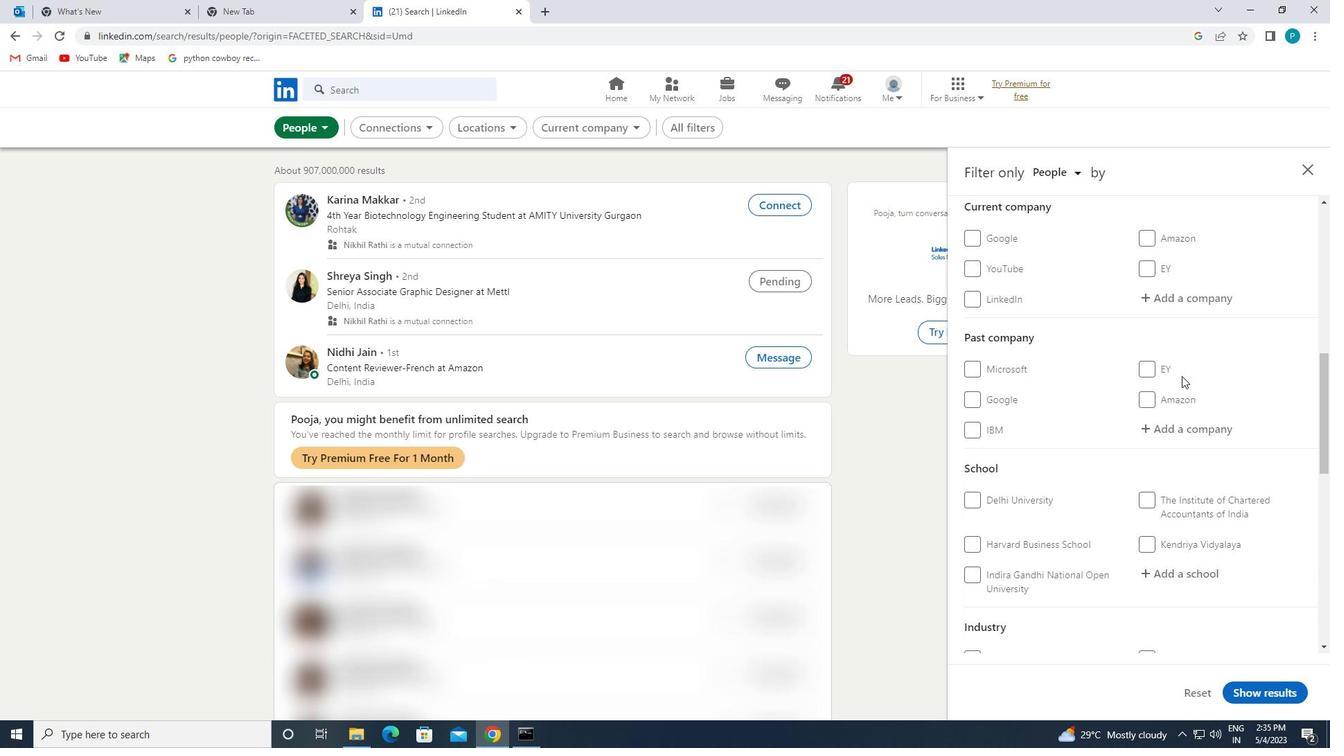 
Action: Mouse moved to (1188, 432)
Screenshot: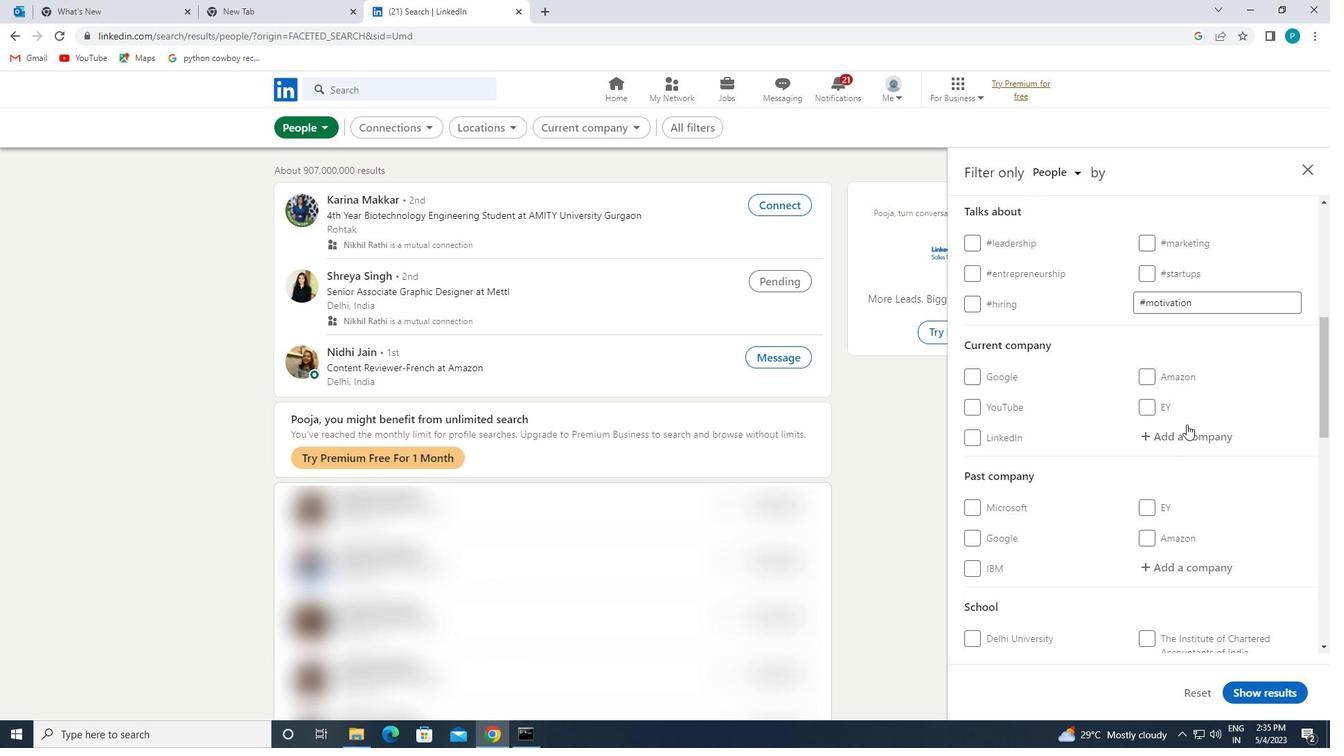 
Action: Mouse pressed left at (1188, 432)
Screenshot: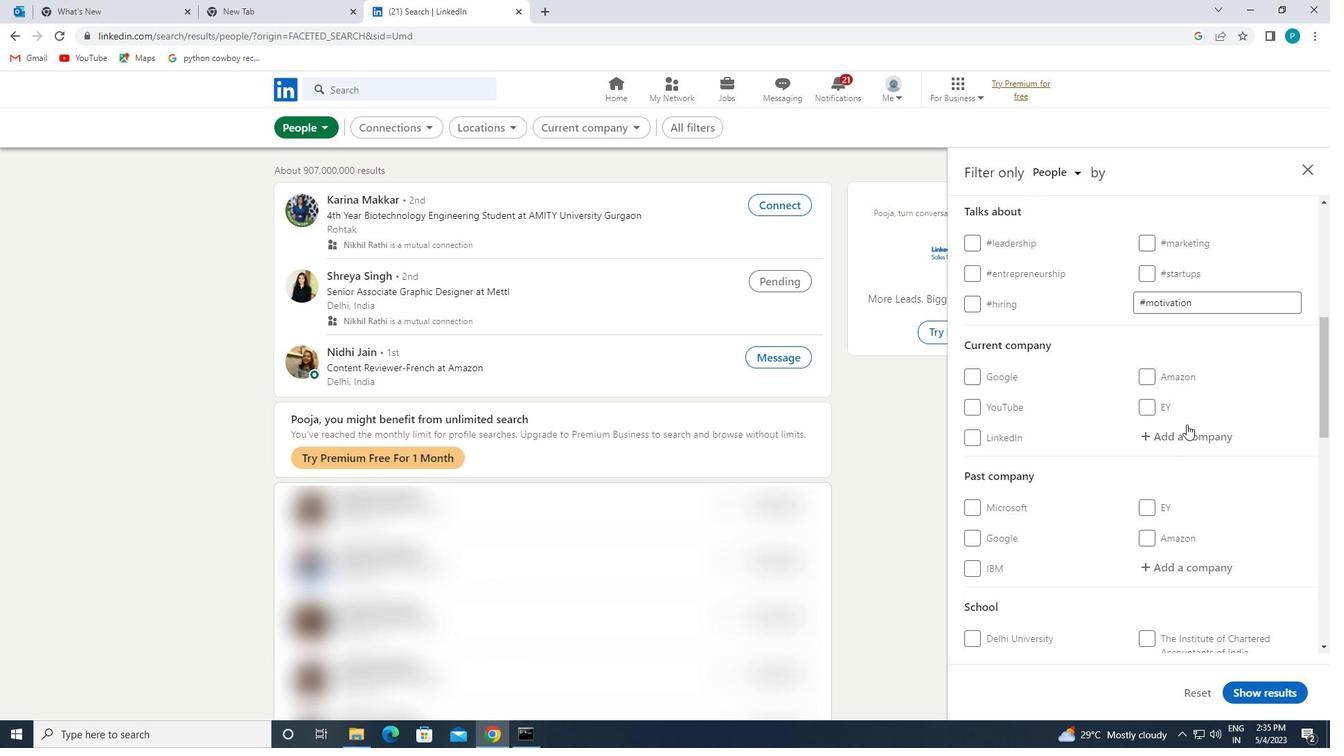 
Action: Mouse moved to (1179, 426)
Screenshot: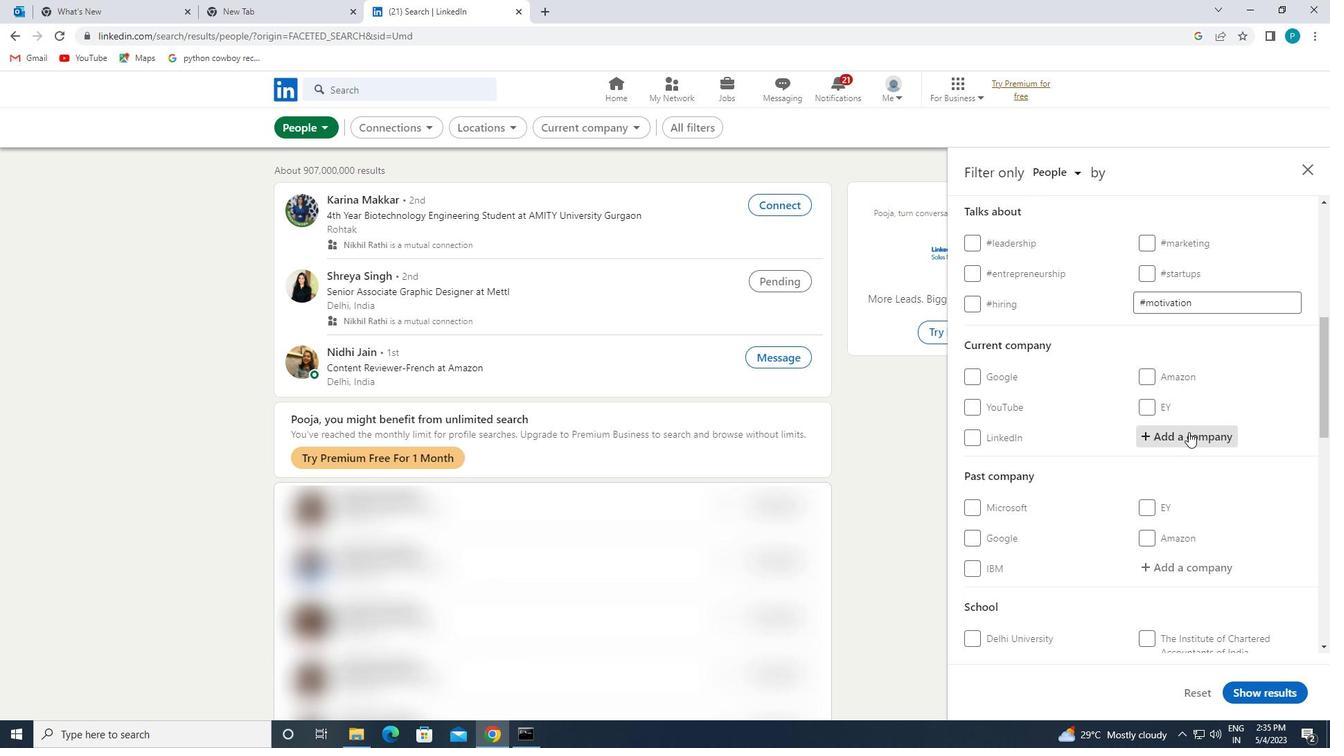 
Action: Key pressed <Key.caps_lock>S<Key.caps_lock>ERVICE
Screenshot: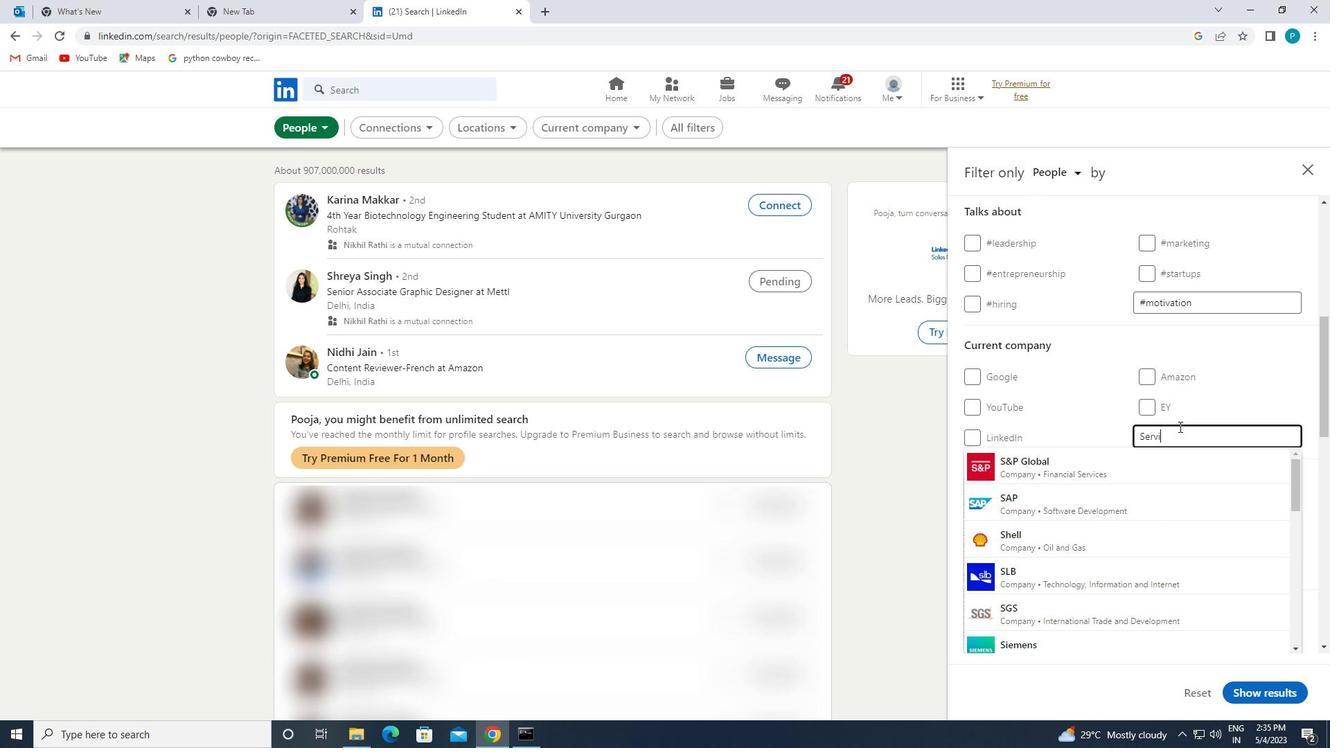 
Action: Mouse moved to (1163, 465)
Screenshot: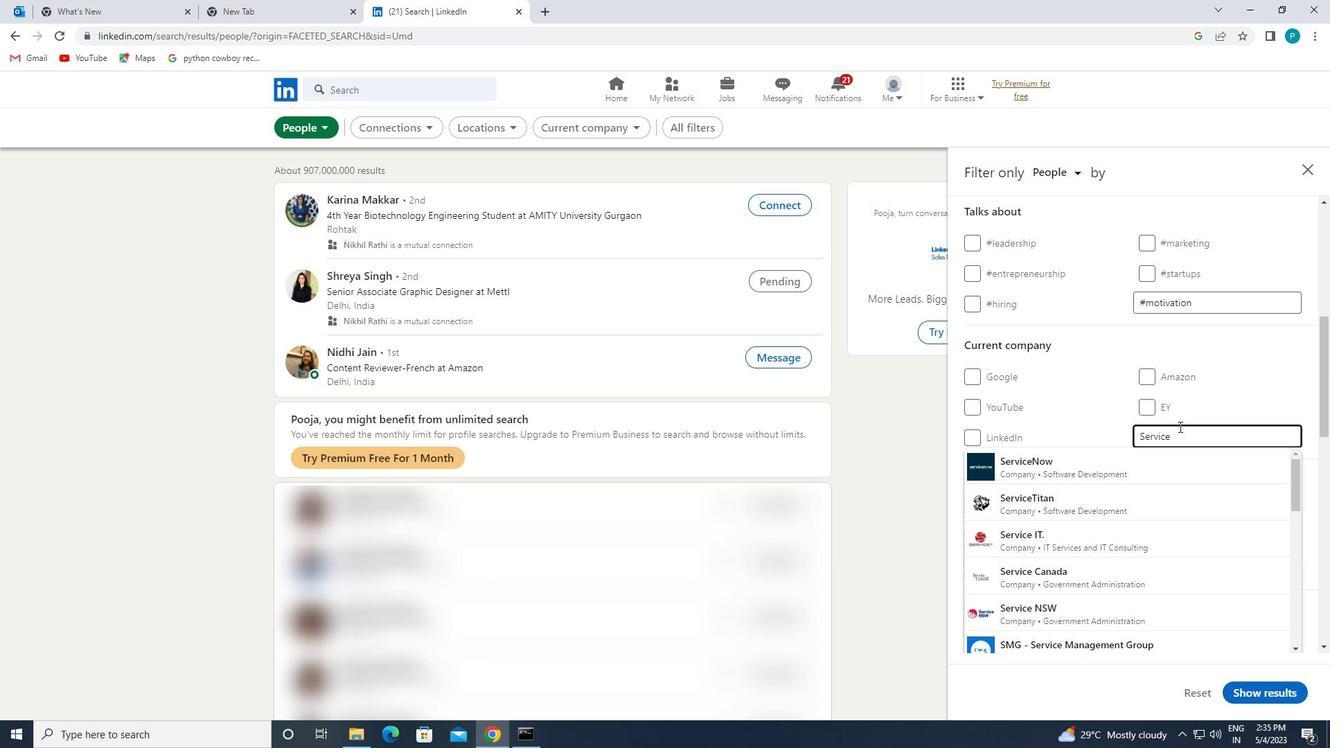 
Action: Mouse pressed left at (1163, 465)
Screenshot: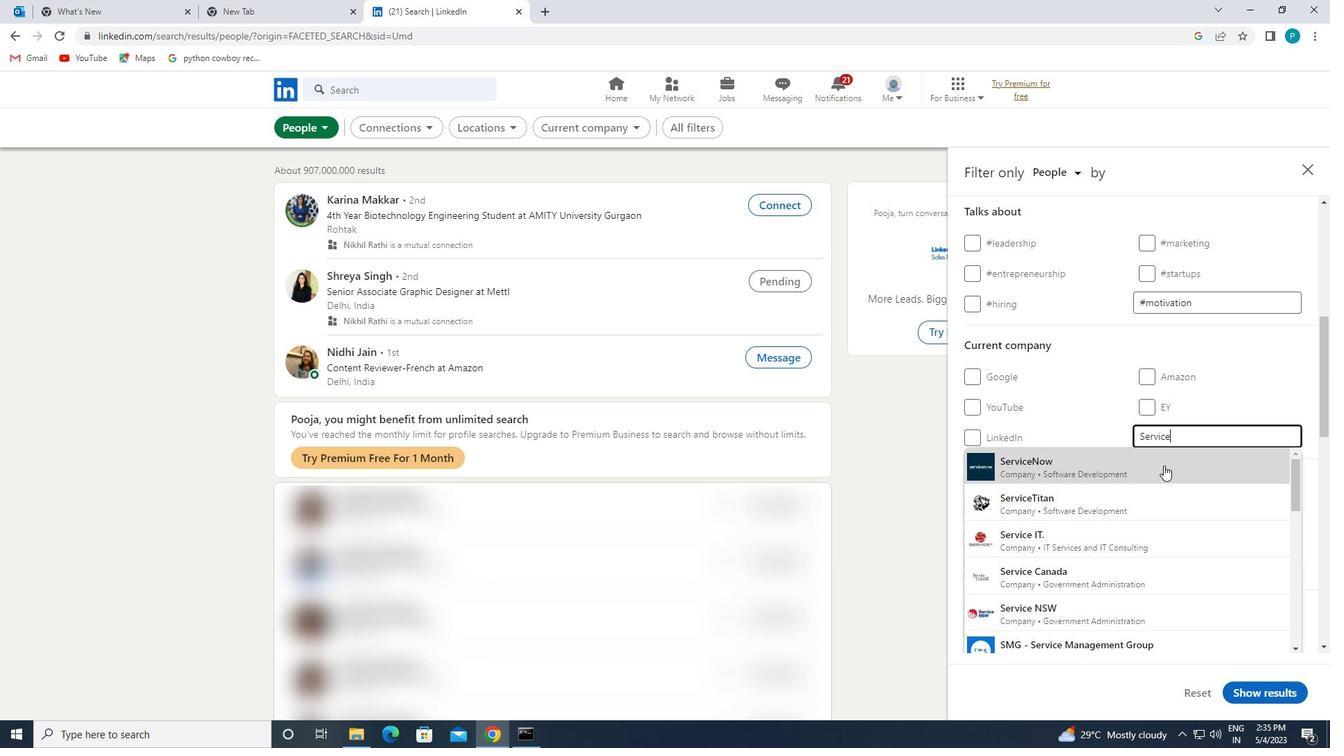 
Action: Mouse scrolled (1163, 464) with delta (0, 0)
Screenshot: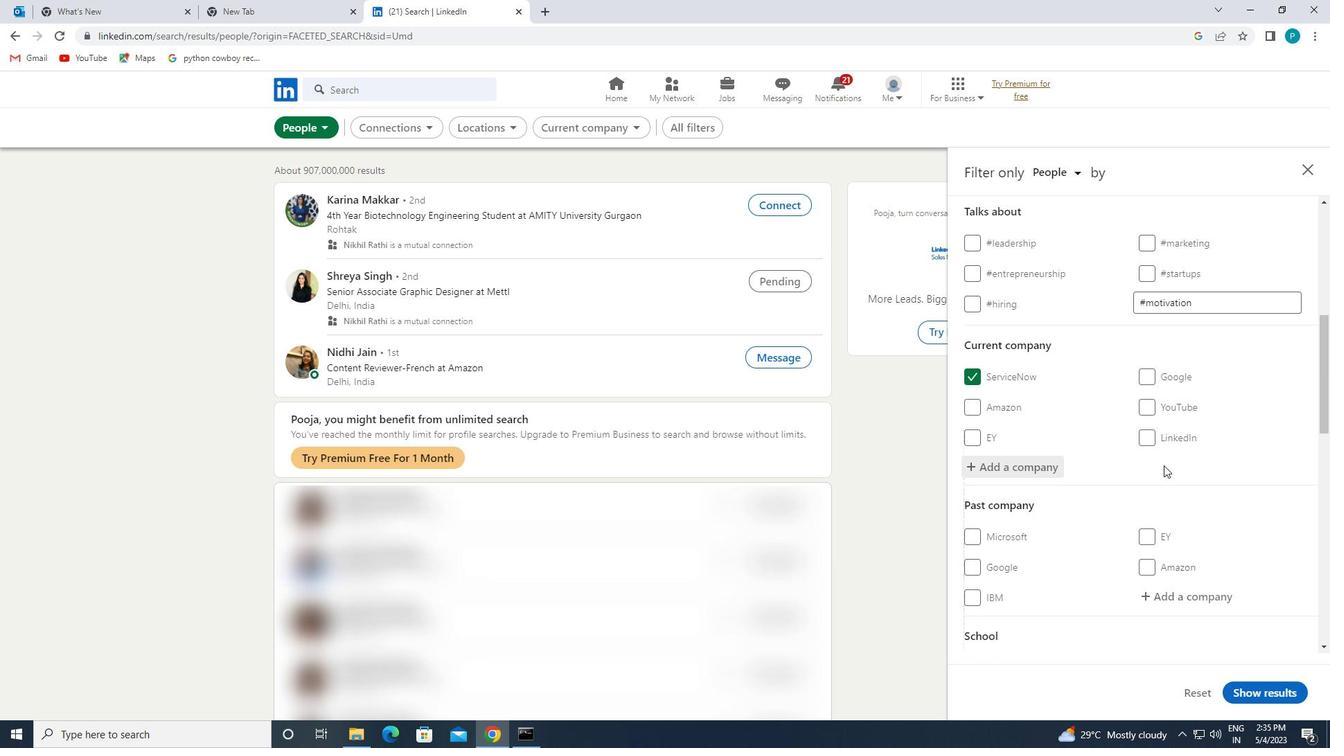 
Action: Mouse scrolled (1163, 464) with delta (0, 0)
Screenshot: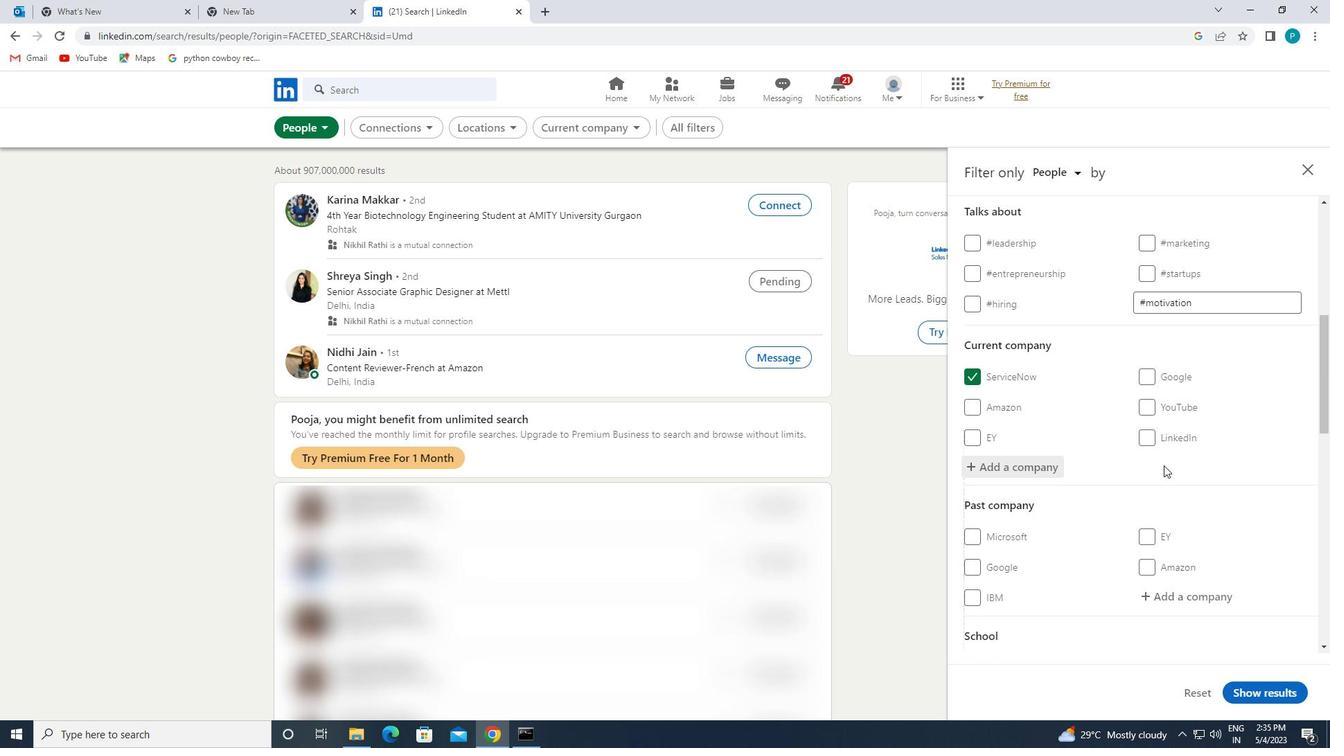 
Action: Mouse moved to (1188, 575)
Screenshot: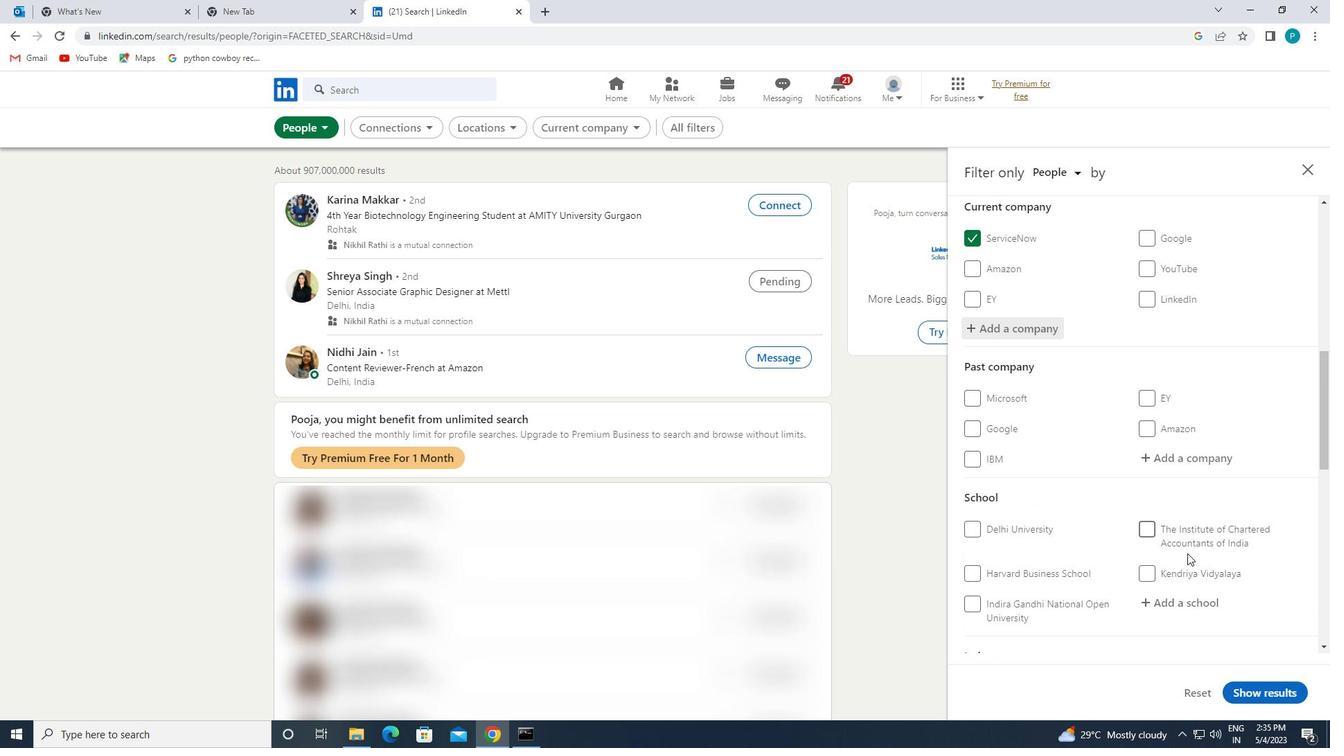 
Action: Mouse scrolled (1188, 575) with delta (0, 0)
Screenshot: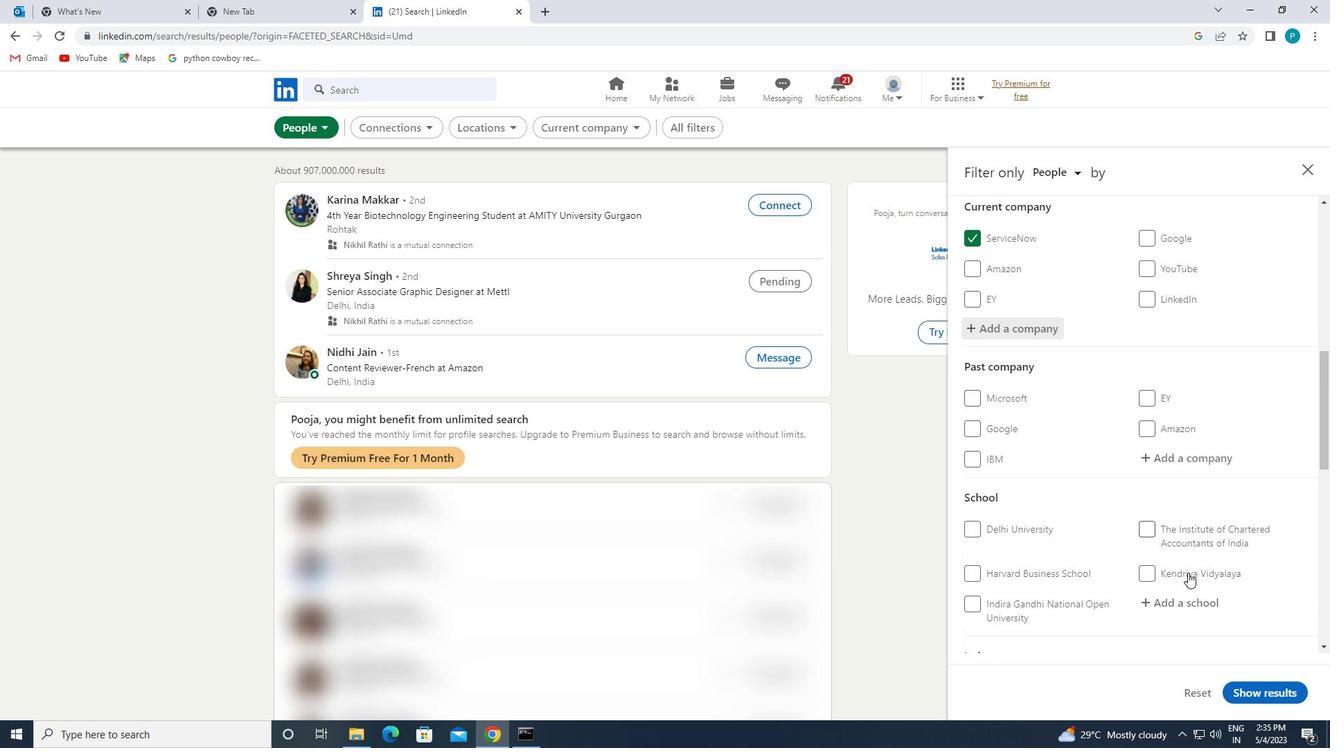 
Action: Mouse moved to (1180, 537)
Screenshot: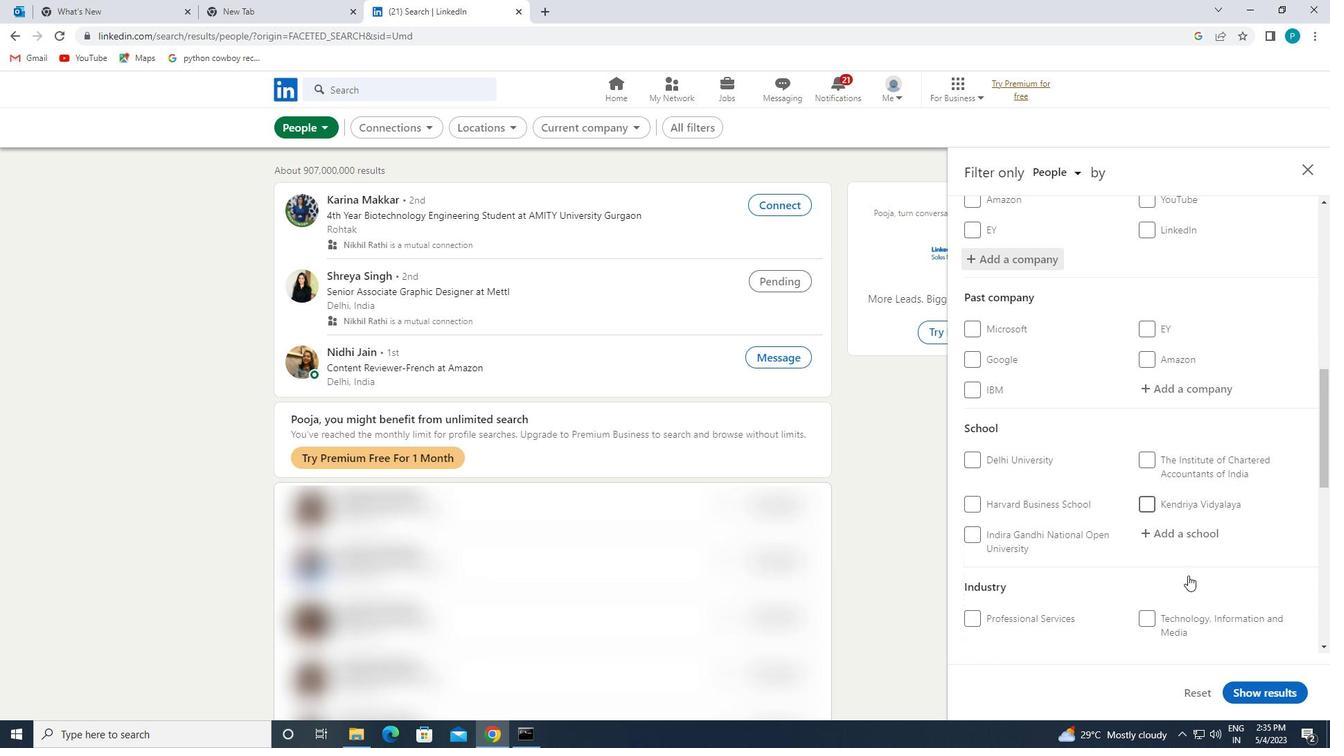 
Action: Mouse pressed left at (1180, 537)
Screenshot: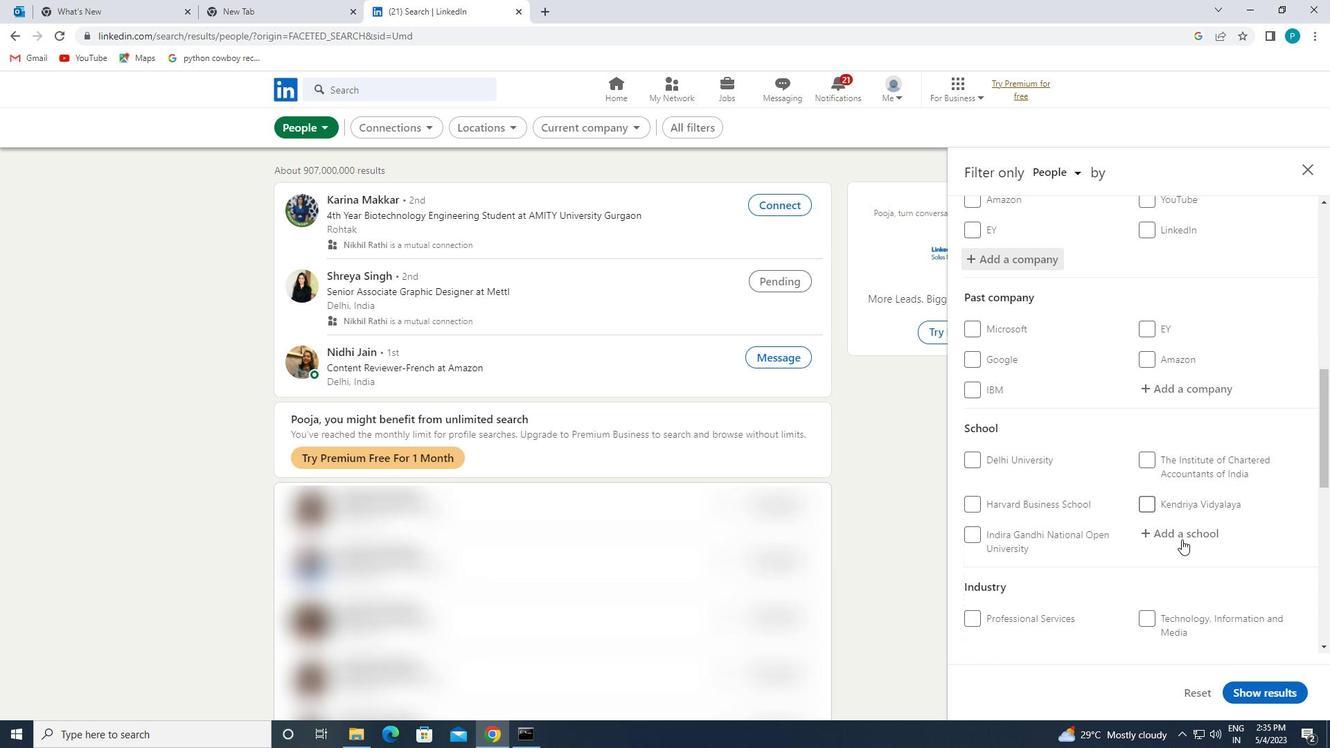 
Action: Mouse moved to (1179, 536)
Screenshot: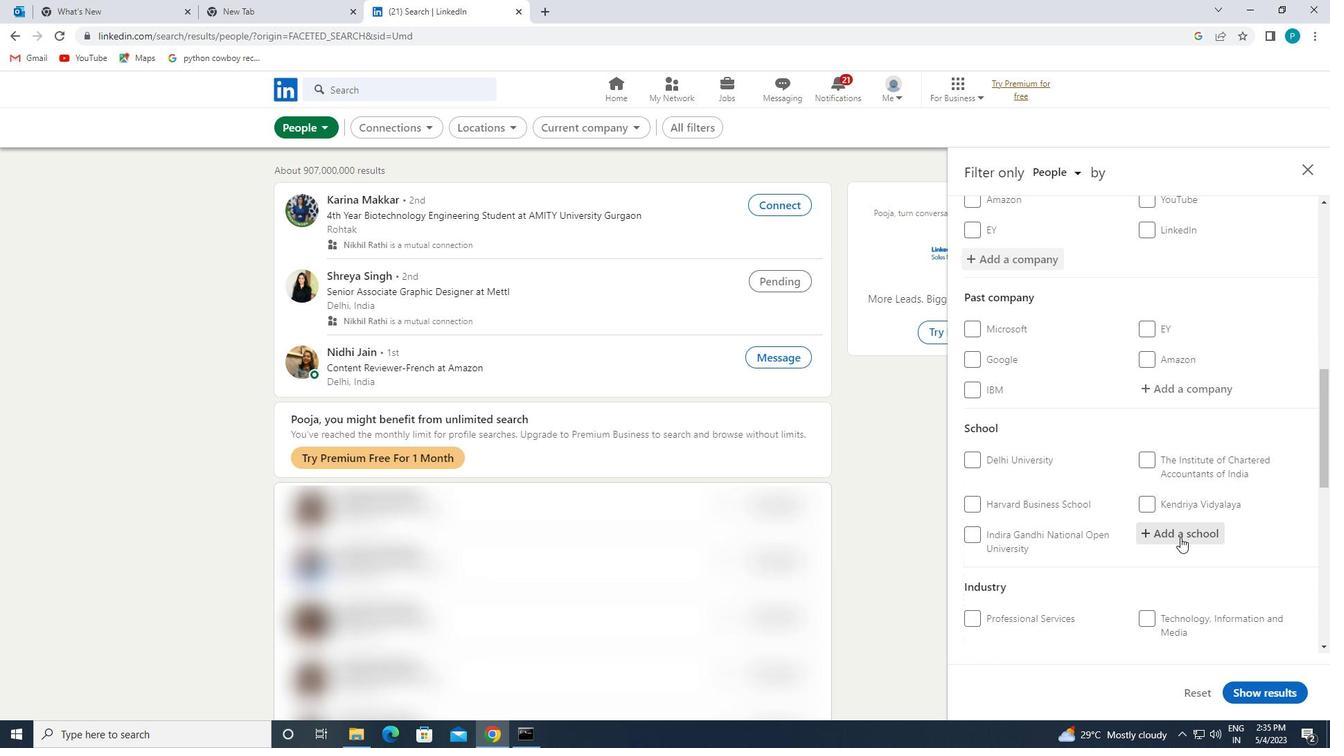 
Action: Key pressed <Key.caps_lock>M<Key.caps_lock>UFFAKHAM
Screenshot: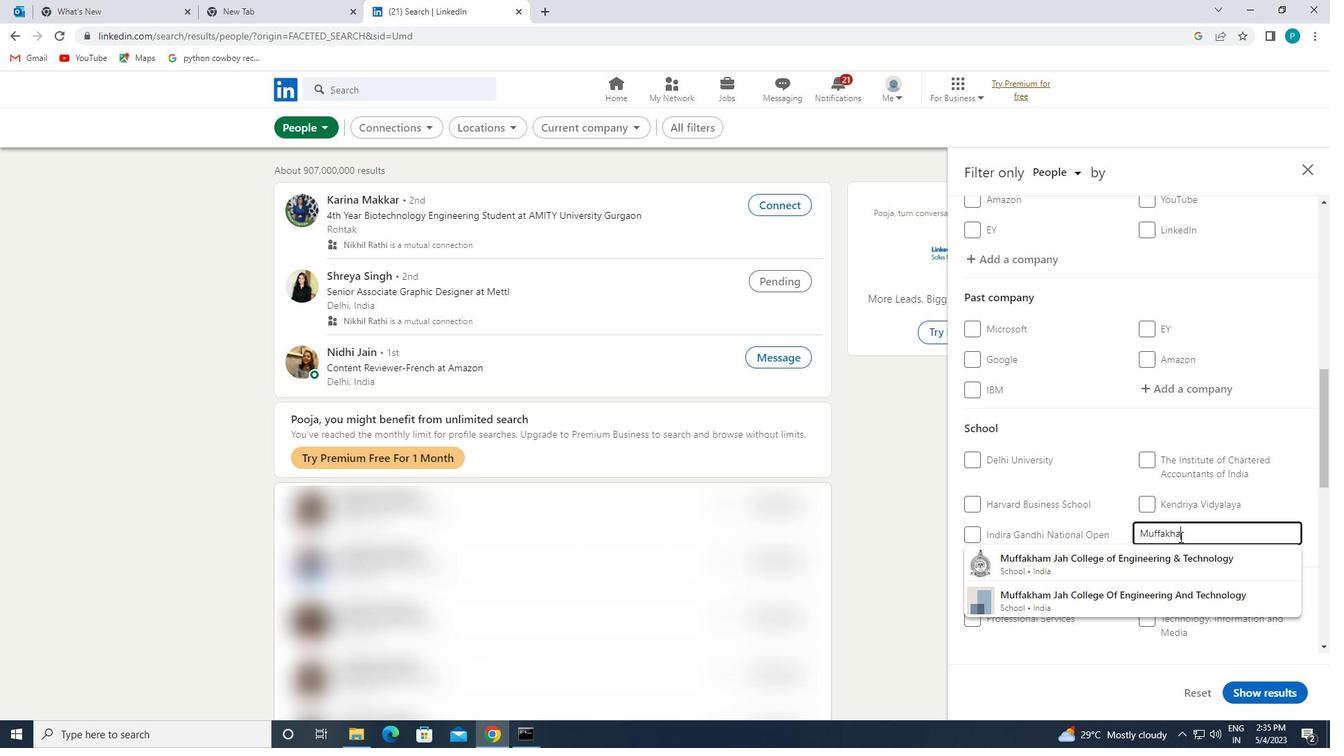
Action: Mouse moved to (1163, 566)
Screenshot: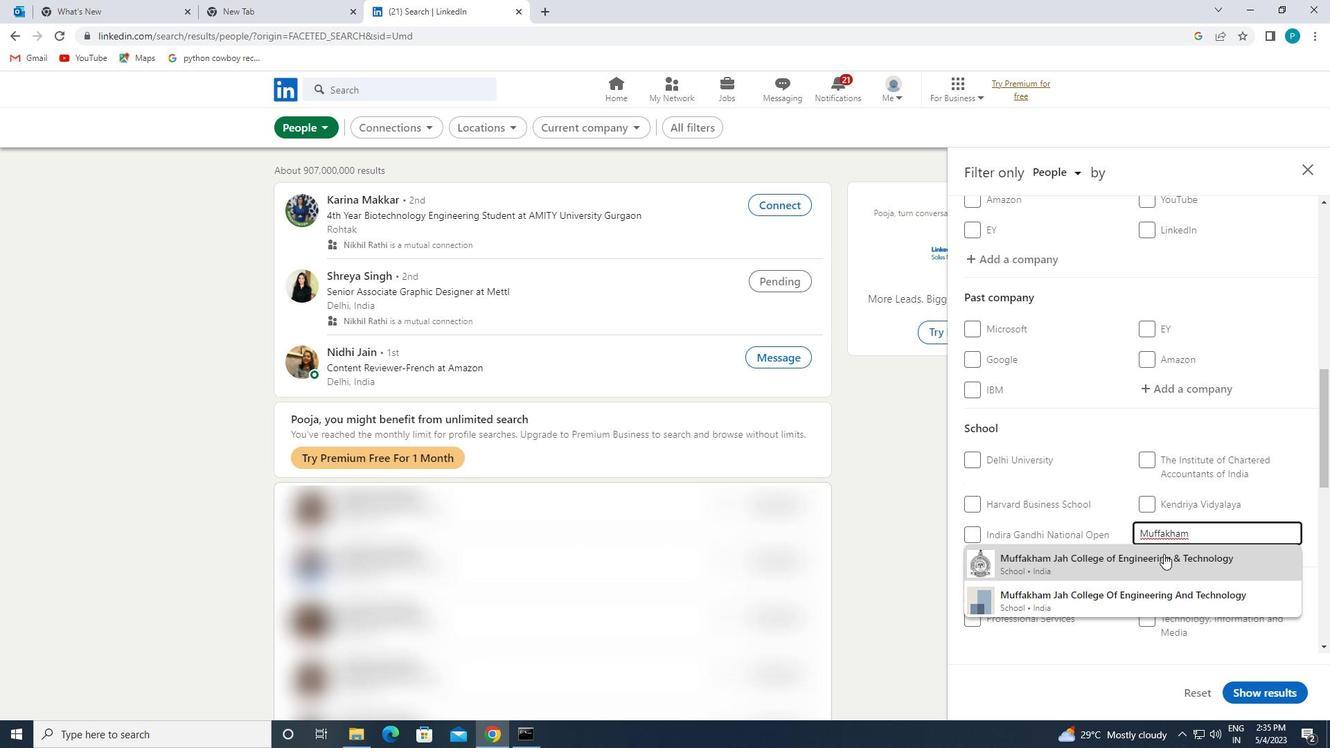 
Action: Mouse pressed left at (1163, 566)
Screenshot: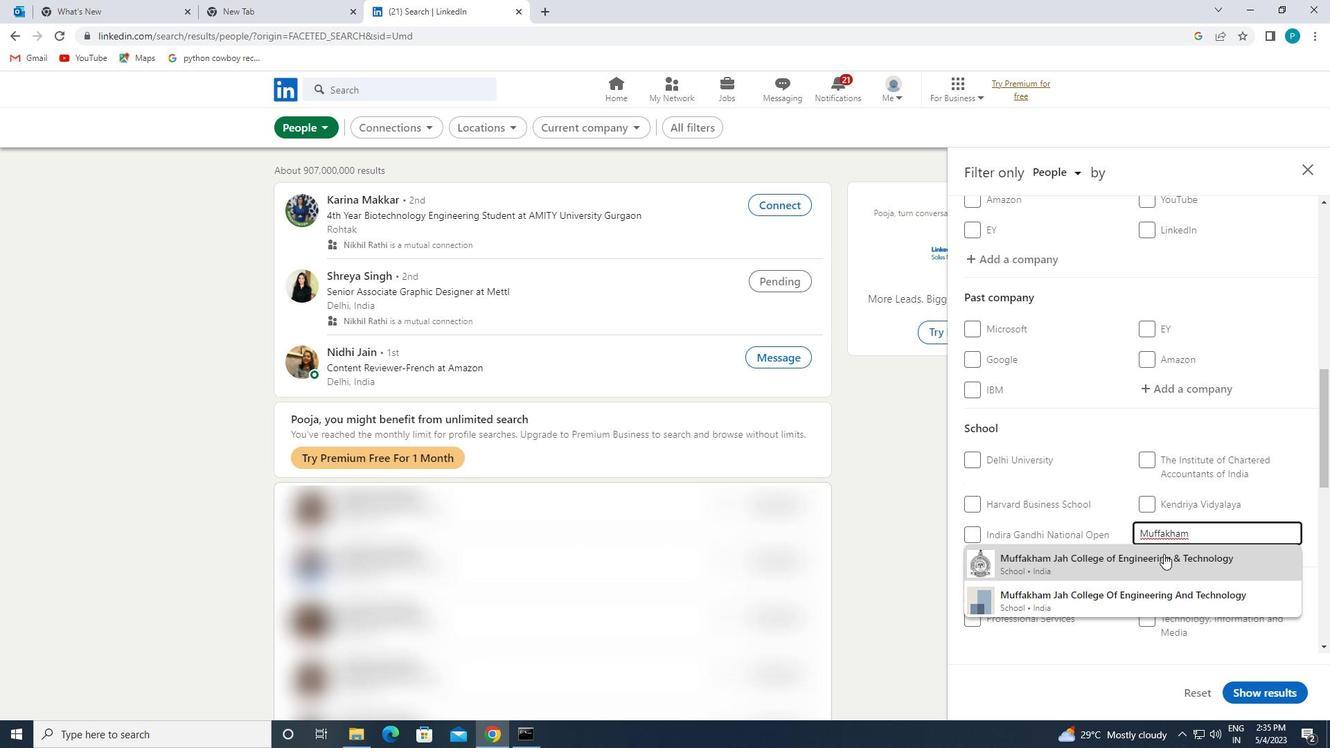 
Action: Mouse scrolled (1163, 565) with delta (0, 0)
Screenshot: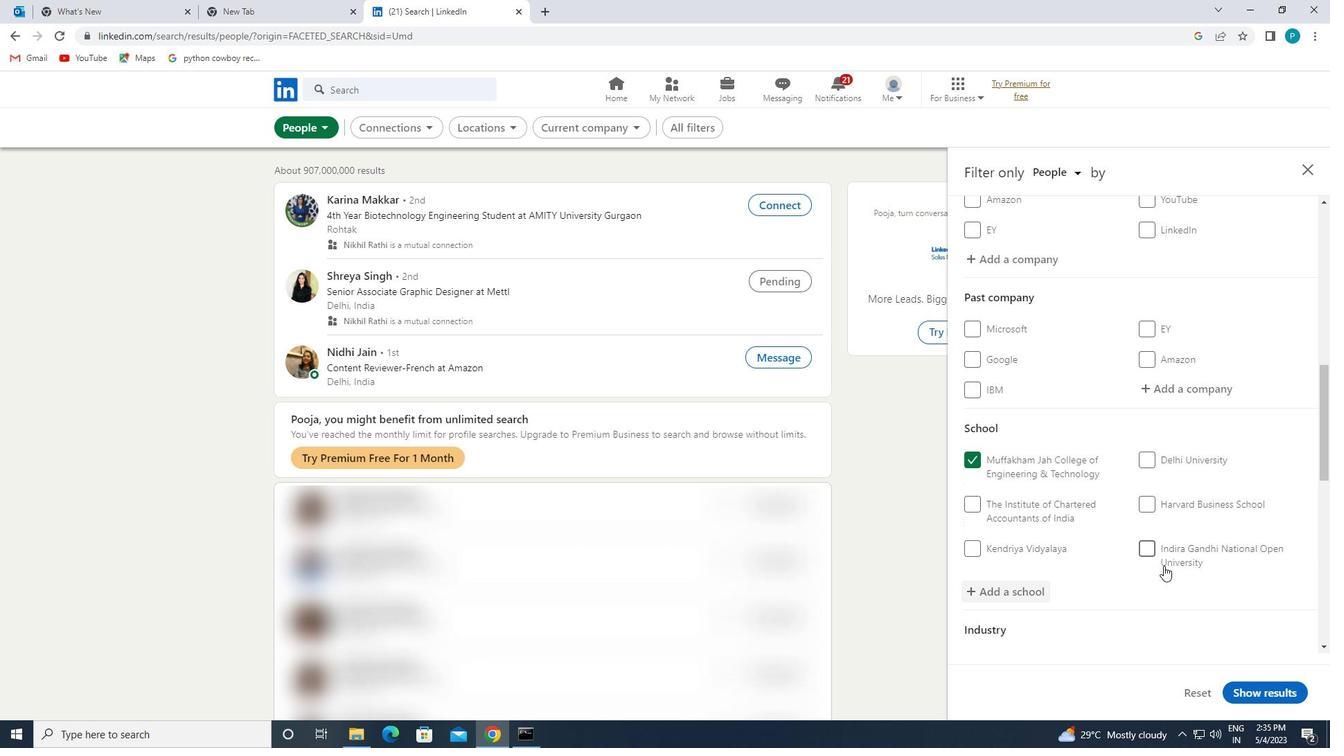 
Action: Mouse scrolled (1163, 565) with delta (0, 0)
Screenshot: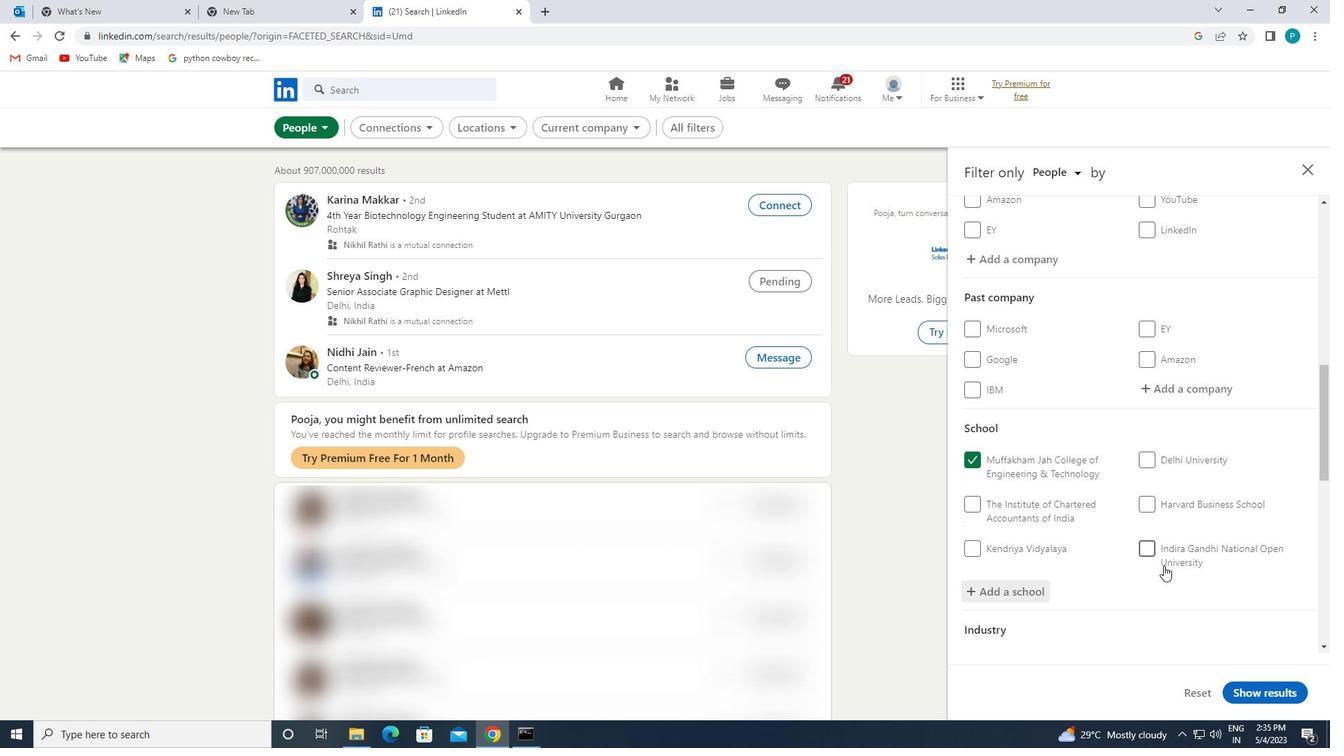 
Action: Mouse scrolled (1163, 565) with delta (0, 0)
Screenshot: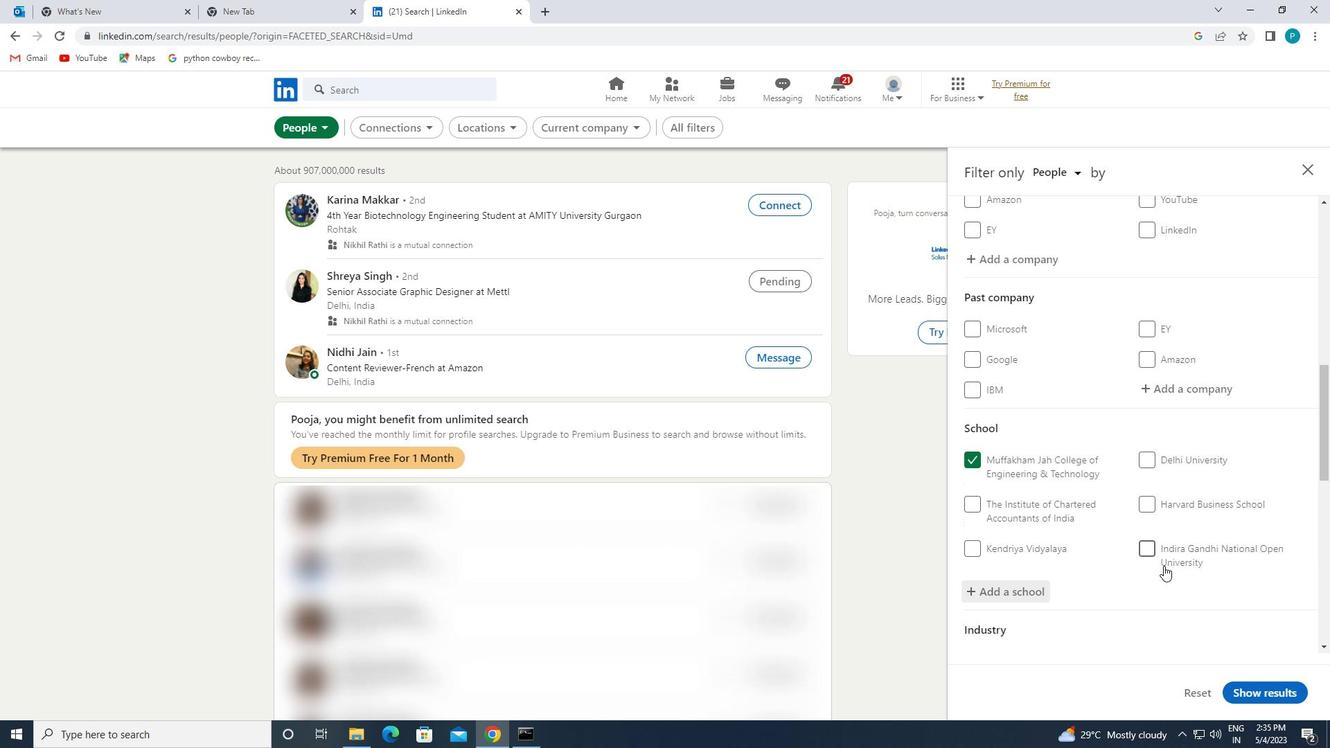 
Action: Mouse moved to (1163, 544)
Screenshot: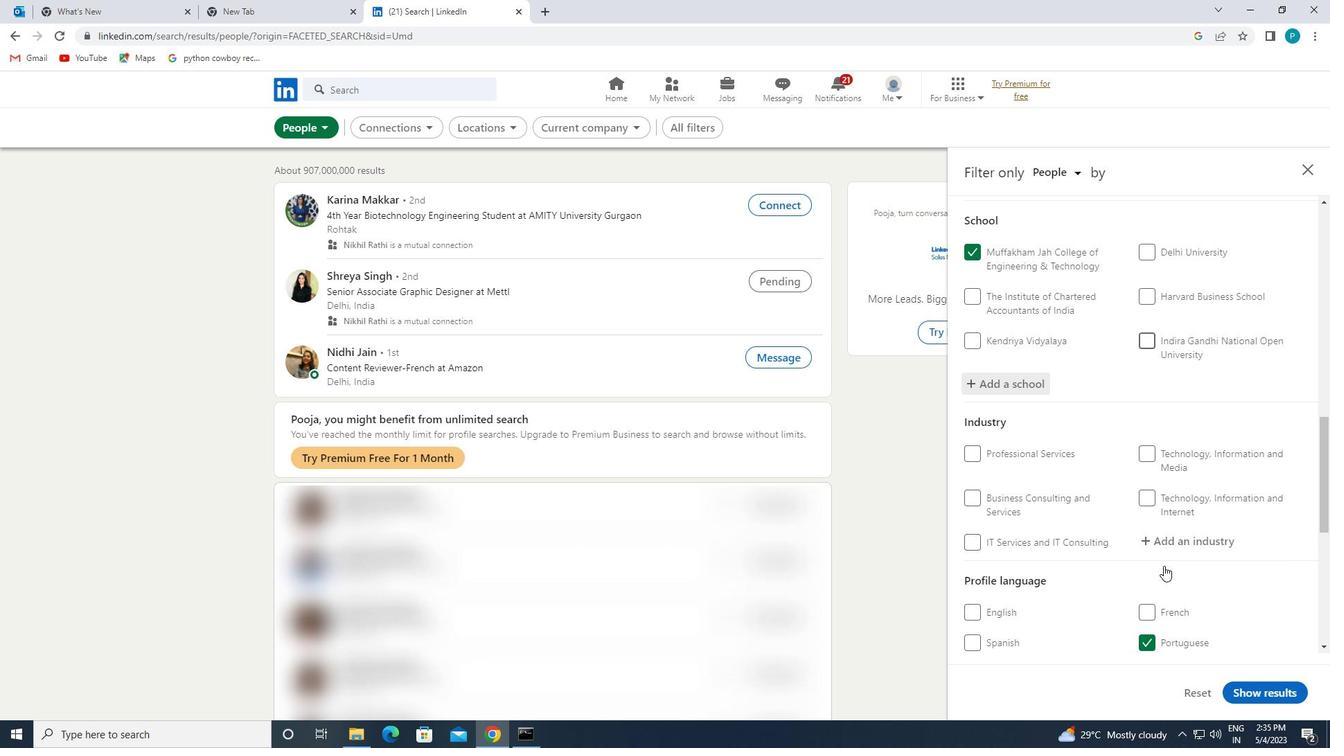 
Action: Mouse pressed left at (1163, 544)
Screenshot: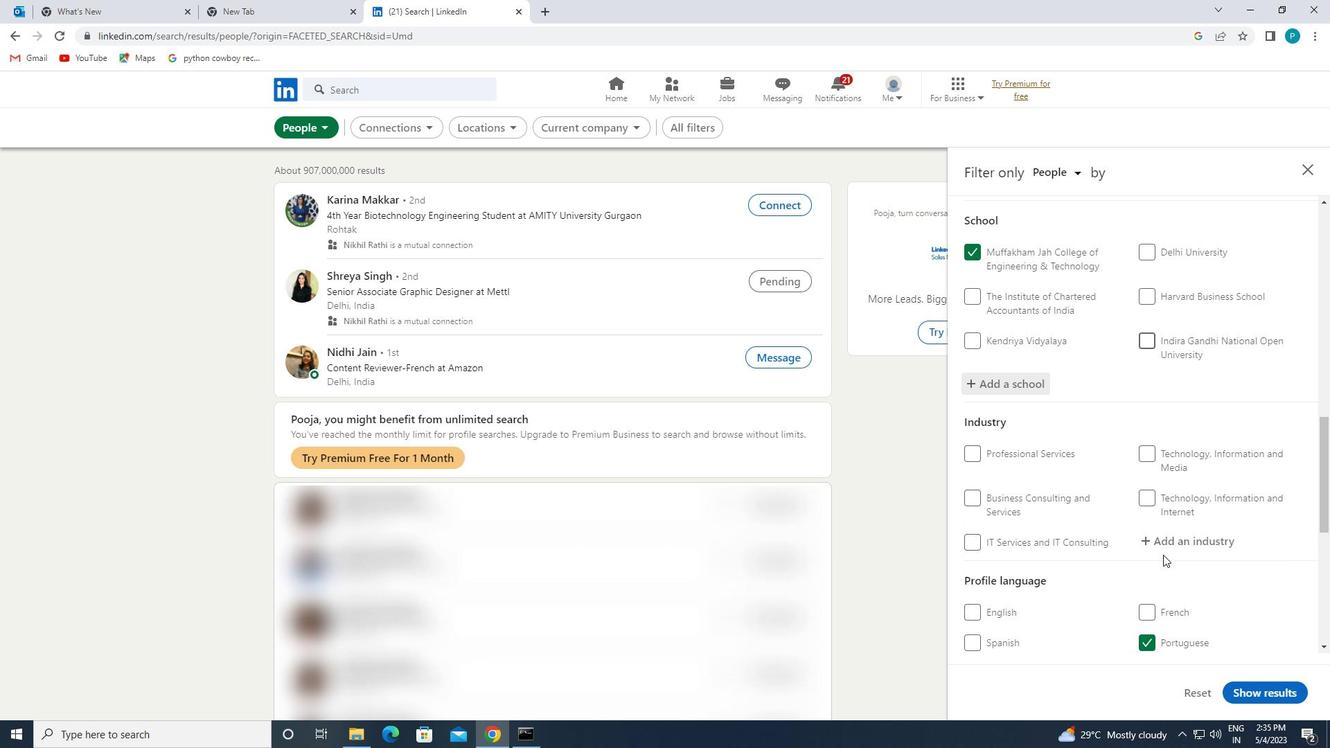 
Action: Mouse moved to (1164, 544)
Screenshot: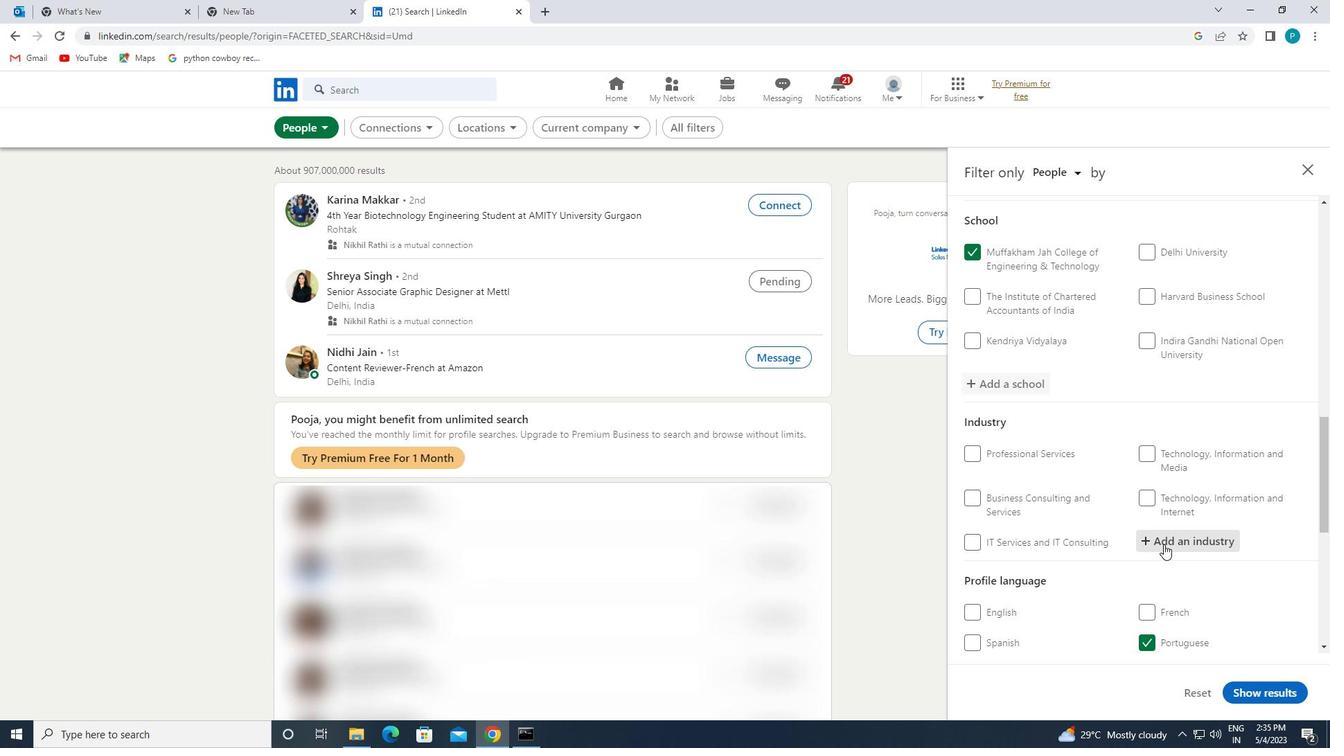 
Action: Key pressed <Key.caps_lock>C<Key.caps_lock>HMI<Key.backspace><Key.backspace>EMICA
Screenshot: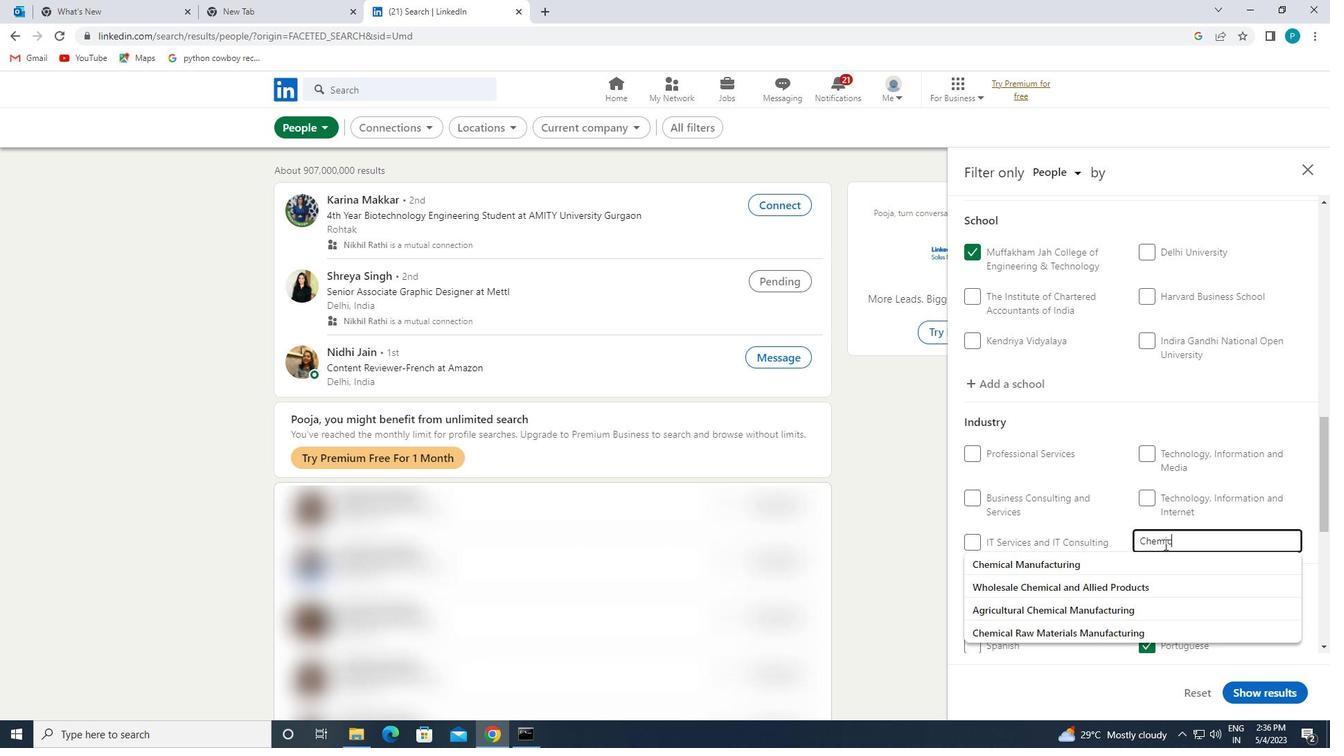 
Action: Mouse moved to (1096, 631)
Screenshot: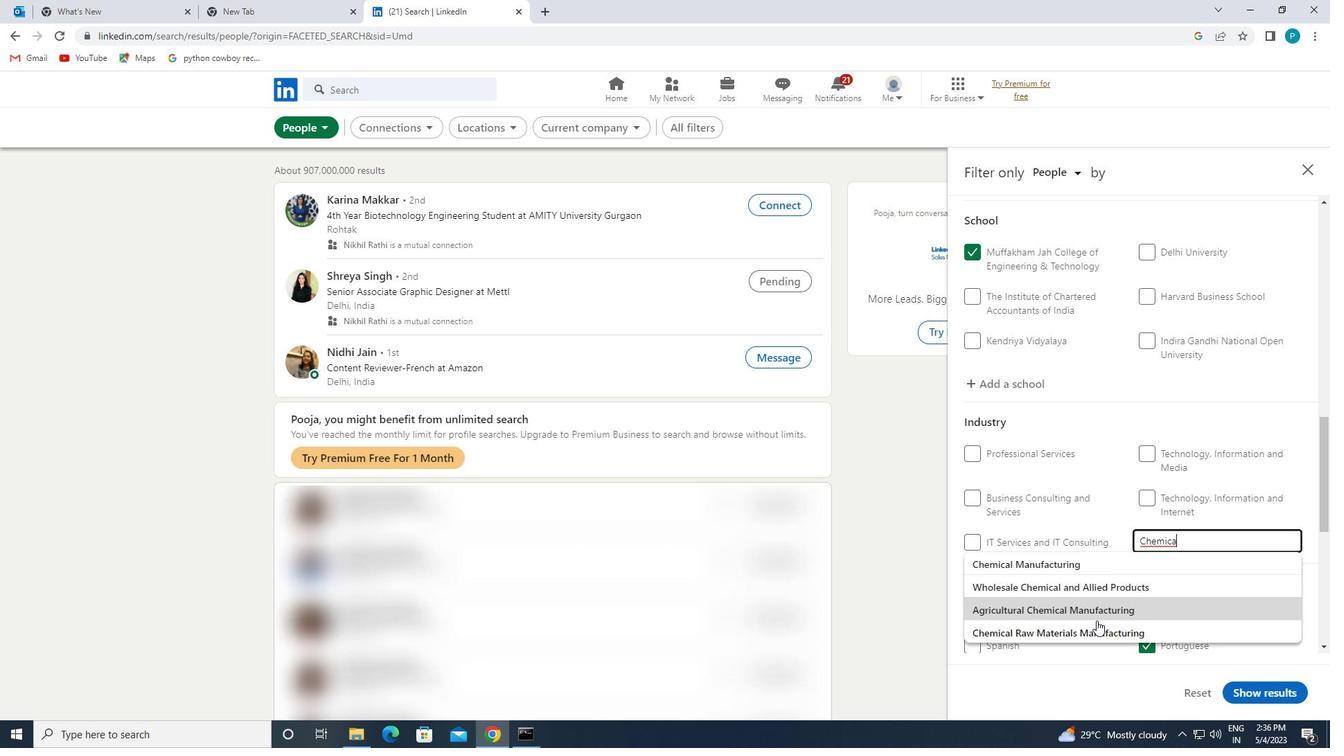 
Action: Mouse pressed left at (1096, 631)
Screenshot: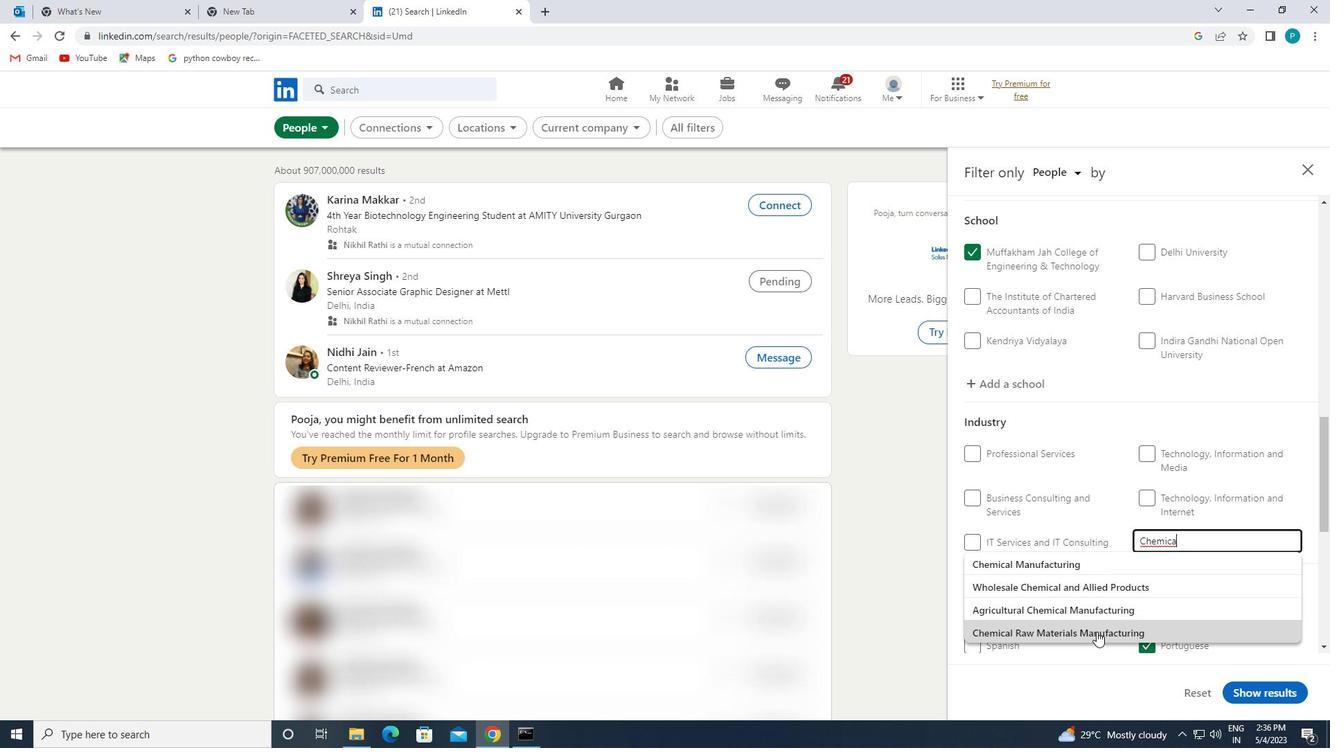 
Action: Mouse moved to (1143, 589)
Screenshot: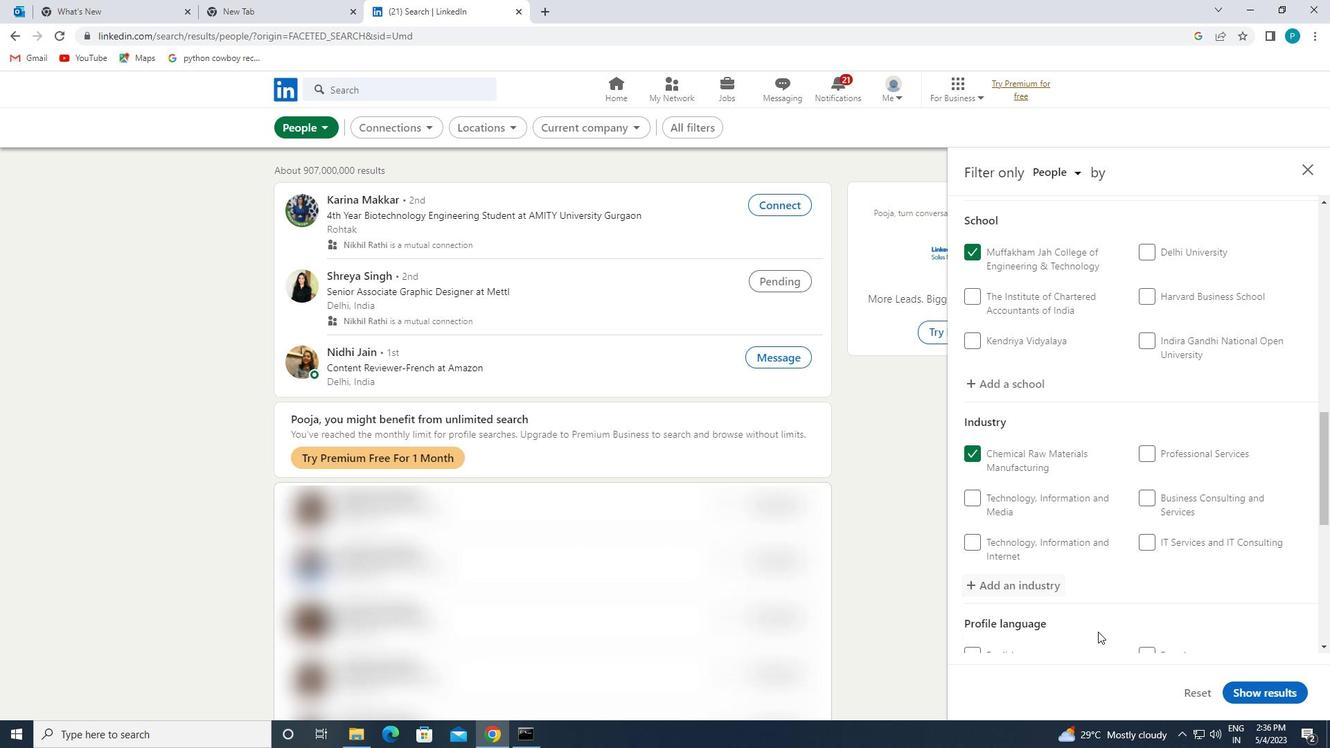 
Action: Mouse scrolled (1143, 588) with delta (0, 0)
Screenshot: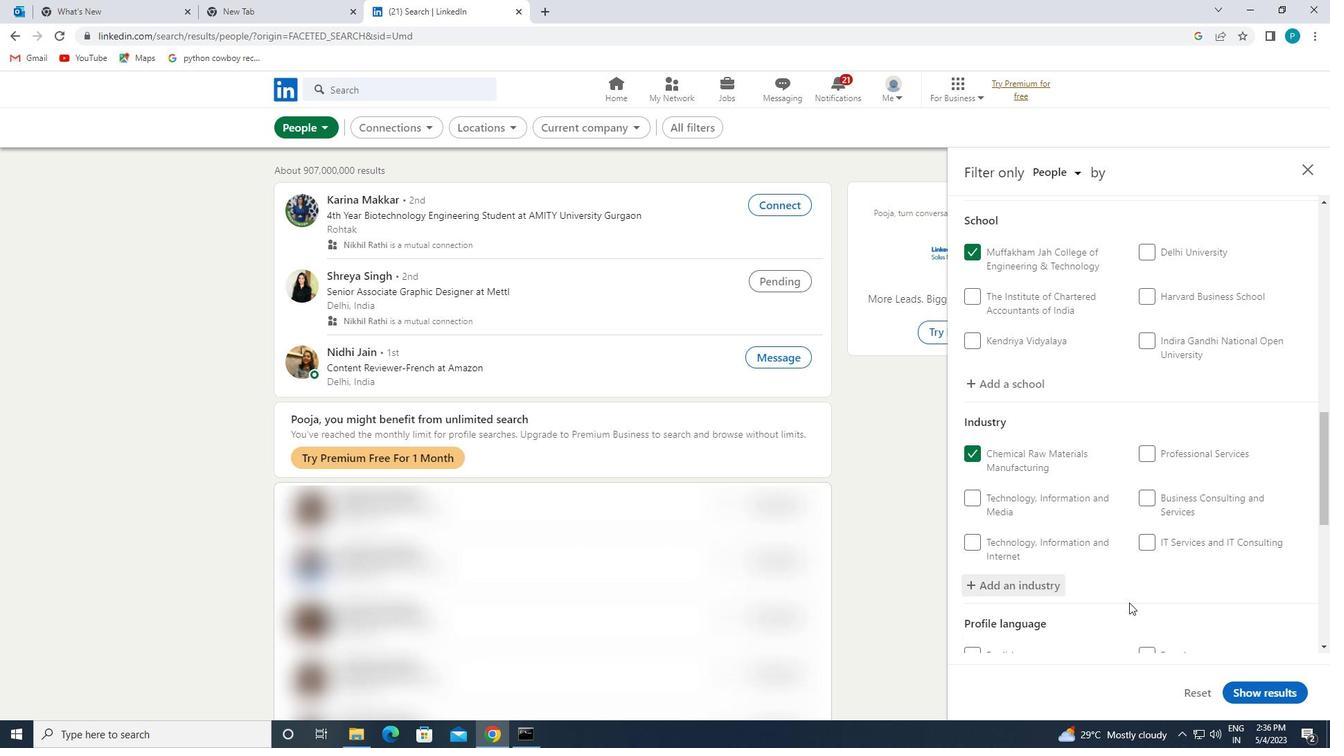 
Action: Mouse scrolled (1143, 588) with delta (0, 0)
Screenshot: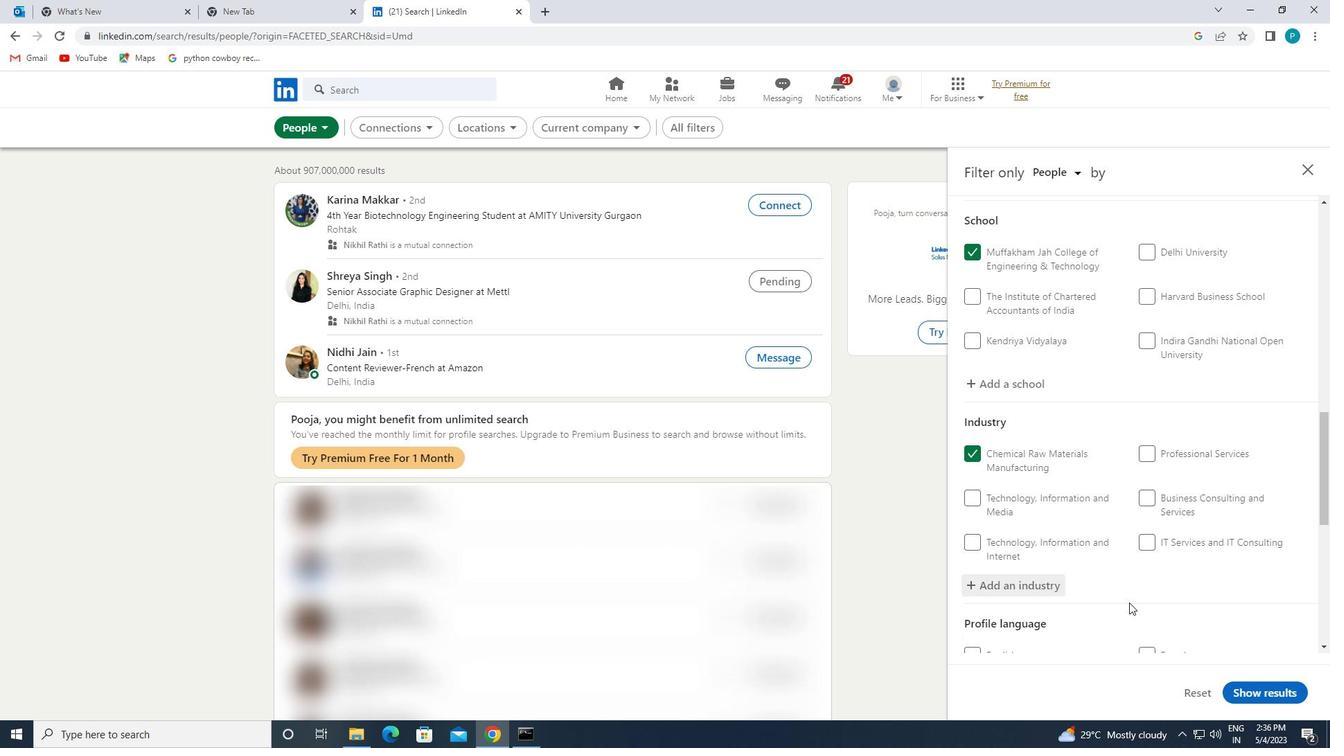 
Action: Mouse scrolled (1143, 588) with delta (0, 0)
Screenshot: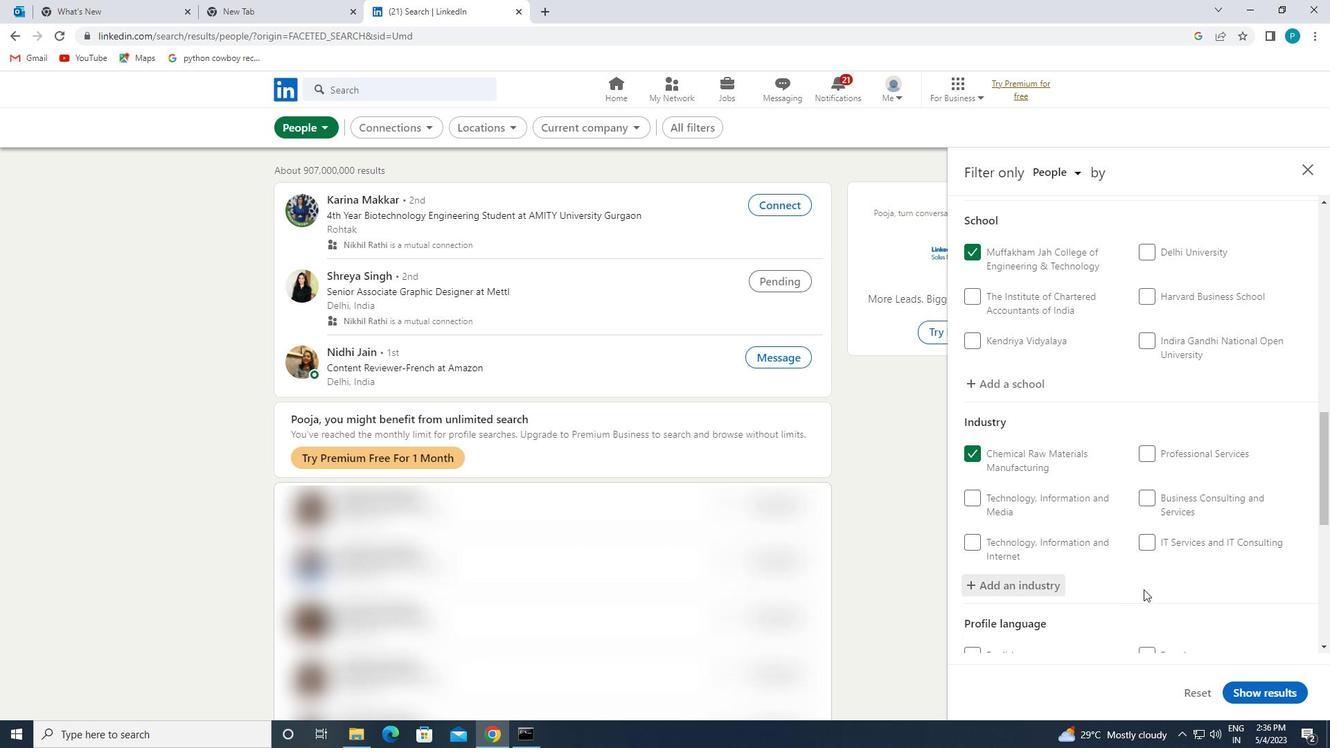 
Action: Mouse scrolled (1143, 588) with delta (0, 0)
Screenshot: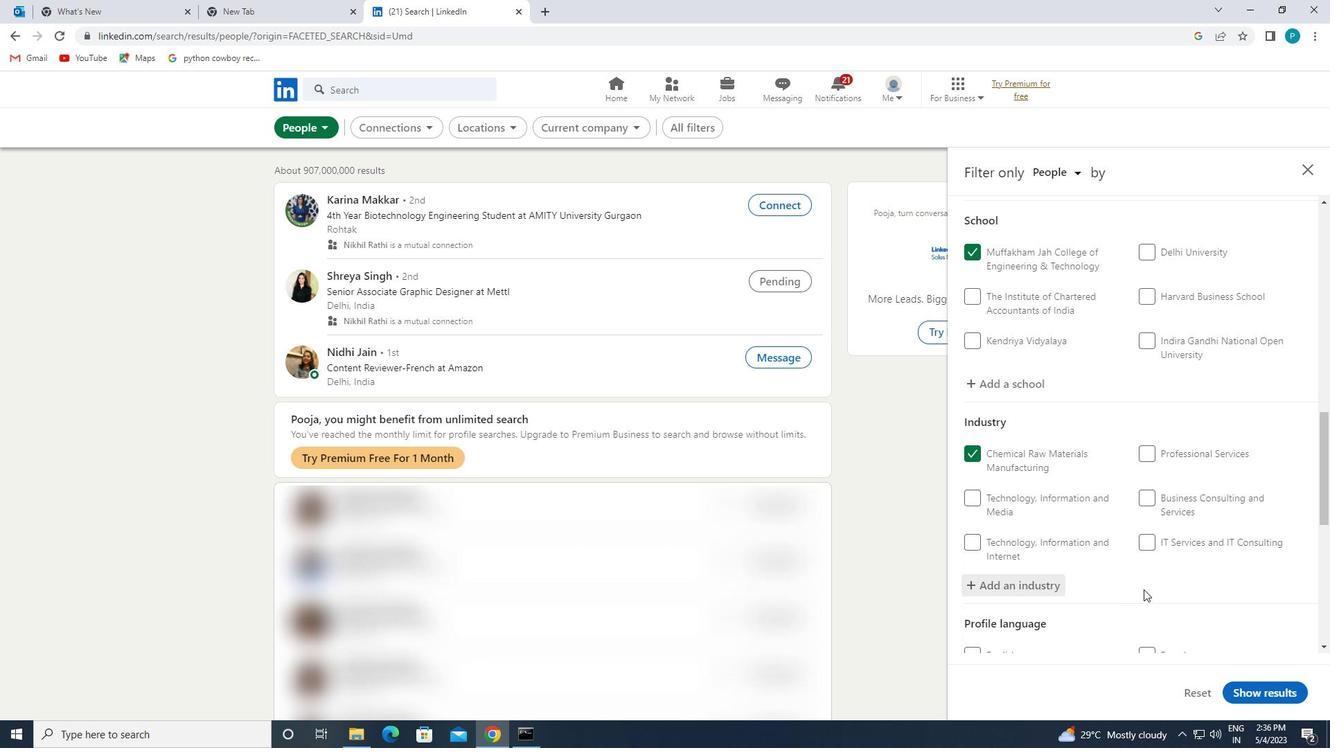 
Action: Mouse moved to (1206, 600)
Screenshot: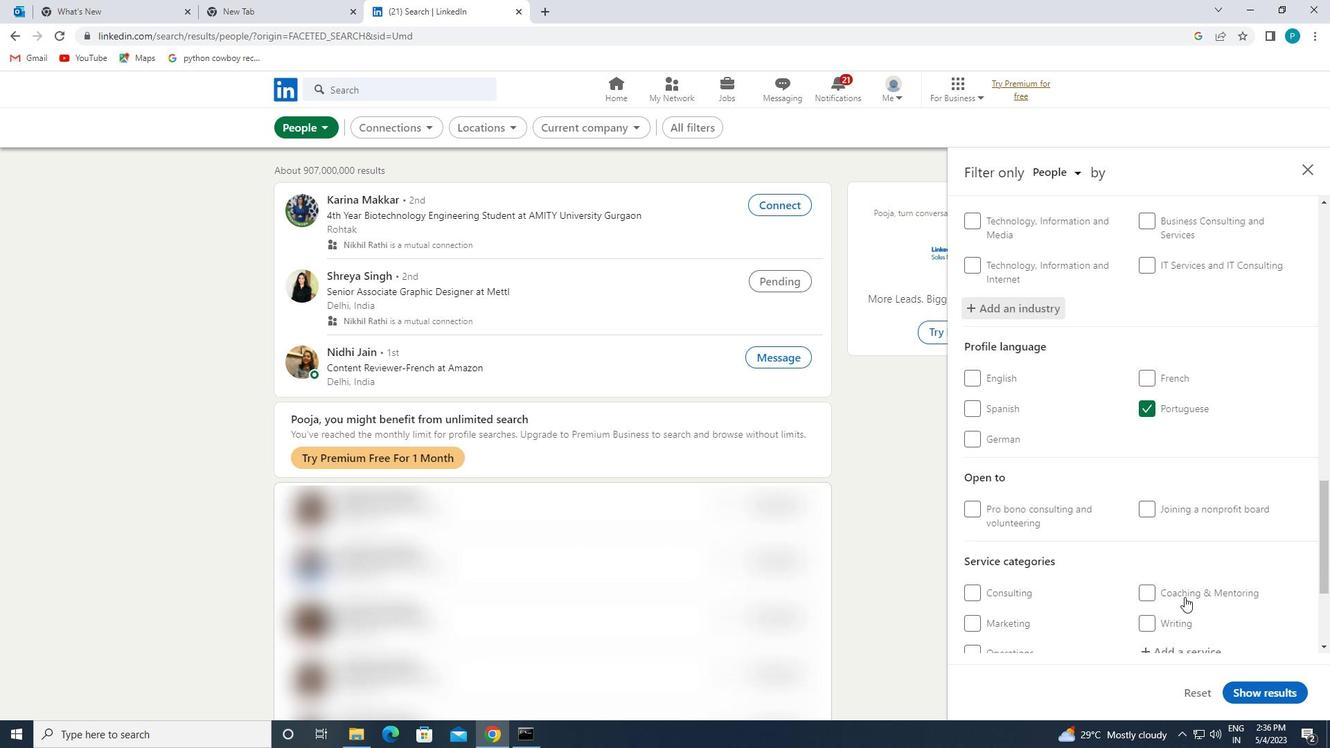 
Action: Mouse scrolled (1206, 599) with delta (0, 0)
Screenshot: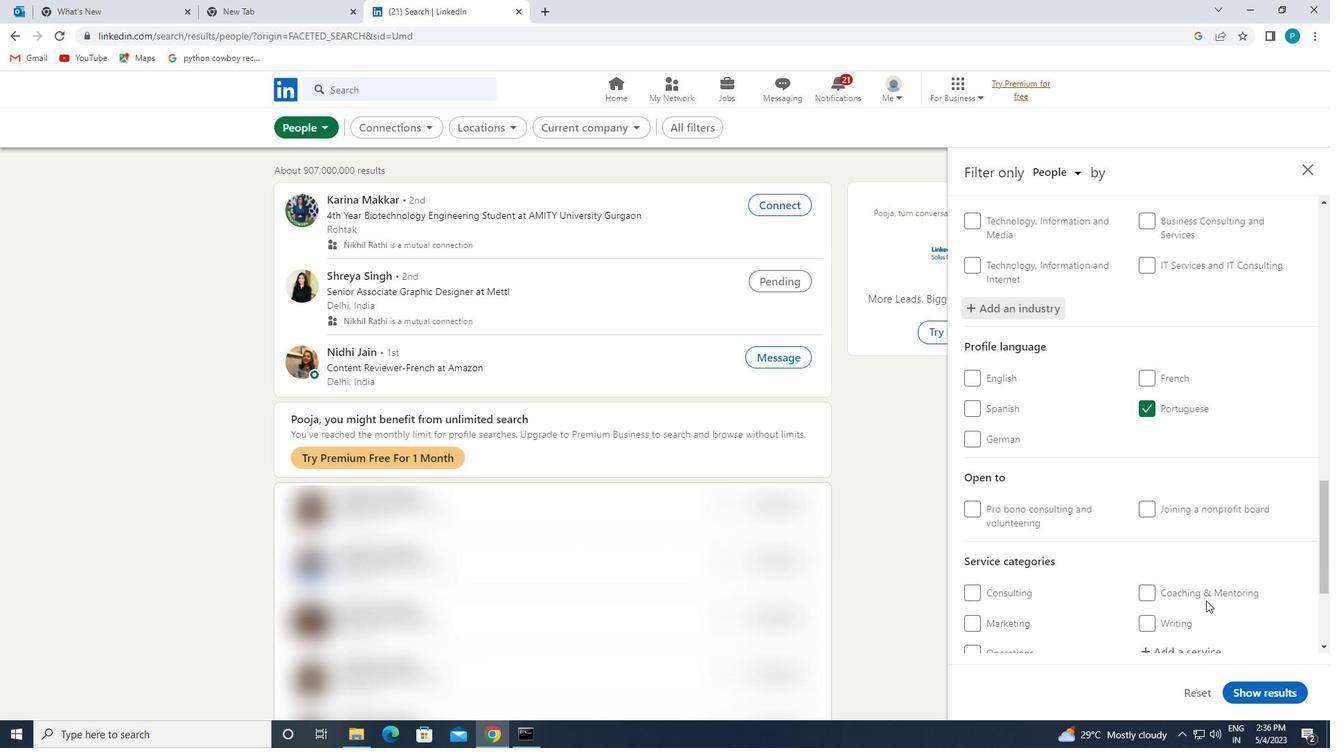 
Action: Mouse scrolled (1206, 599) with delta (0, 0)
Screenshot: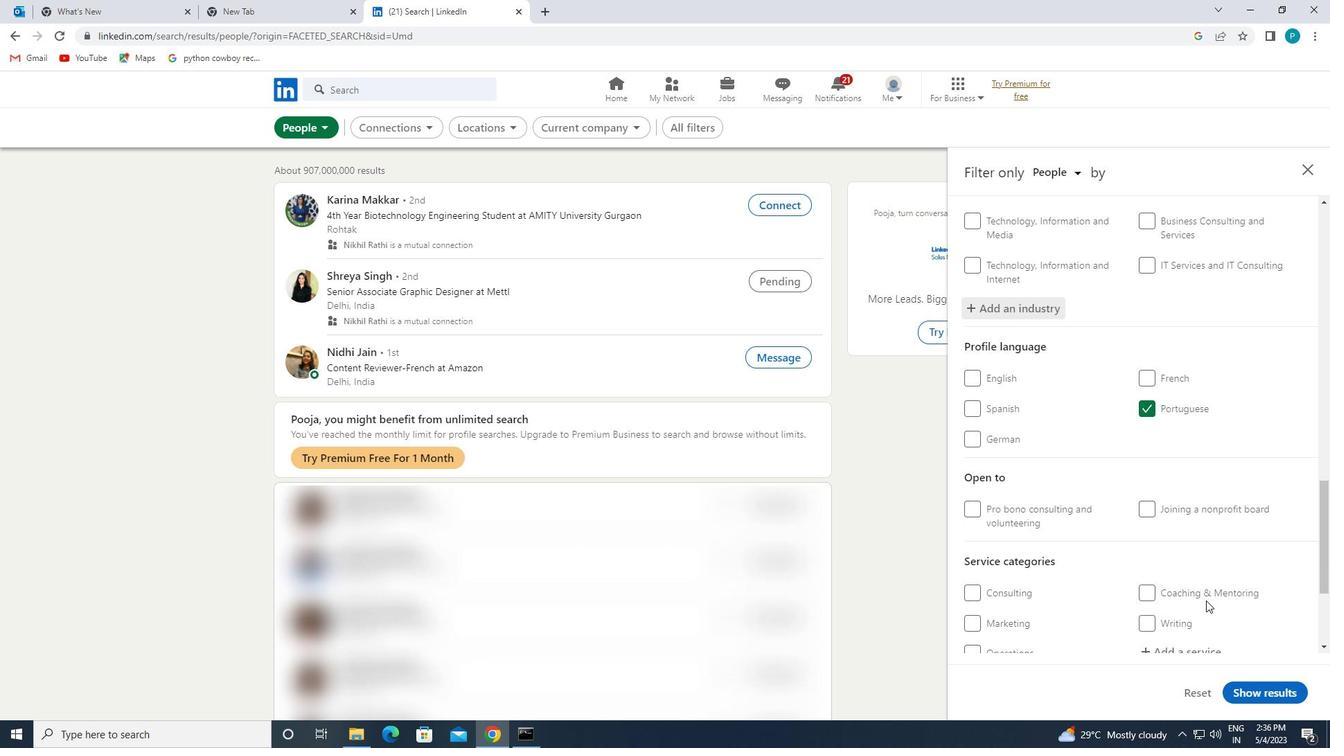 
Action: Mouse moved to (1158, 515)
Screenshot: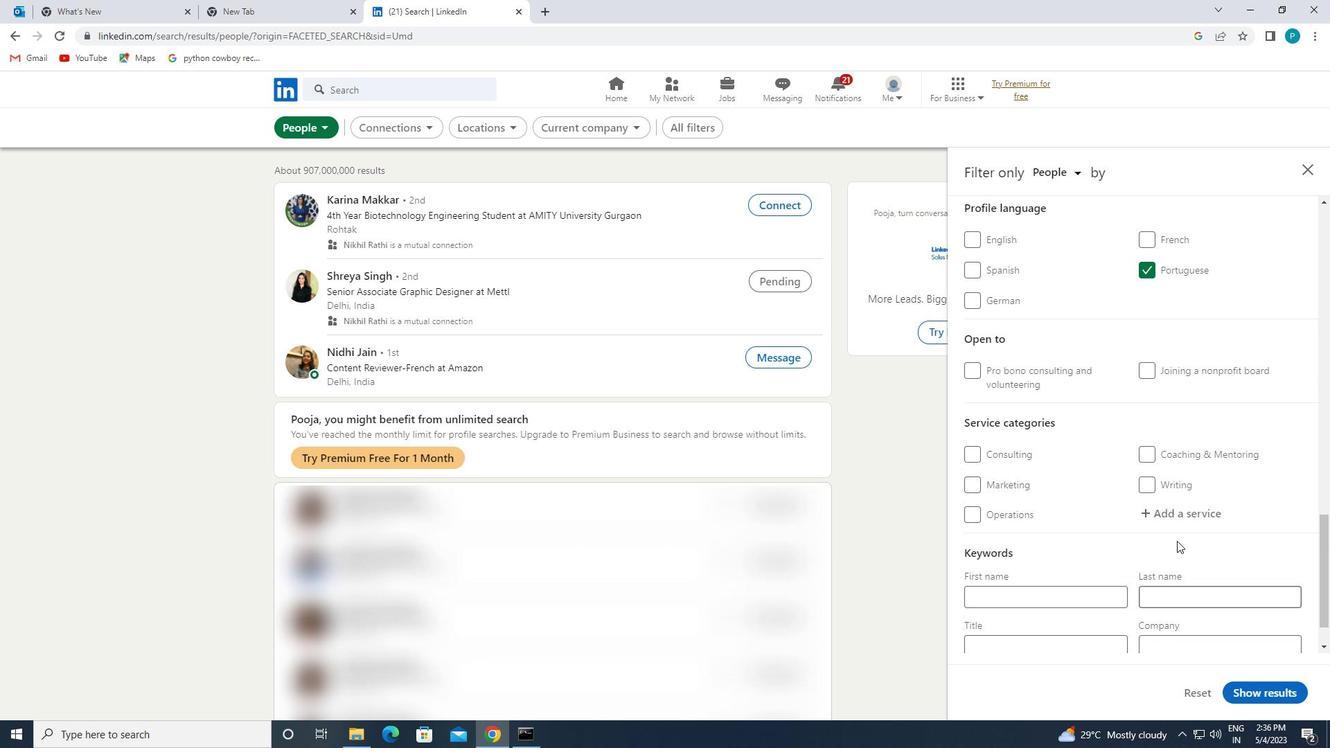 
Action: Mouse pressed left at (1158, 515)
Screenshot: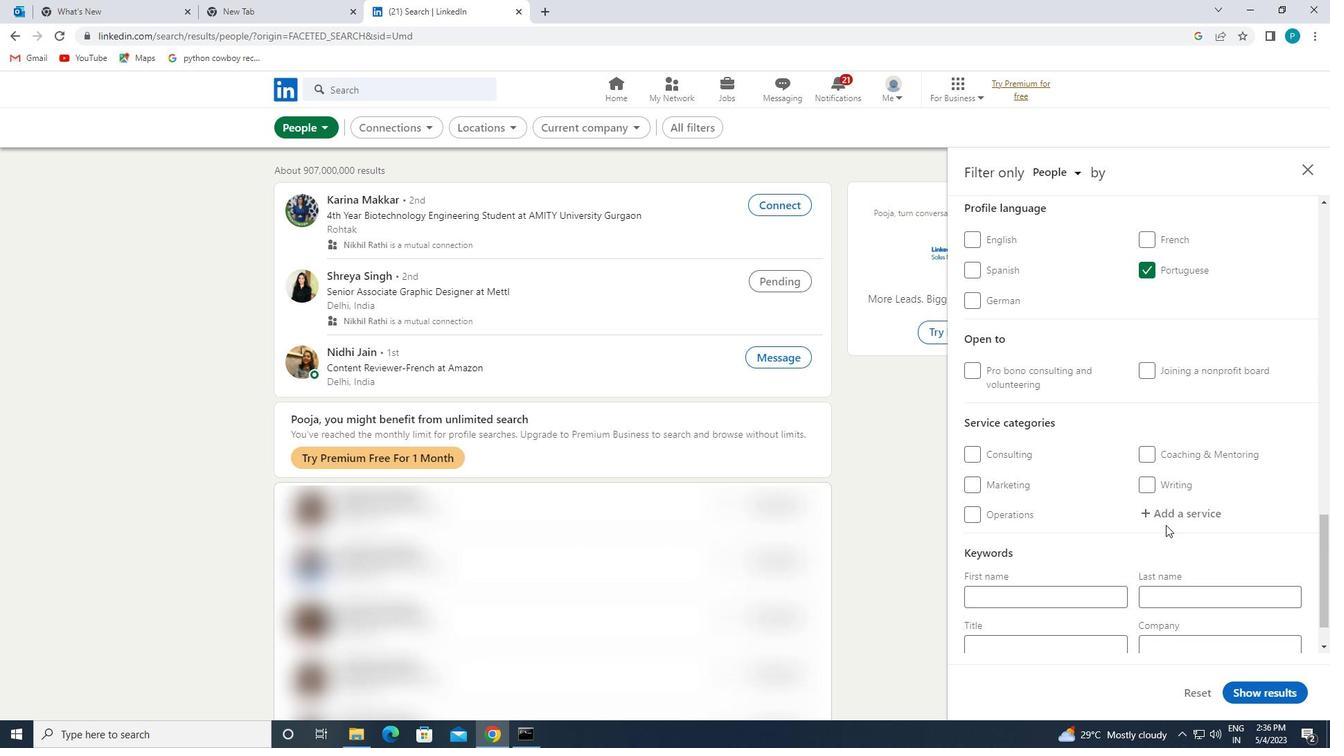 
Action: Mouse moved to (1184, 534)
Screenshot: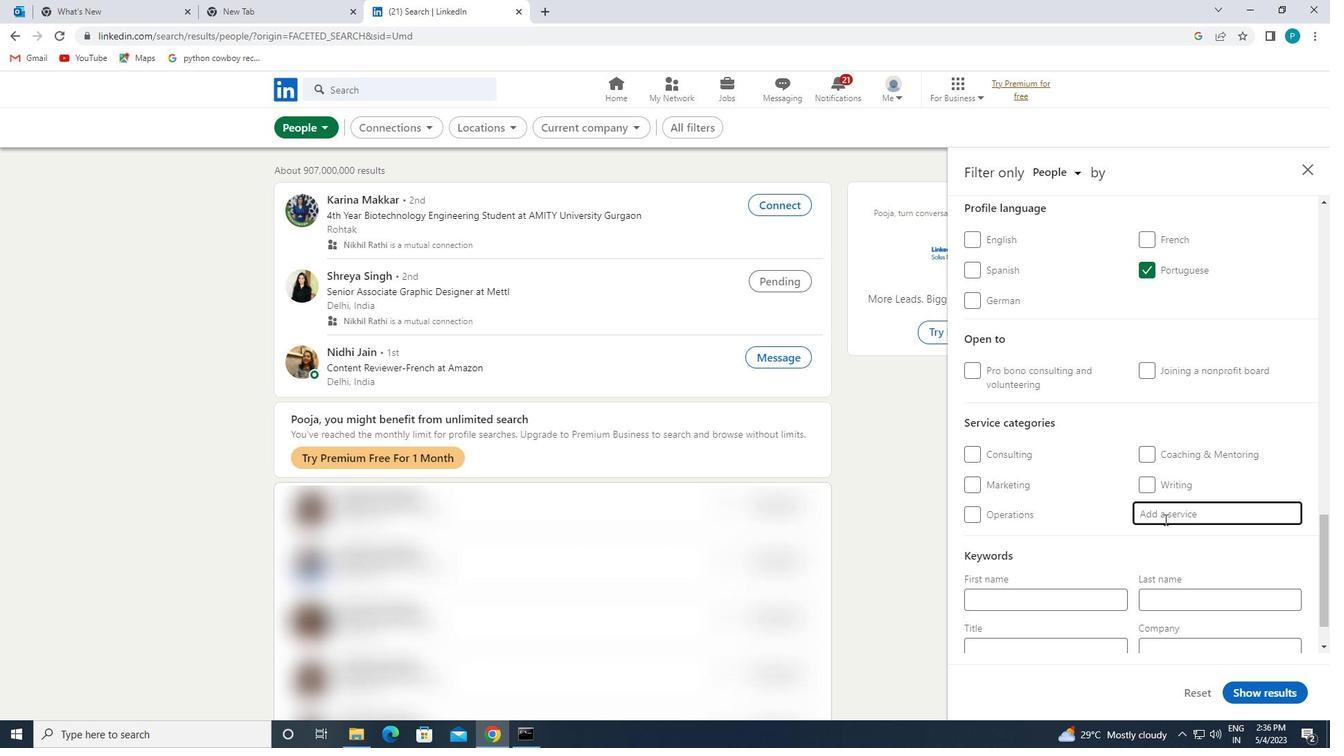 
Action: Key pressed <Key.caps_lock>N<Key.caps_lock>EGO
Screenshot: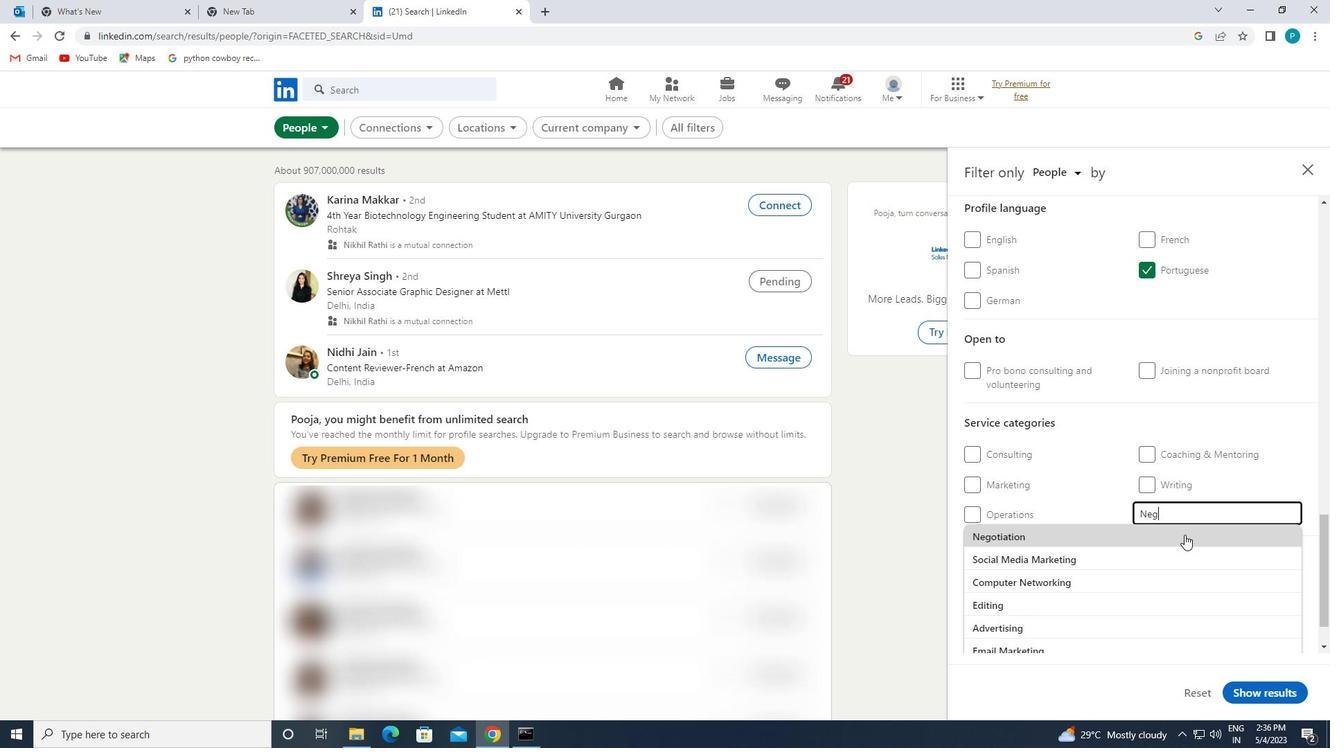 
Action: Mouse pressed left at (1184, 534)
Screenshot: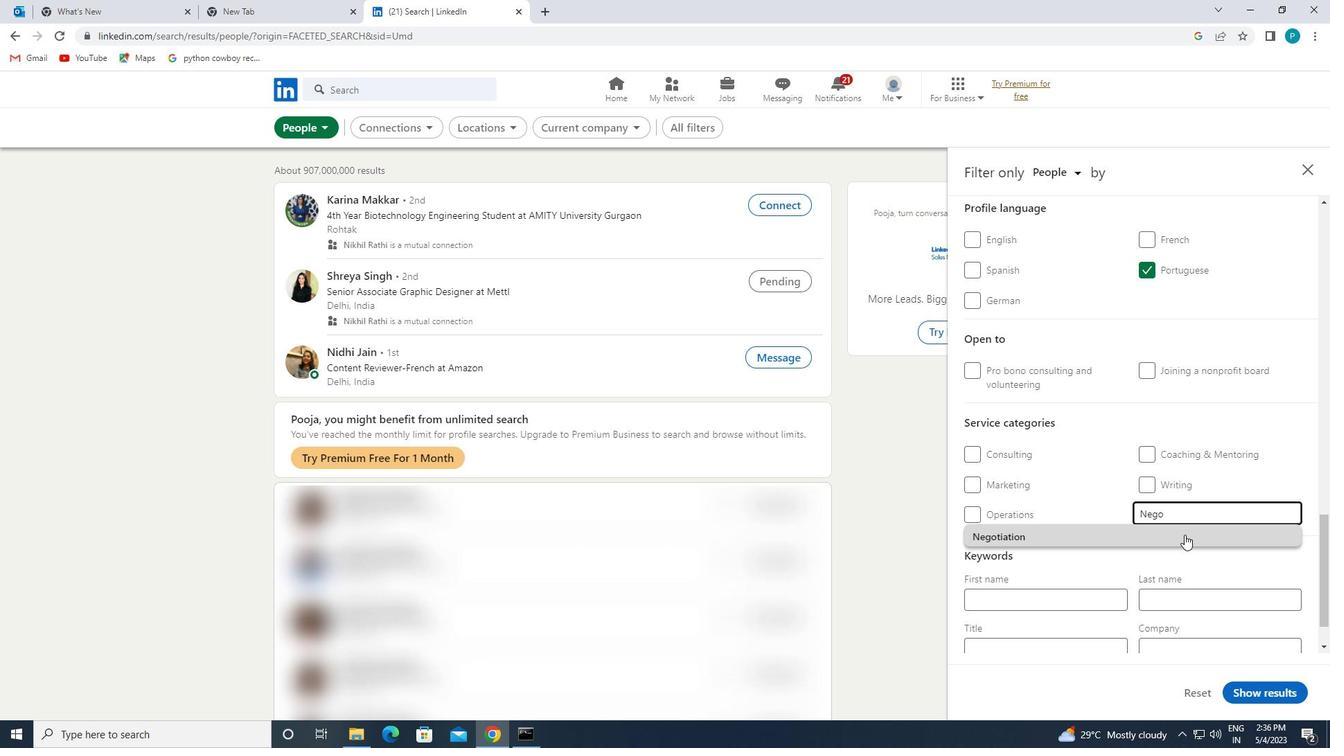 
Action: Mouse scrolled (1184, 534) with delta (0, 0)
Screenshot: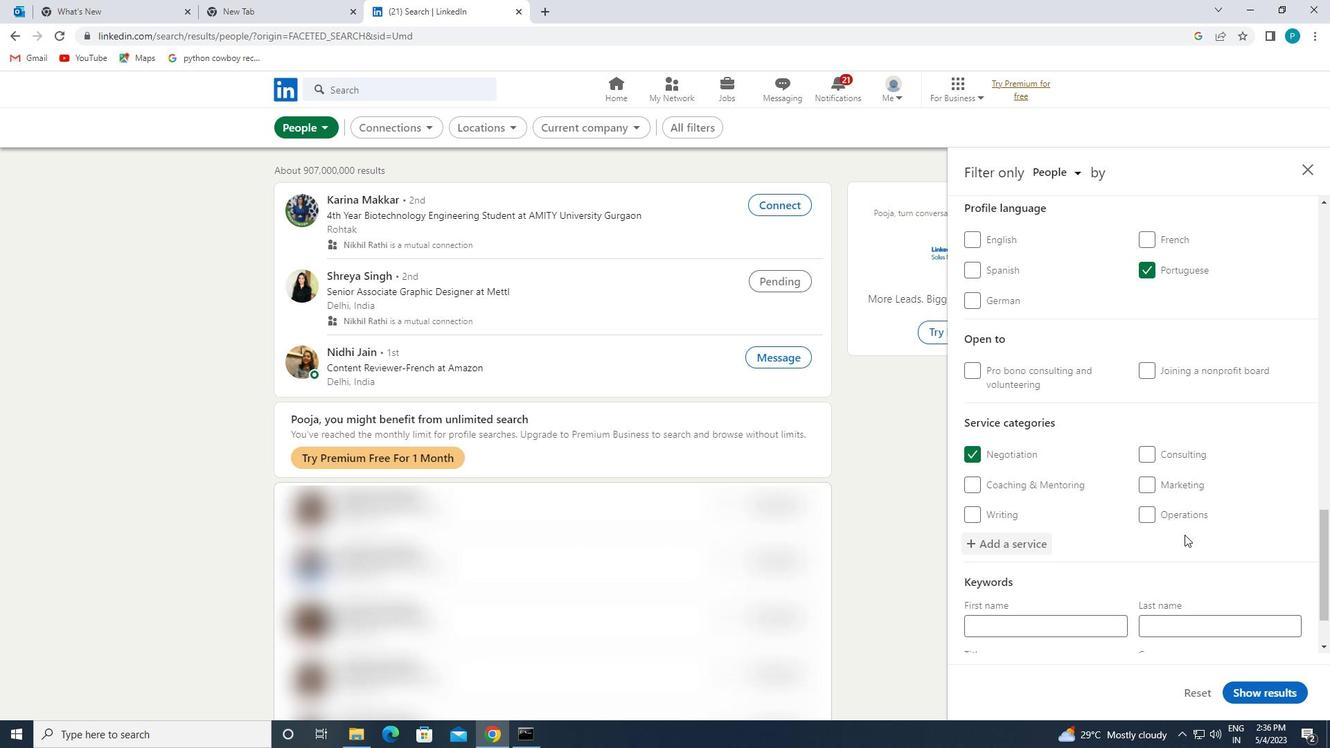 
Action: Mouse scrolled (1184, 534) with delta (0, 0)
Screenshot: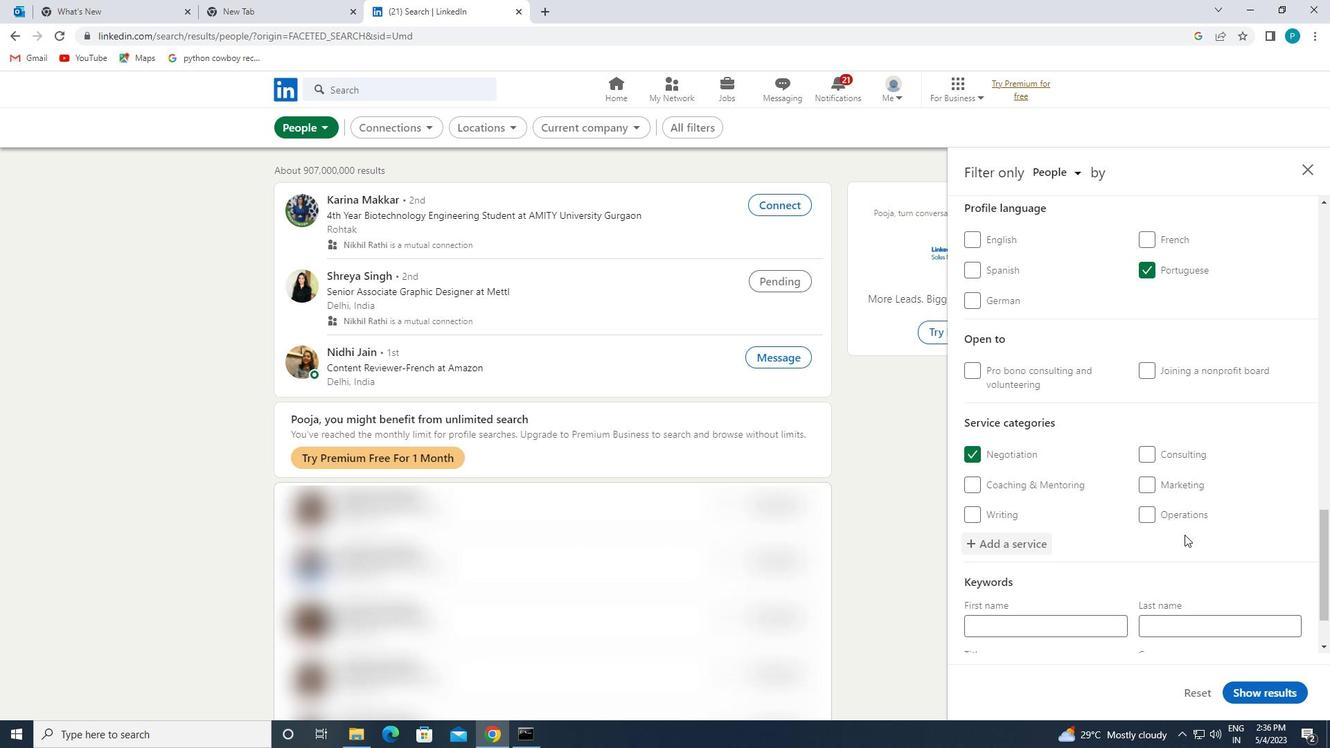 
Action: Mouse moved to (1183, 534)
Screenshot: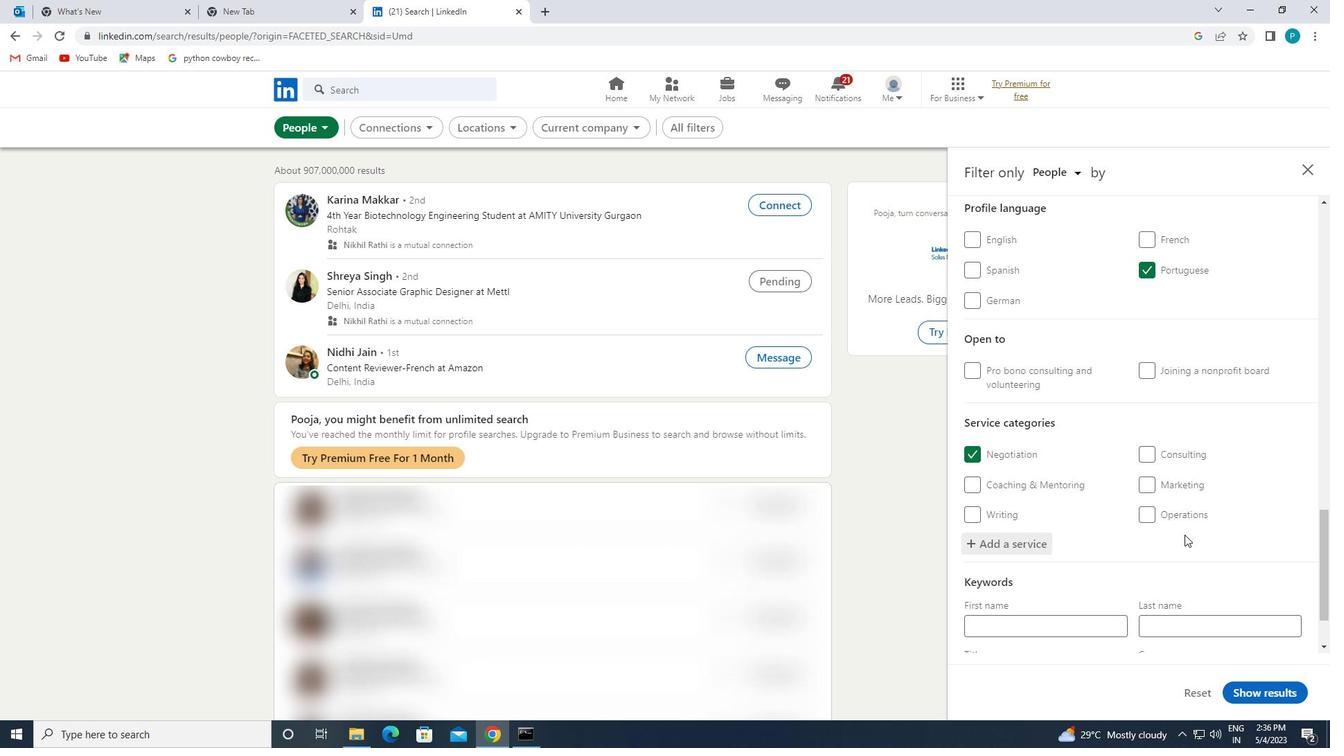 
Action: Mouse scrolled (1183, 534) with delta (0, 0)
Screenshot: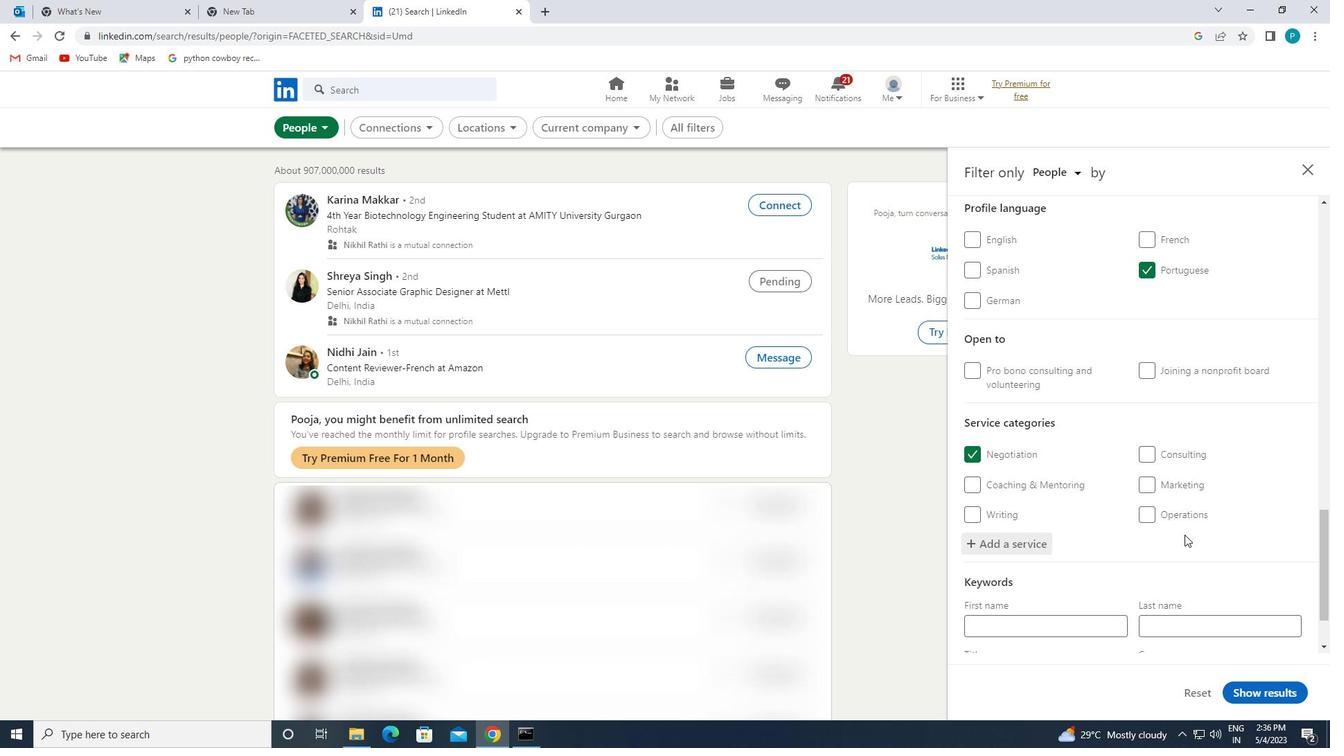 
Action: Mouse moved to (1162, 534)
Screenshot: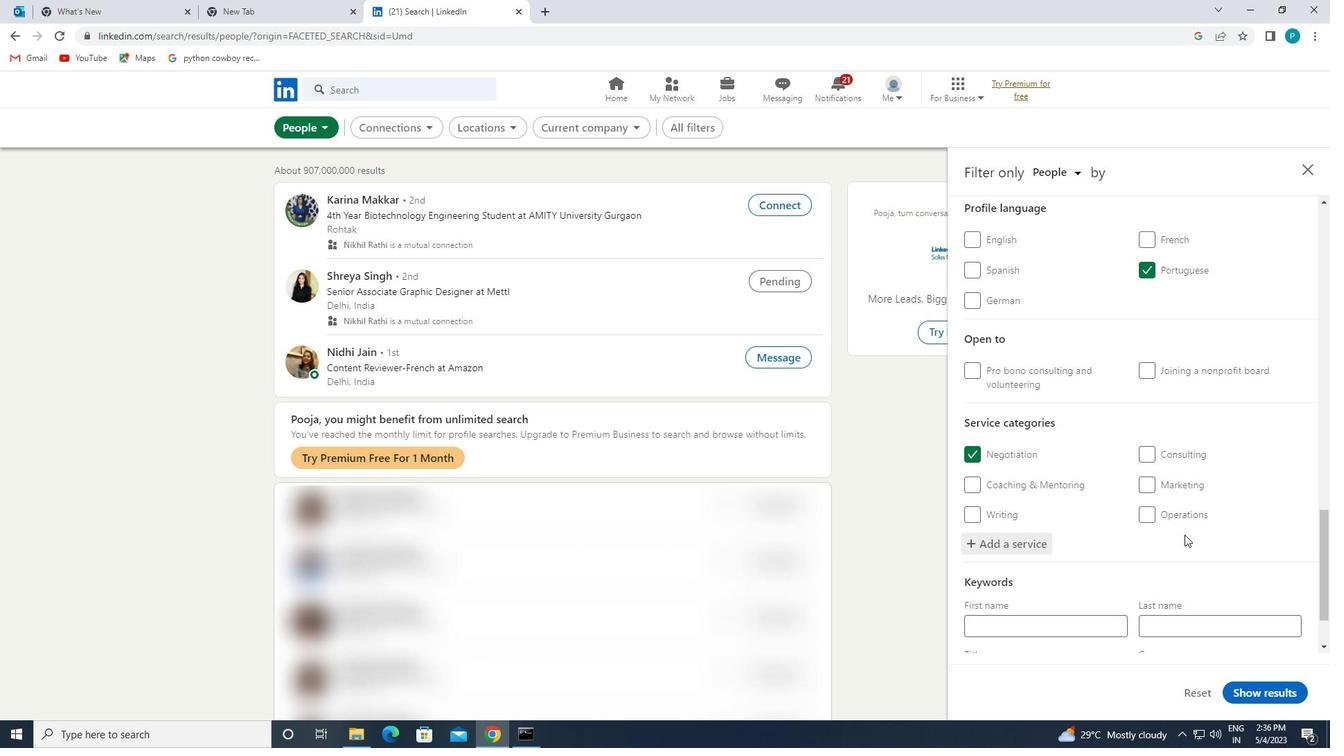
Action: Mouse scrolled (1162, 534) with delta (0, 0)
Screenshot: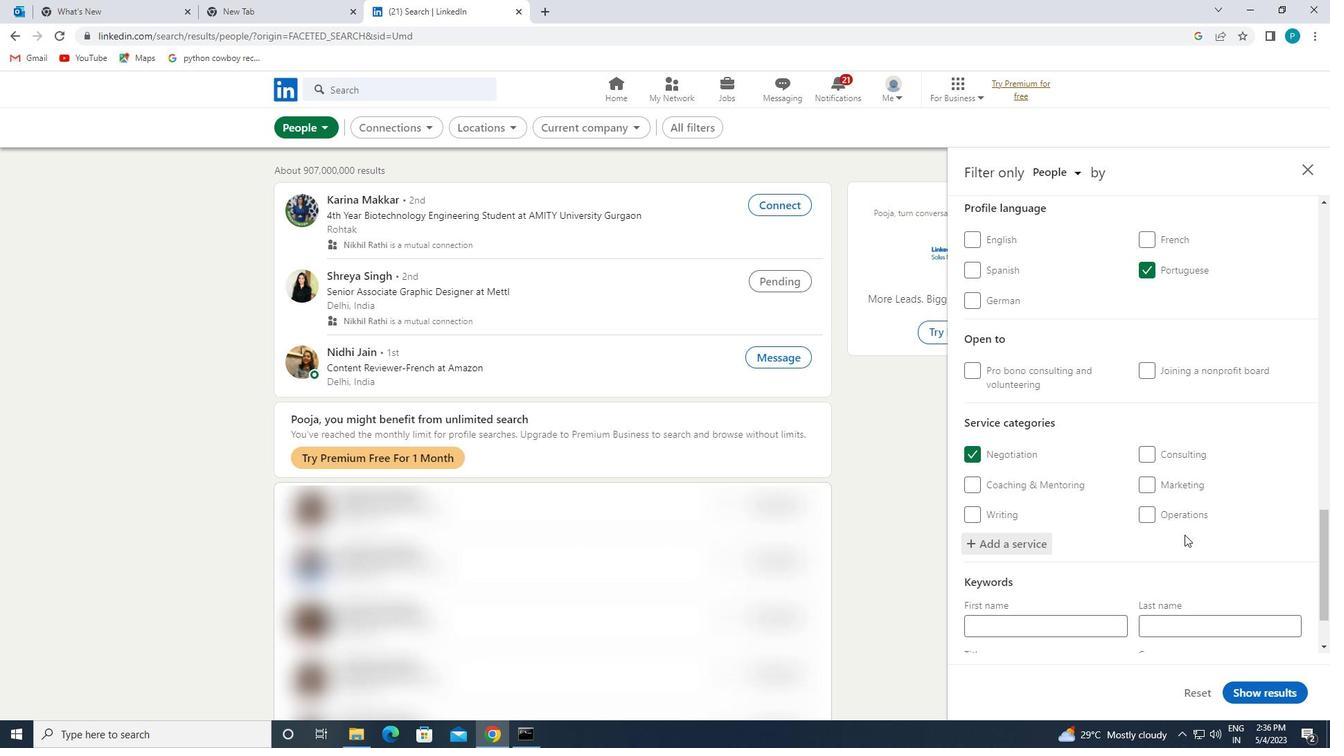 
Action: Mouse moved to (1036, 593)
Screenshot: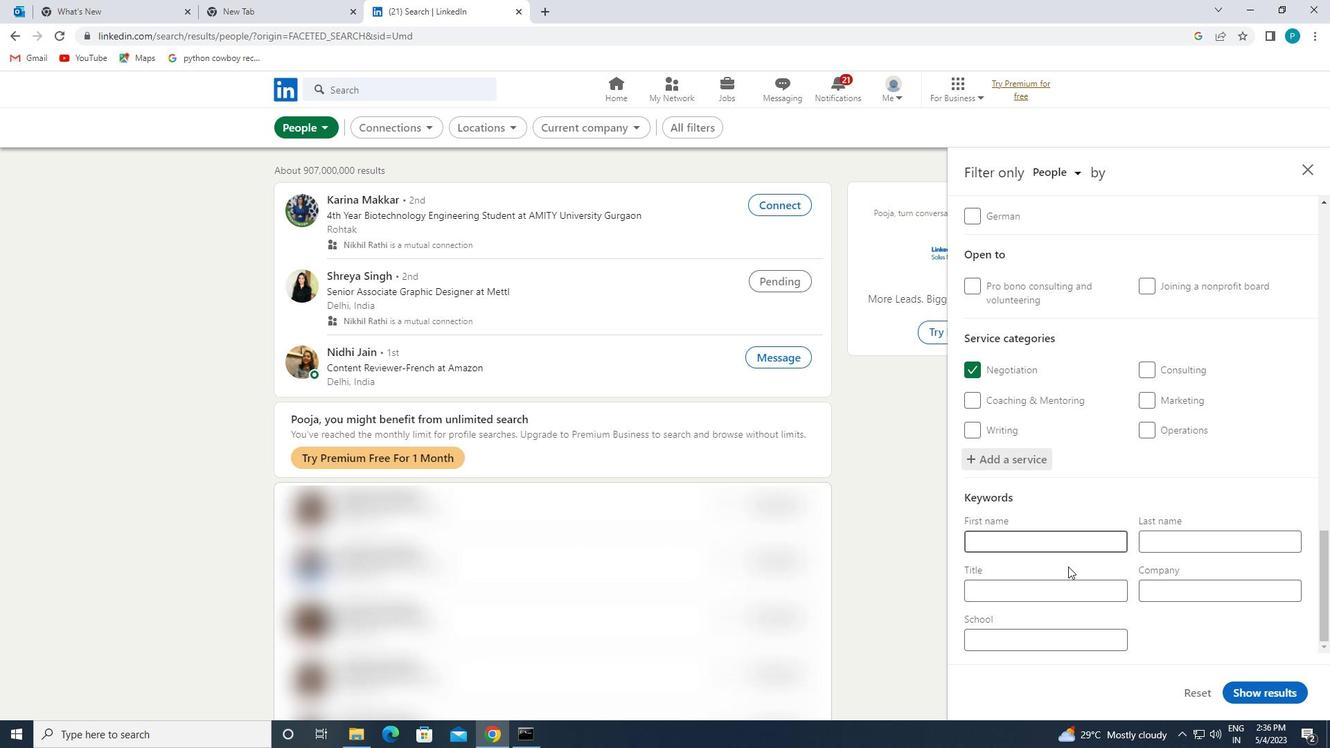 
Action: Mouse pressed left at (1036, 593)
Screenshot: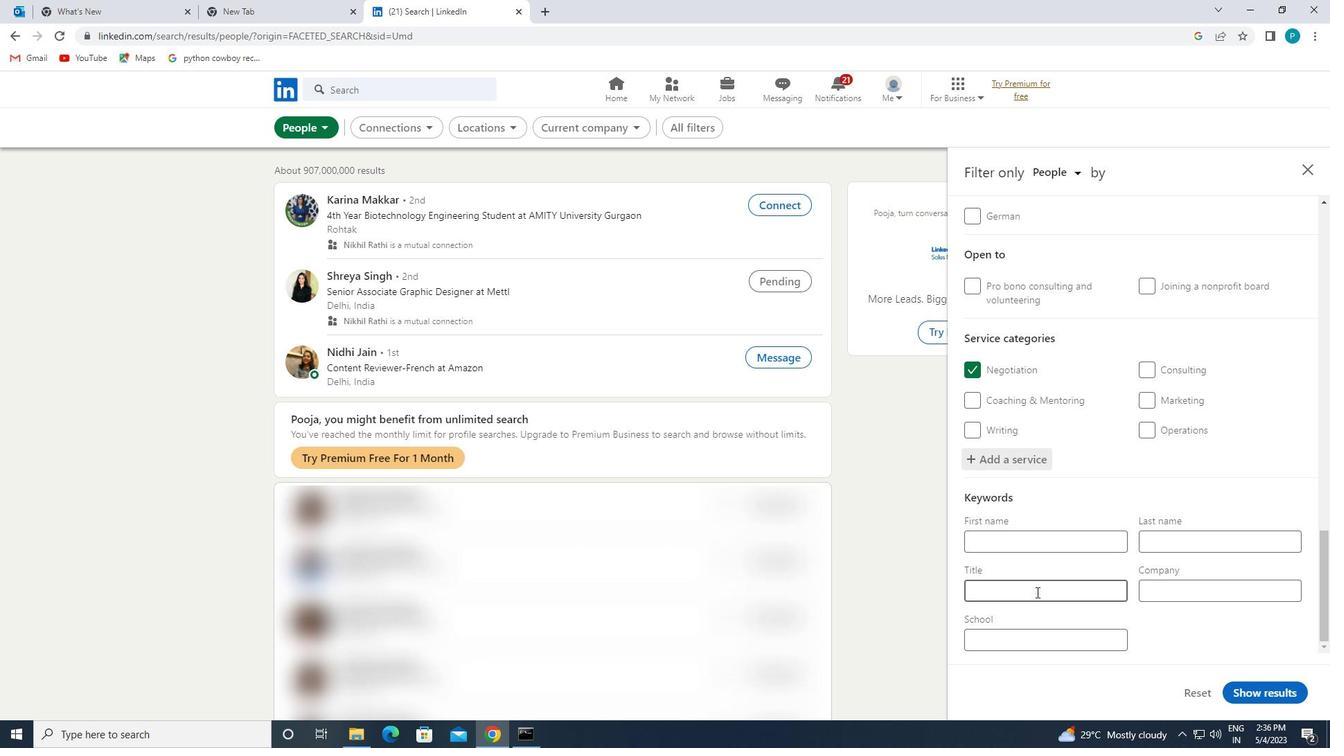 
Action: Mouse moved to (1036, 593)
Screenshot: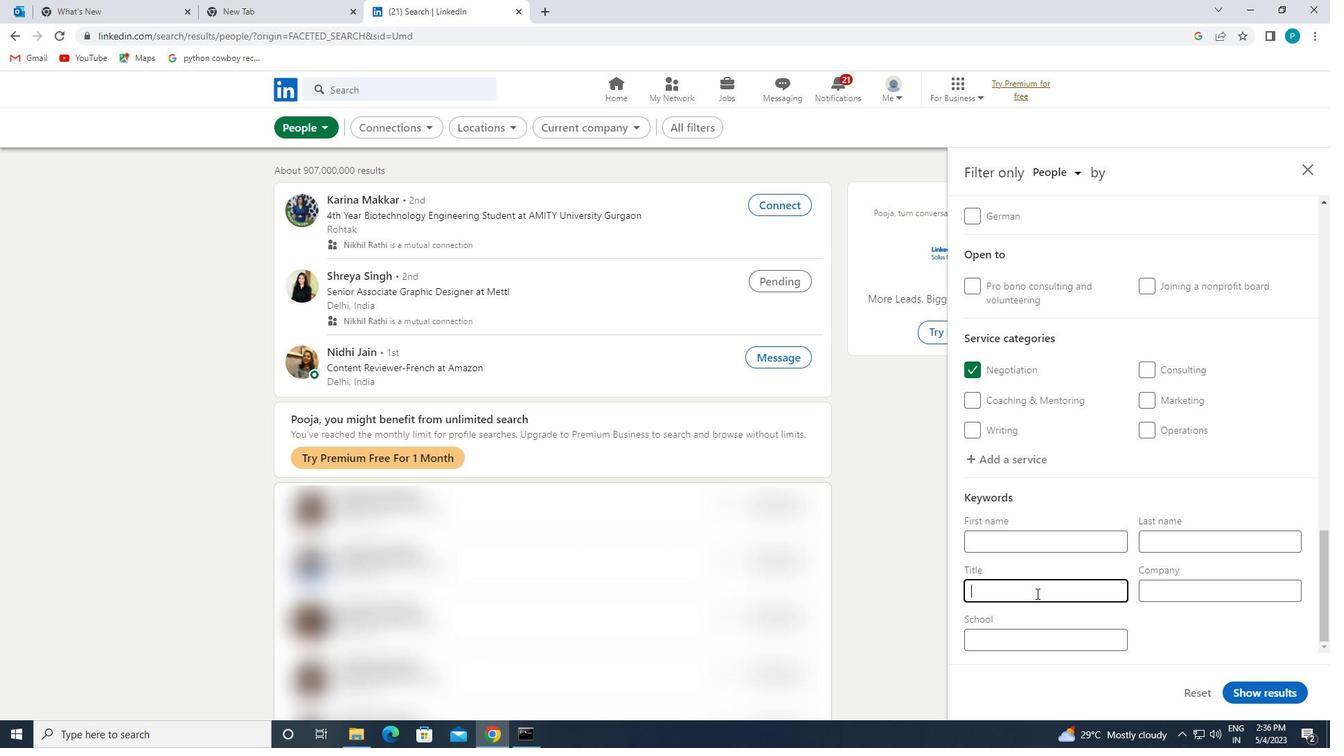 
Action: Key pressed <Key.caps_lock>C<Key.caps_lock>OUNSELOR
Screenshot: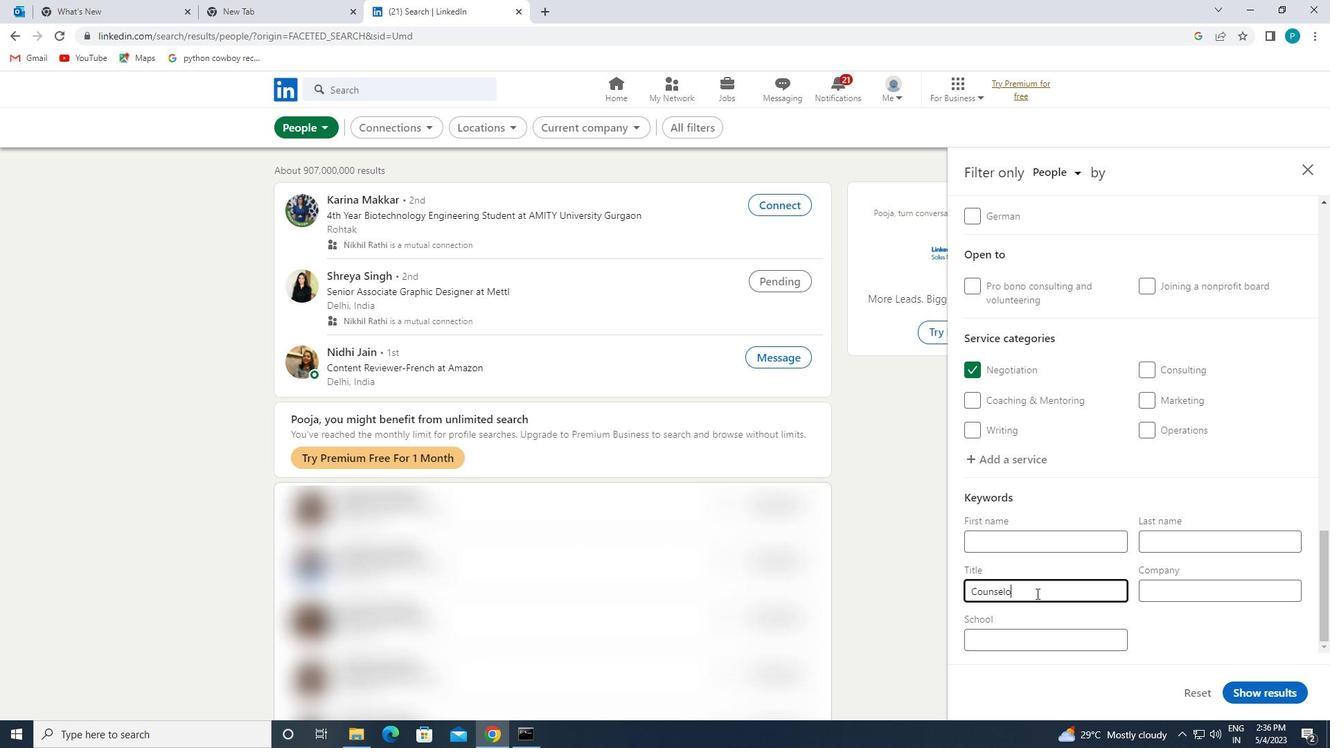 
Action: Mouse moved to (1237, 687)
Screenshot: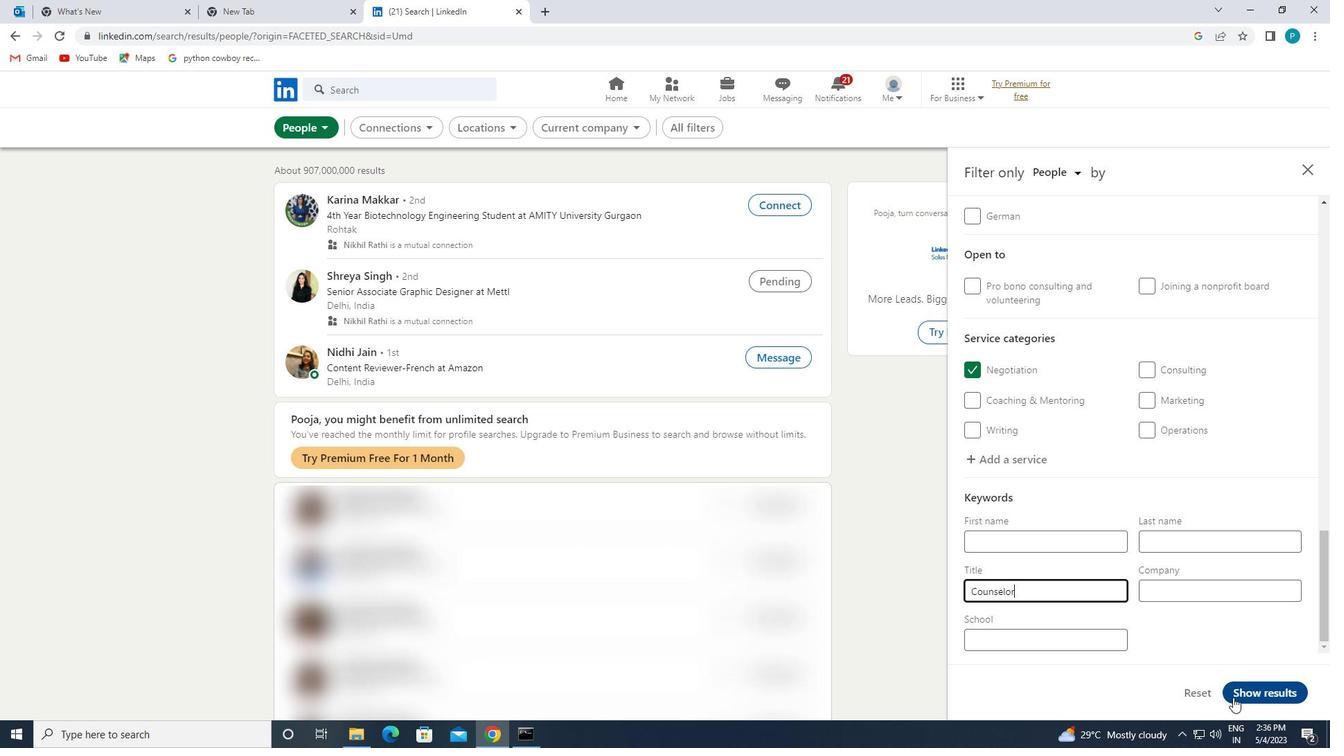
Action: Mouse pressed left at (1237, 687)
Screenshot: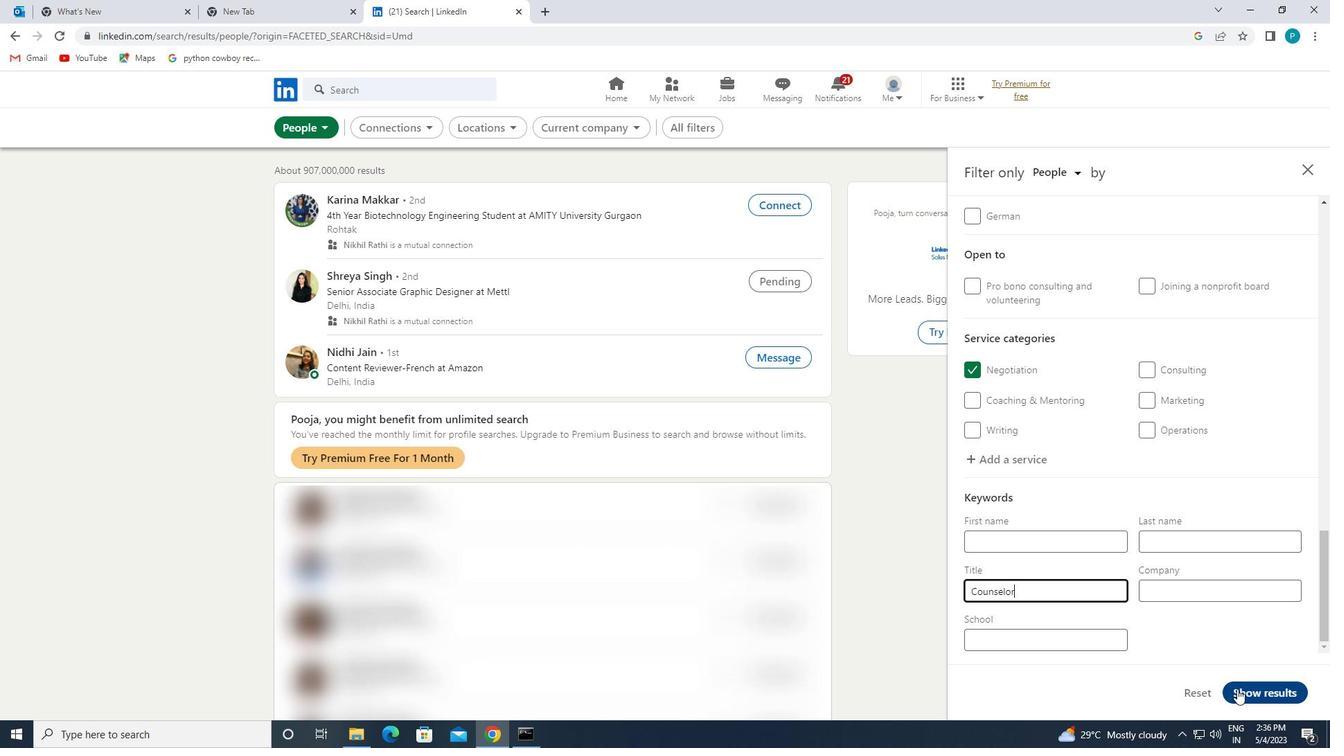 
